 Task: Look for space in Uherský Brod, Czech Republic from 3rd August, 2023 to 17th August, 2023 for 3 adults, 1 child in price range Rs.3000 to Rs.15000. Place can be entire place with 3 bedrooms having 4 beds and 2 bathrooms. Property type can be house, flat, guest house. Booking option can be shelf check-in. Required host language is English.
Action: Mouse moved to (508, 126)
Screenshot: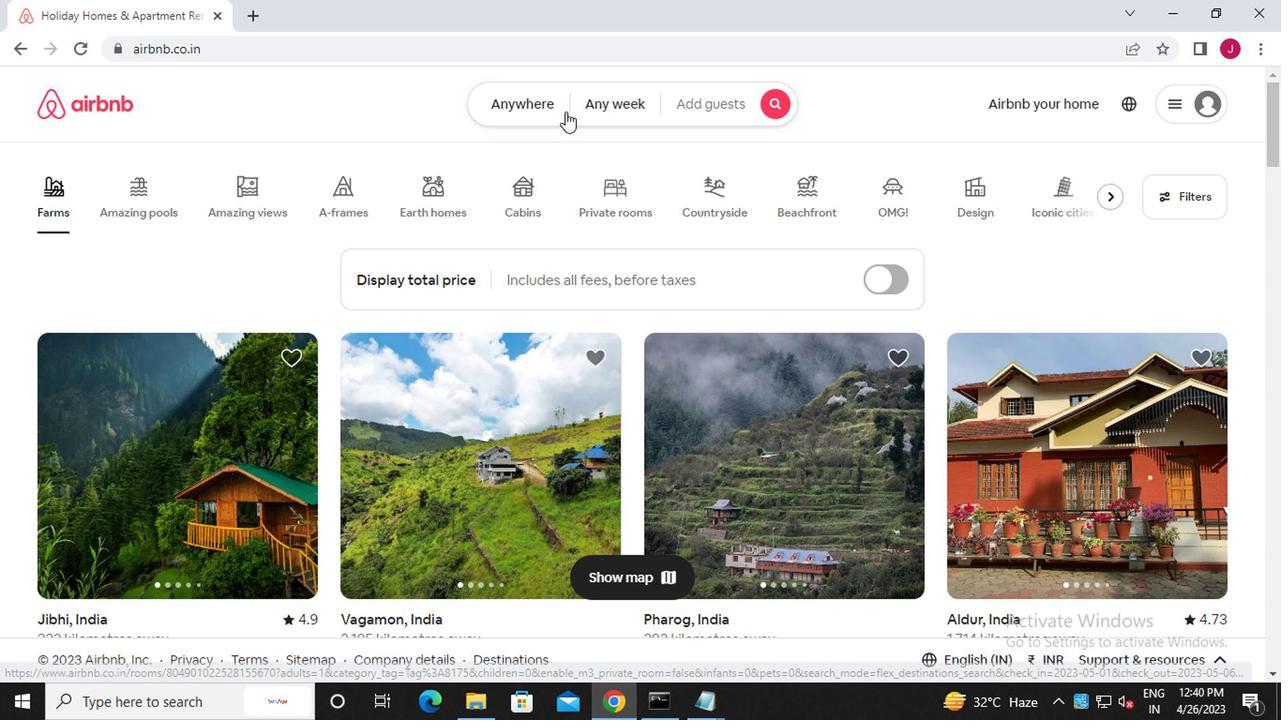 
Action: Mouse pressed left at (508, 126)
Screenshot: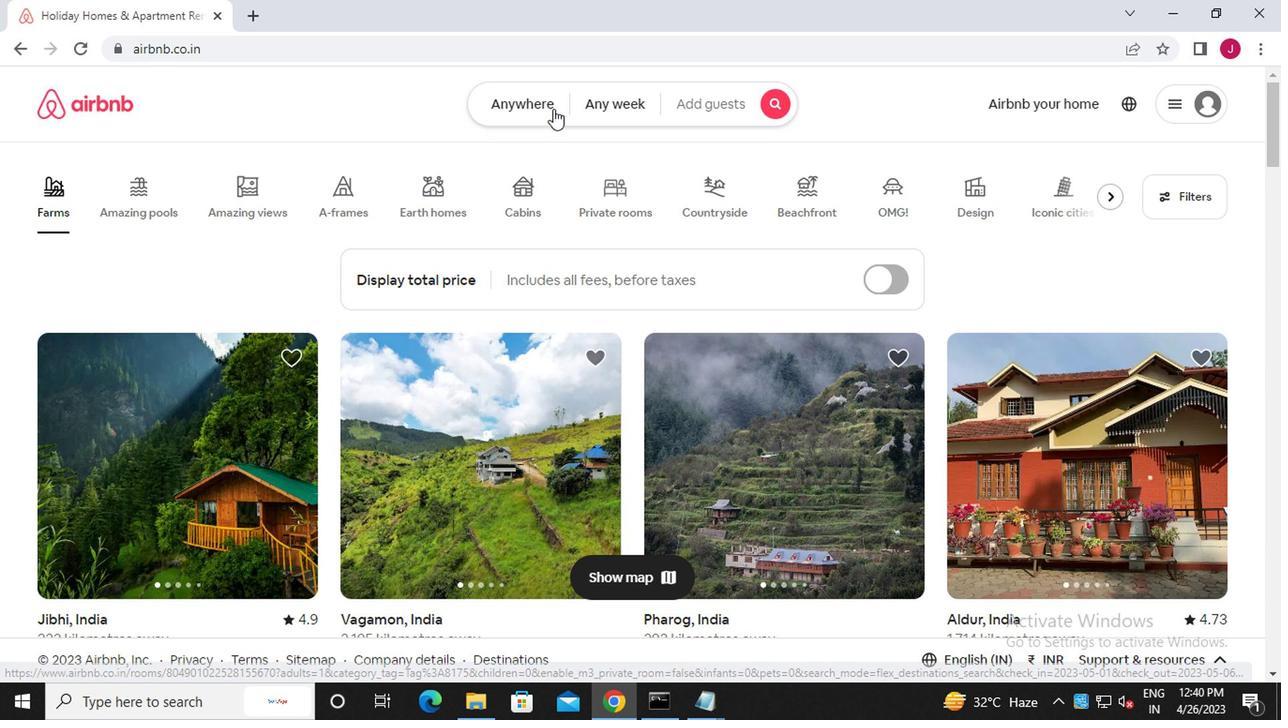 
Action: Mouse moved to (355, 198)
Screenshot: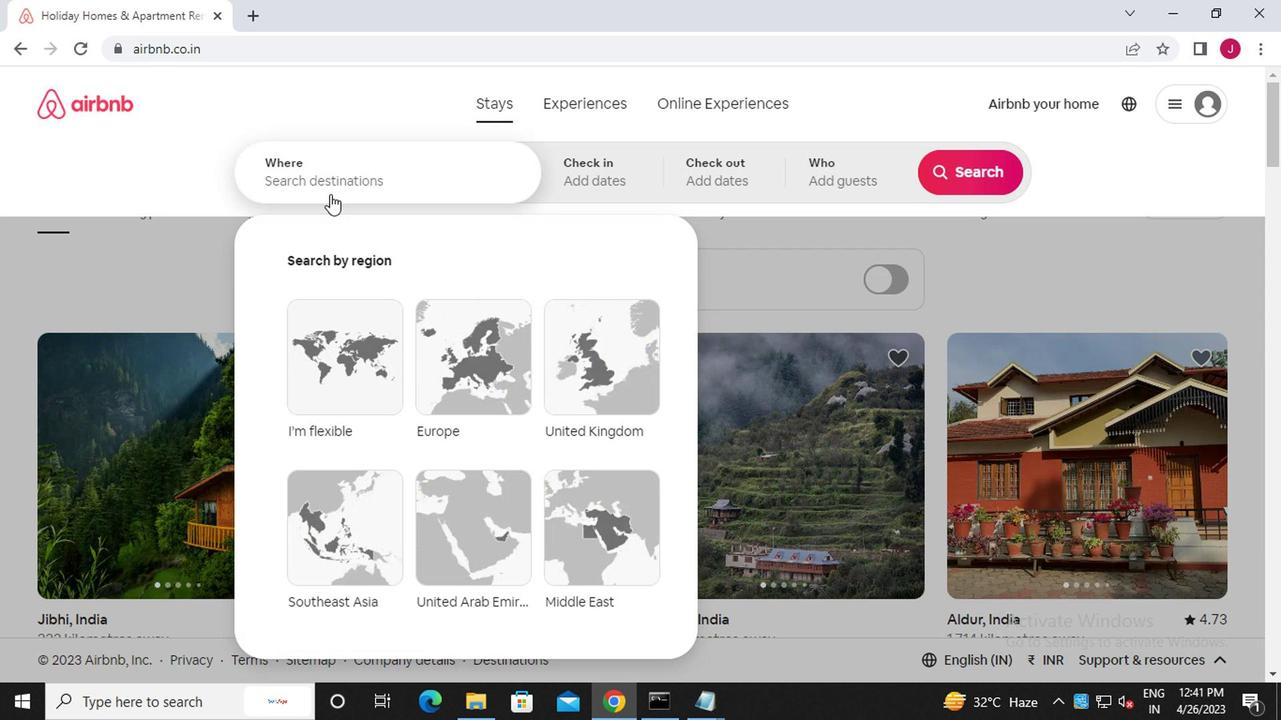 
Action: Mouse pressed left at (355, 198)
Screenshot: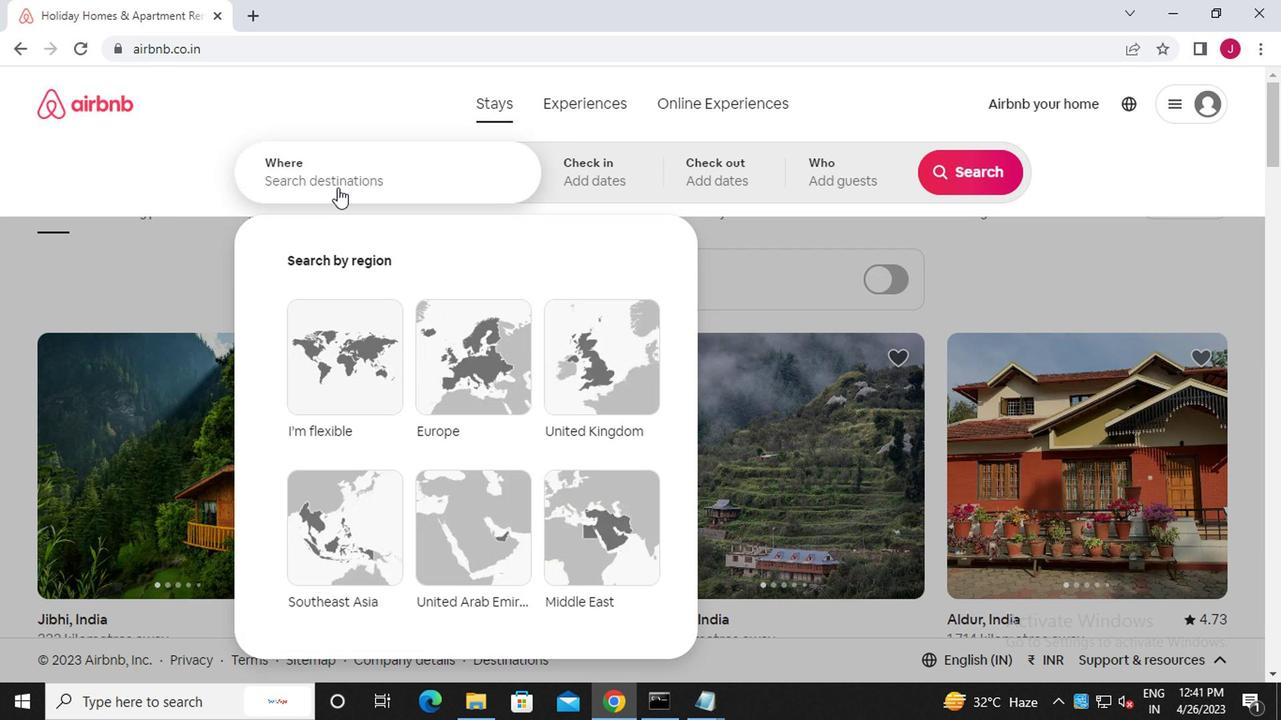 
Action: Key pressed u<Key.caps_lock>hersky<Key.space><Key.caps_lock>b<Key.caps_lock>rod,<Key.caps_lock>c<Key.caps_lock>zech<Key.space>
Screenshot: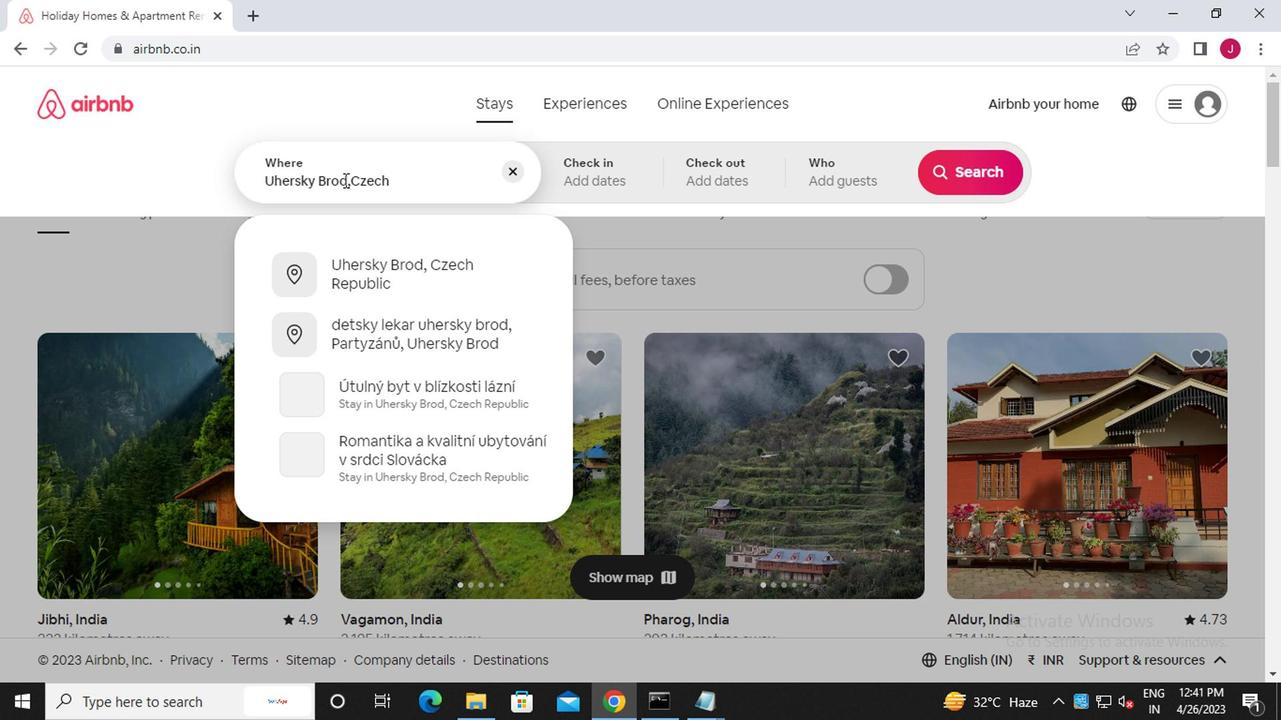 
Action: Mouse moved to (431, 287)
Screenshot: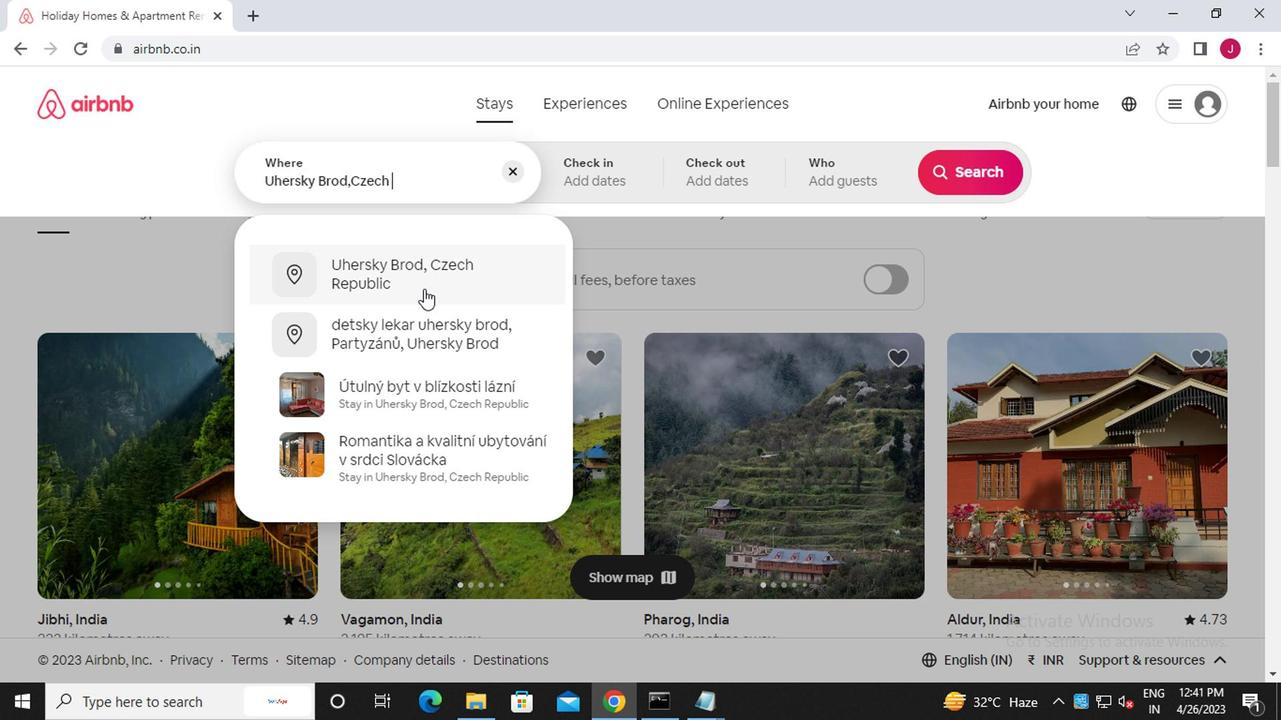 
Action: Mouse pressed left at (431, 287)
Screenshot: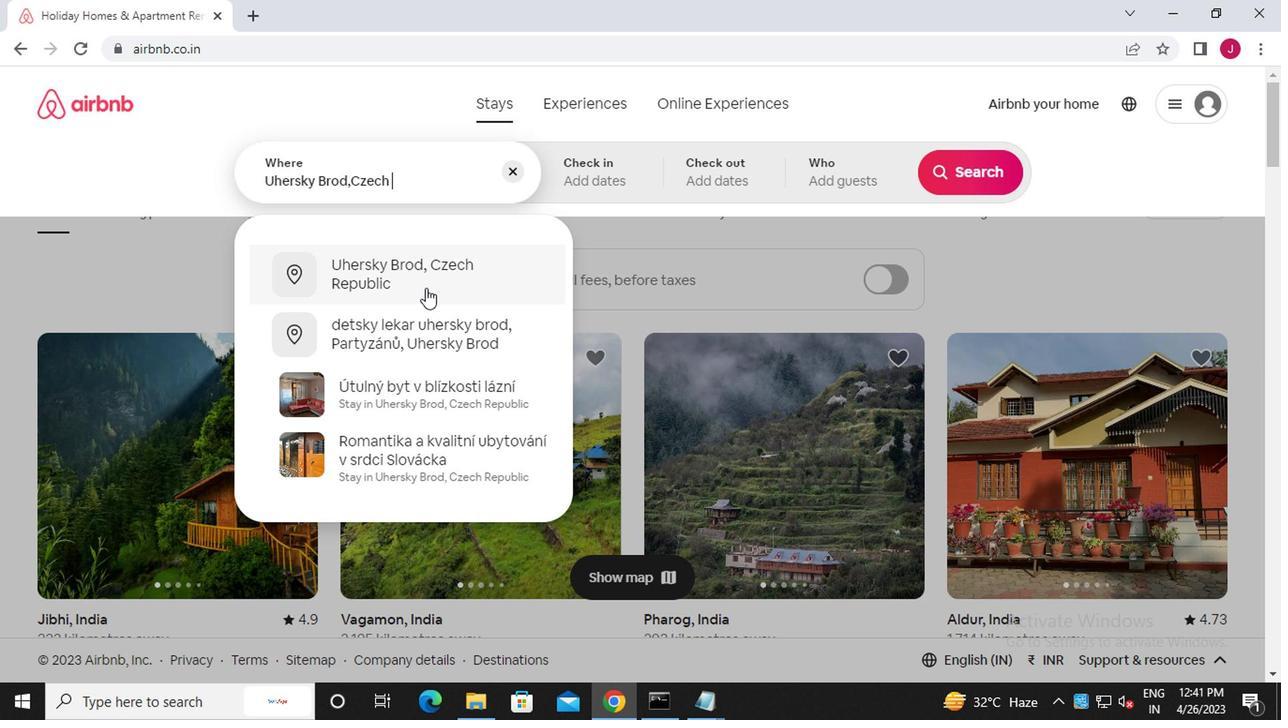 
Action: Mouse moved to (922, 327)
Screenshot: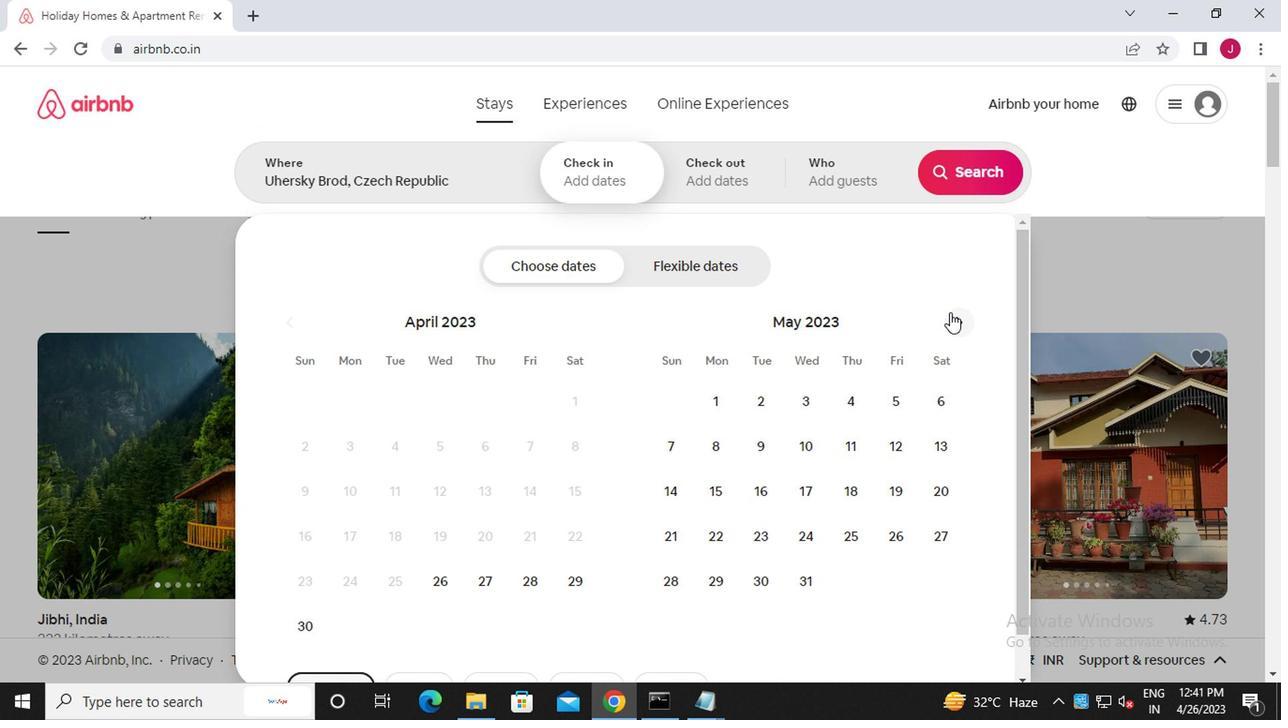 
Action: Mouse pressed left at (922, 327)
Screenshot: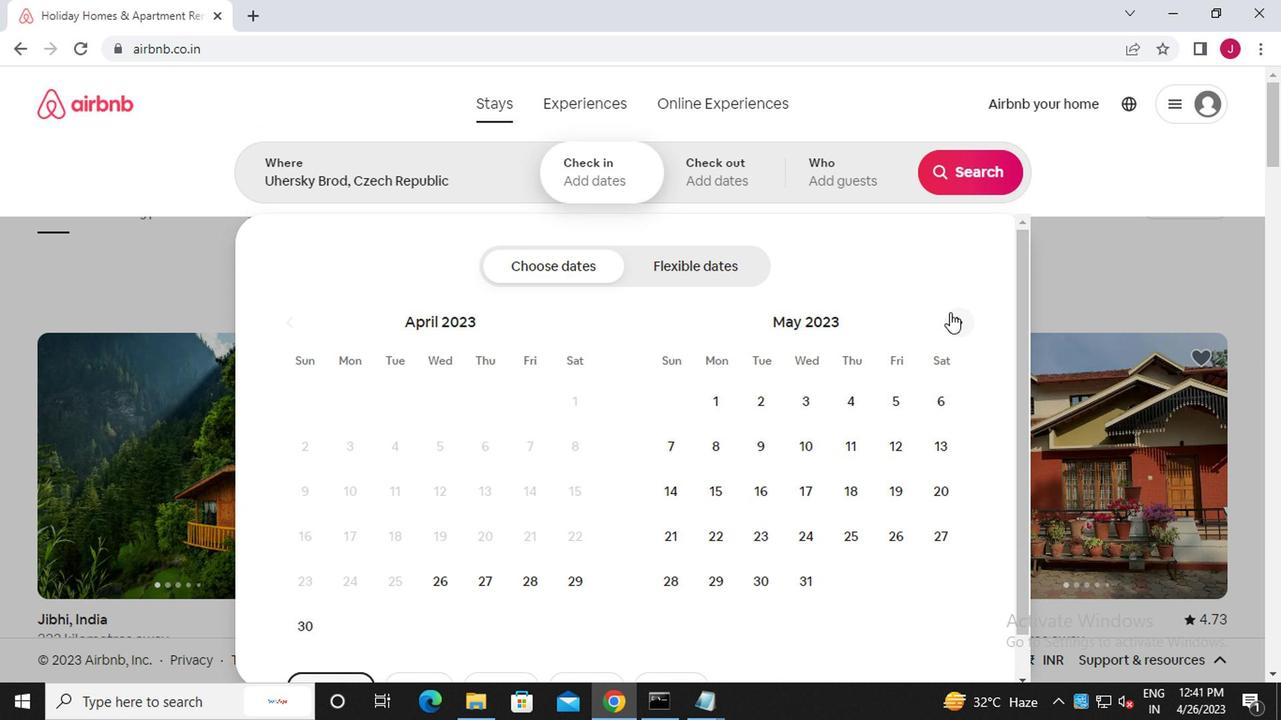 
Action: Mouse moved to (922, 327)
Screenshot: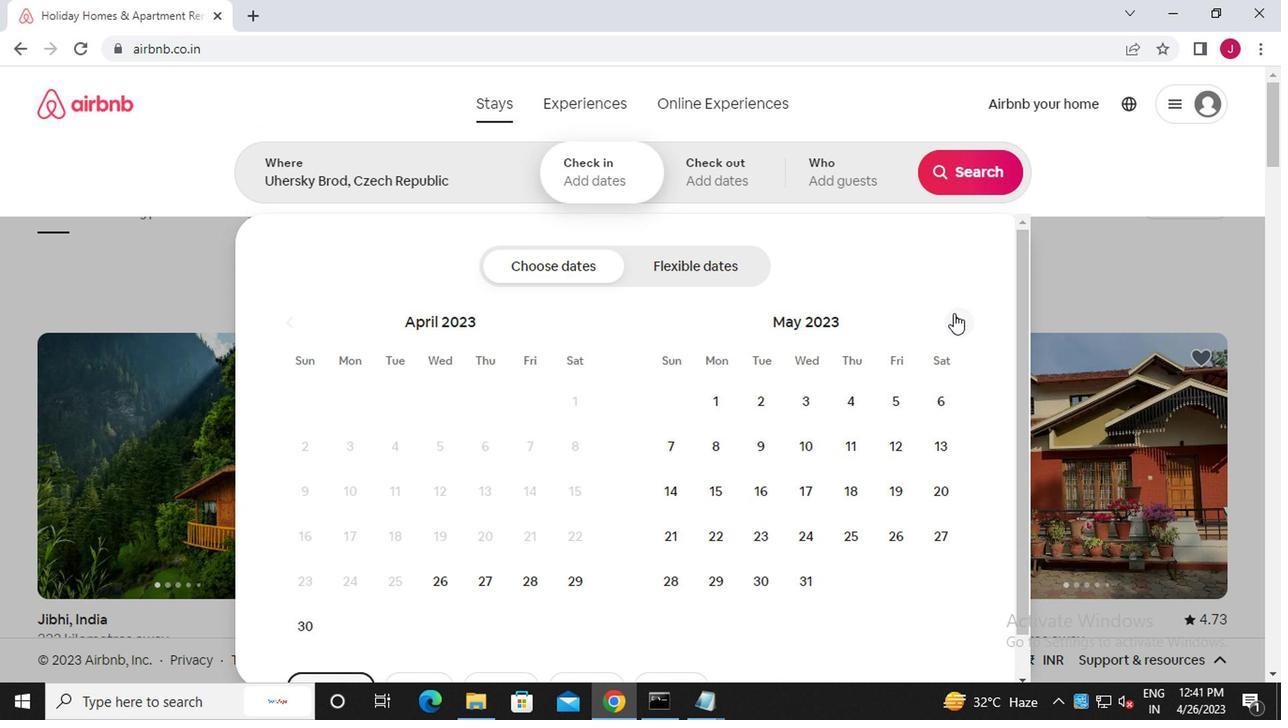
Action: Mouse pressed left at (922, 327)
Screenshot: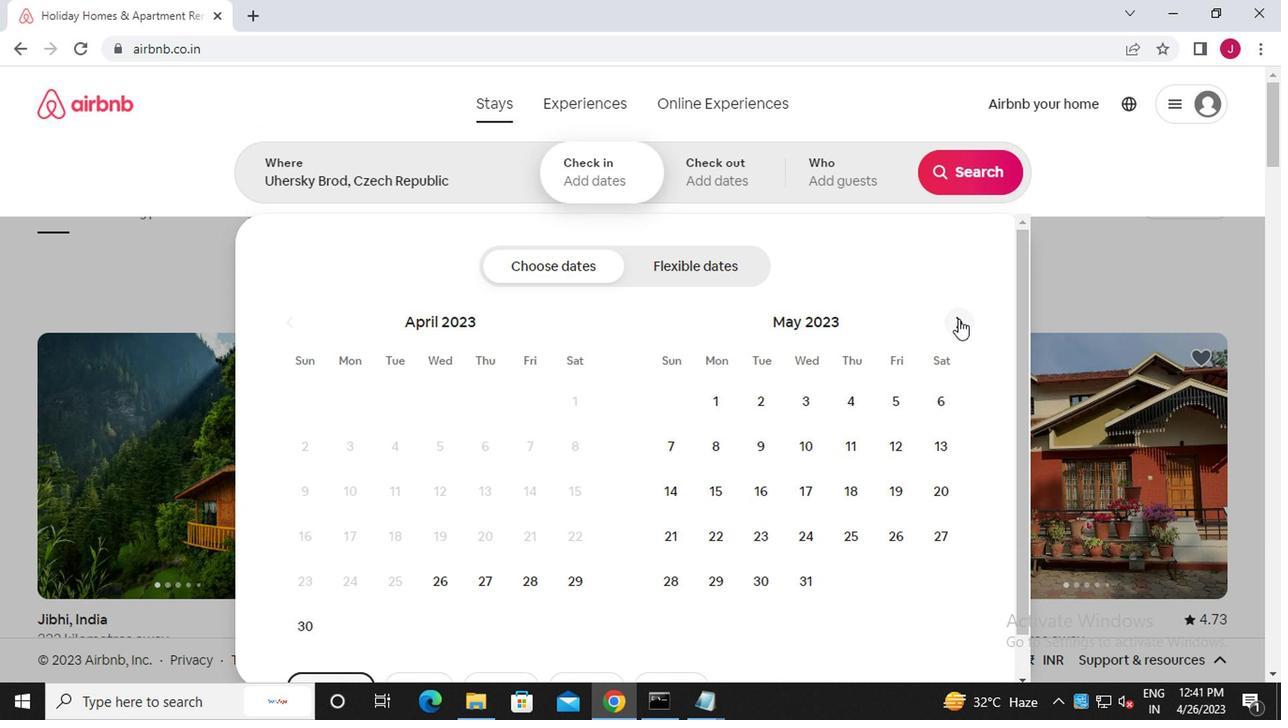 
Action: Mouse moved to (923, 327)
Screenshot: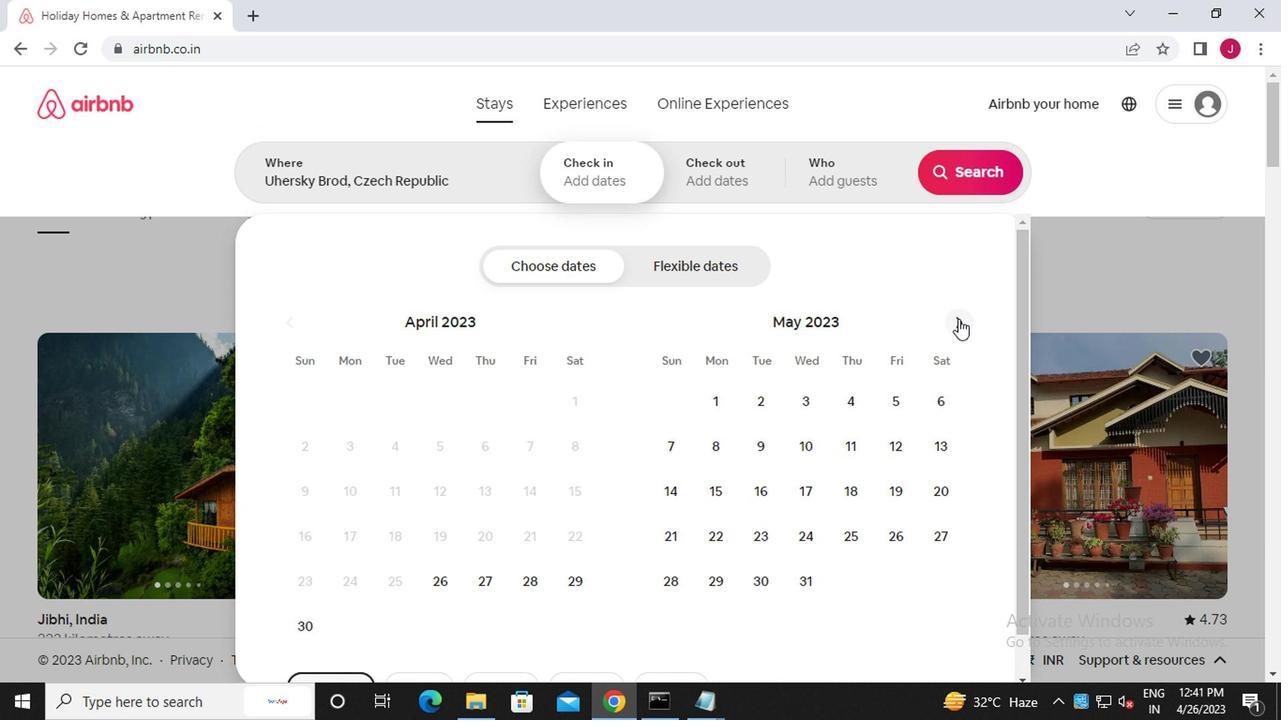 
Action: Mouse pressed left at (923, 327)
Screenshot: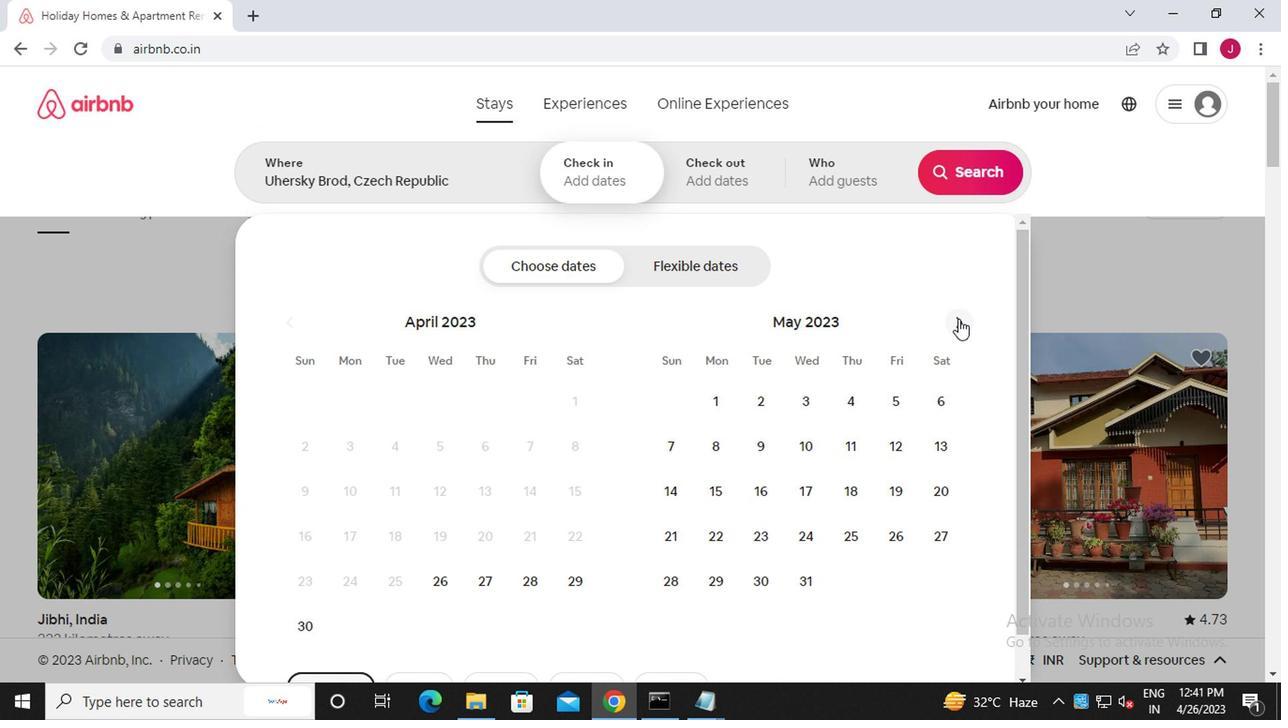 
Action: Mouse pressed left at (923, 327)
Screenshot: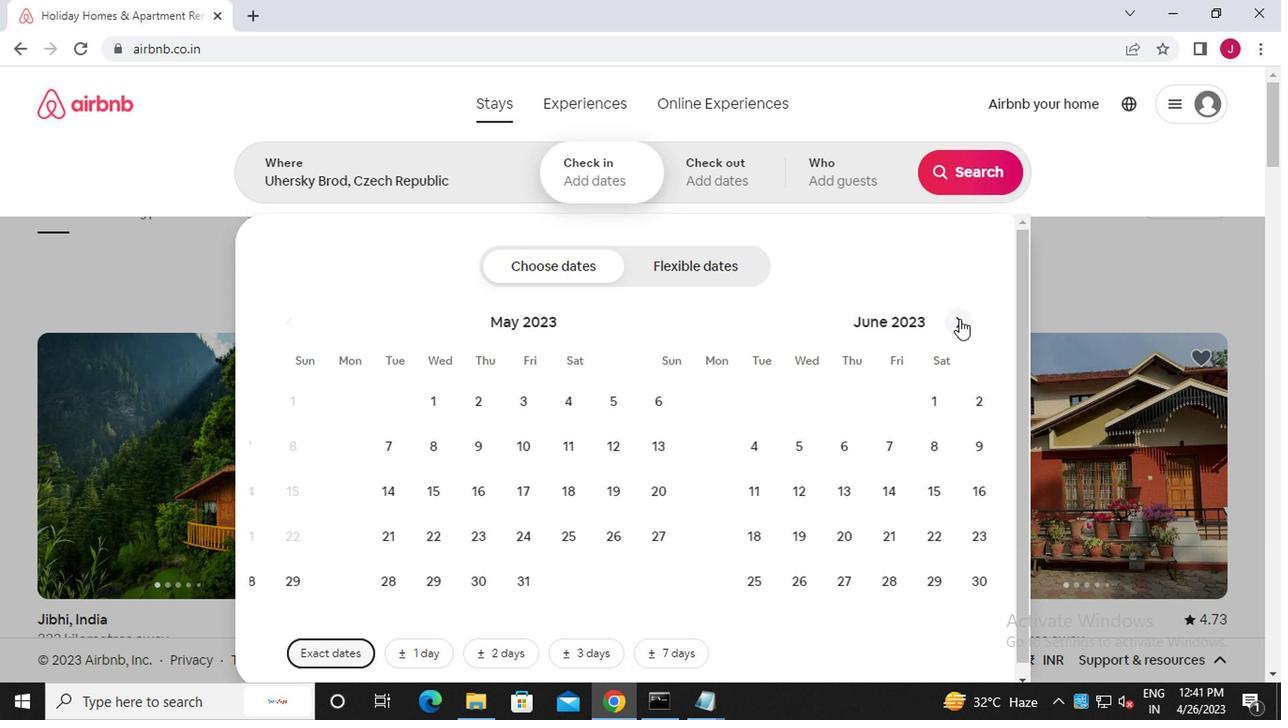 
Action: Mouse pressed left at (923, 327)
Screenshot: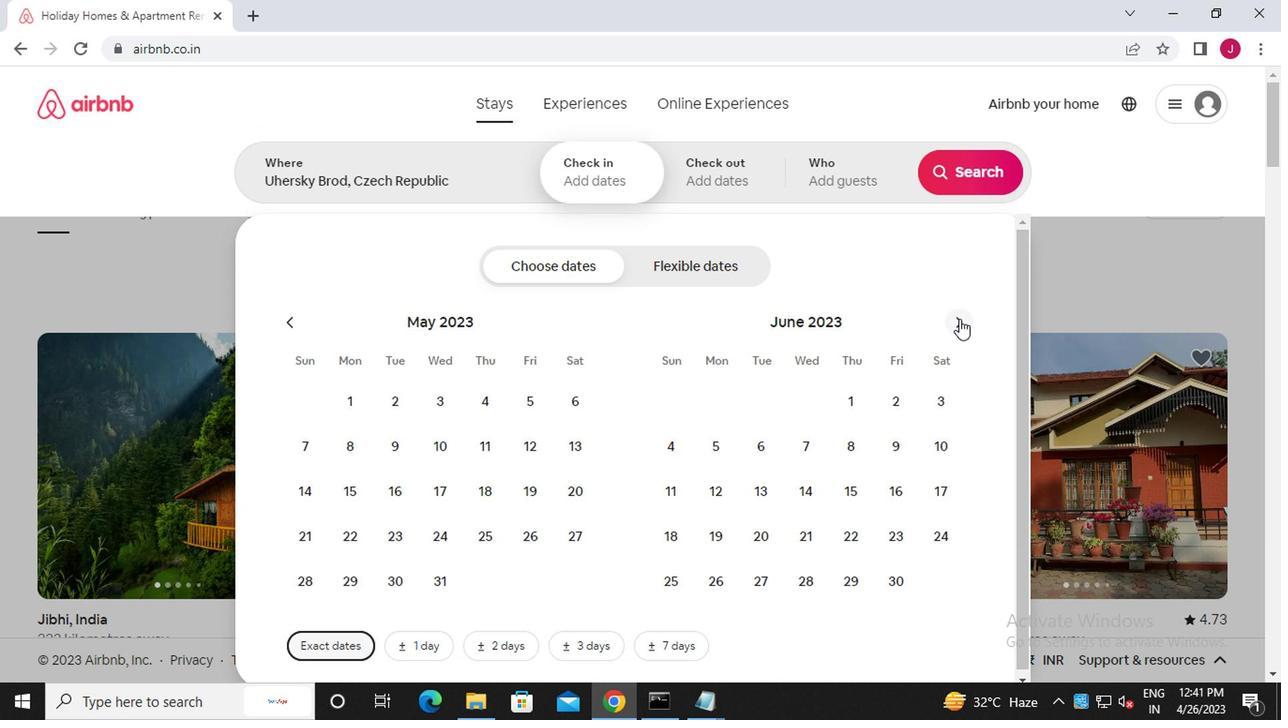 
Action: Mouse pressed left at (923, 327)
Screenshot: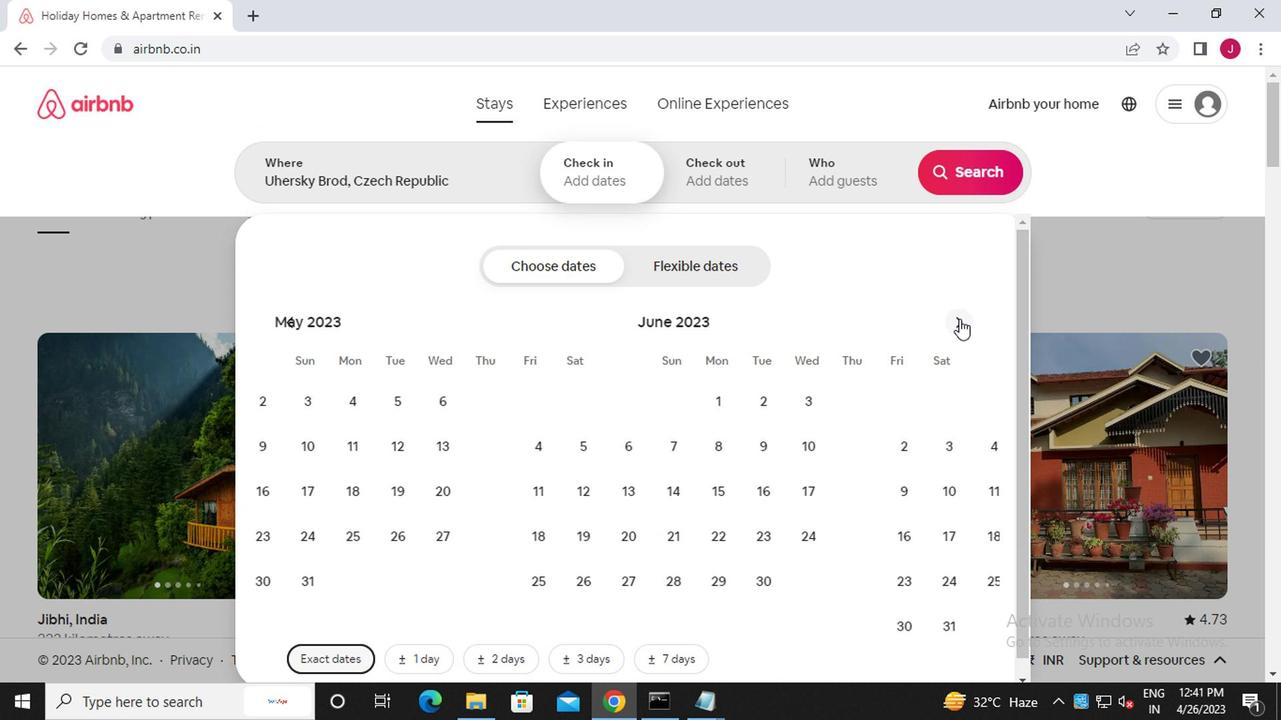 
Action: Mouse pressed left at (923, 327)
Screenshot: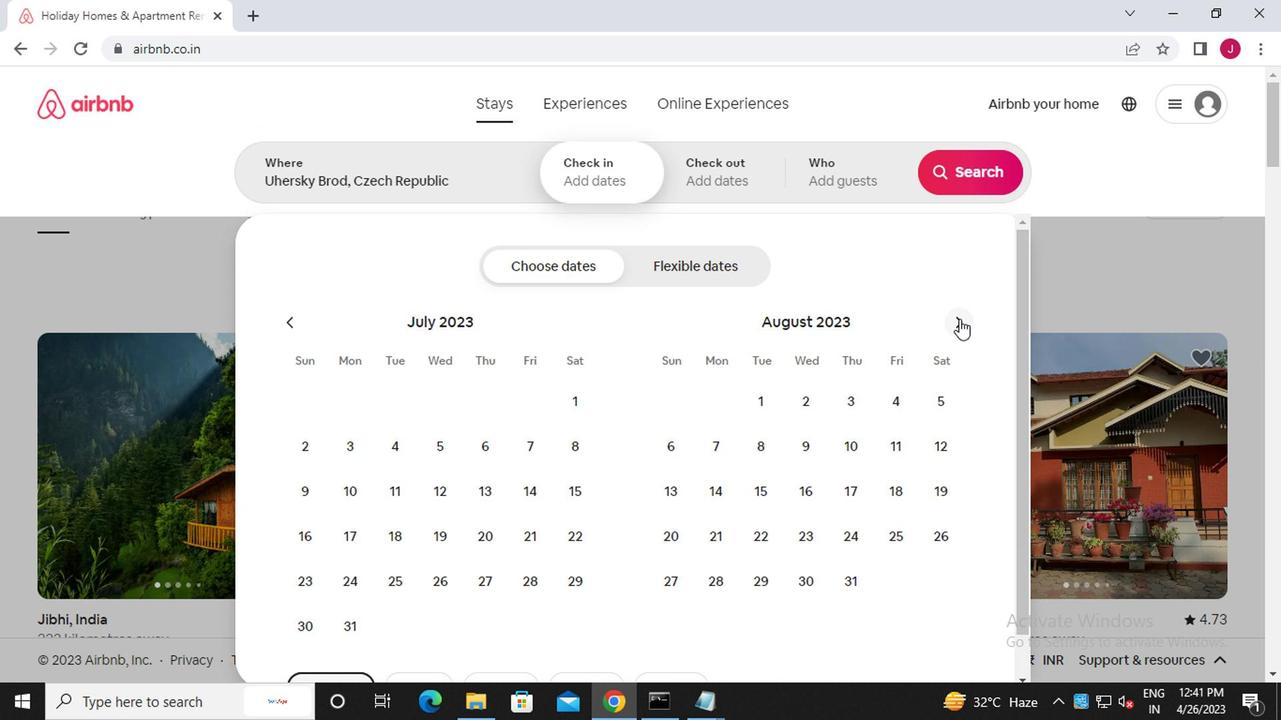 
Action: Mouse moved to (488, 409)
Screenshot: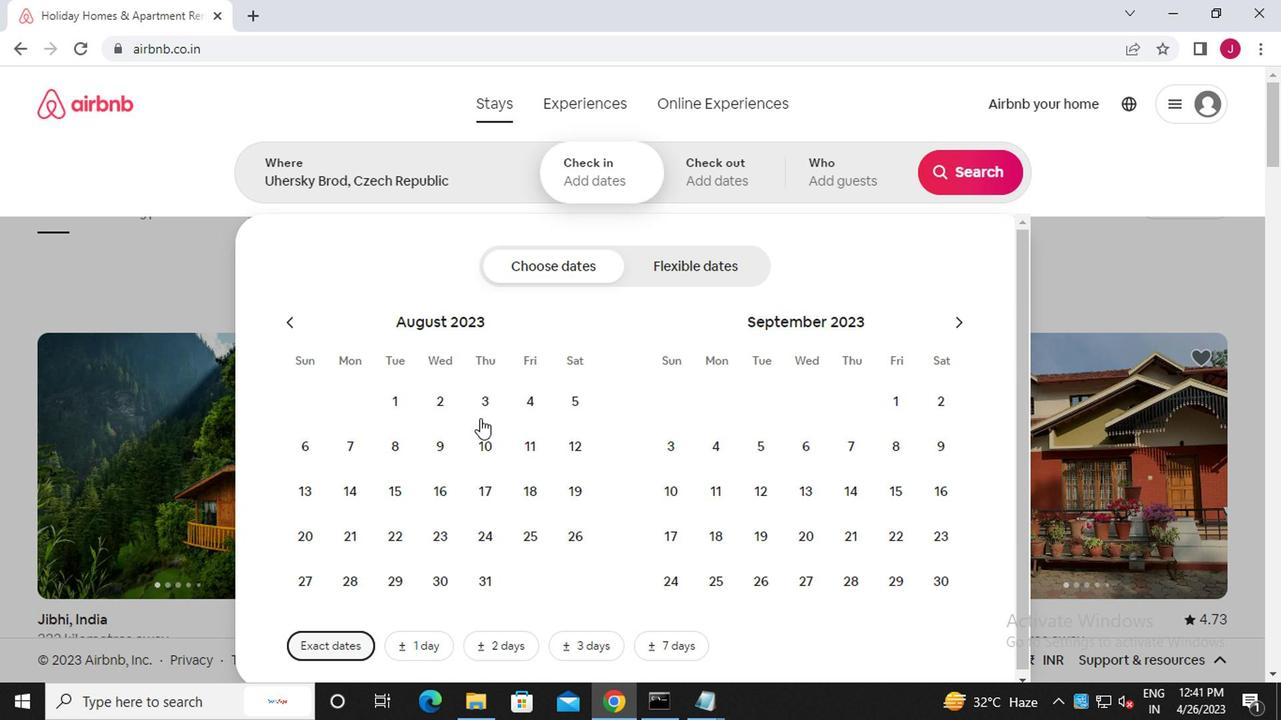 
Action: Mouse pressed left at (488, 409)
Screenshot: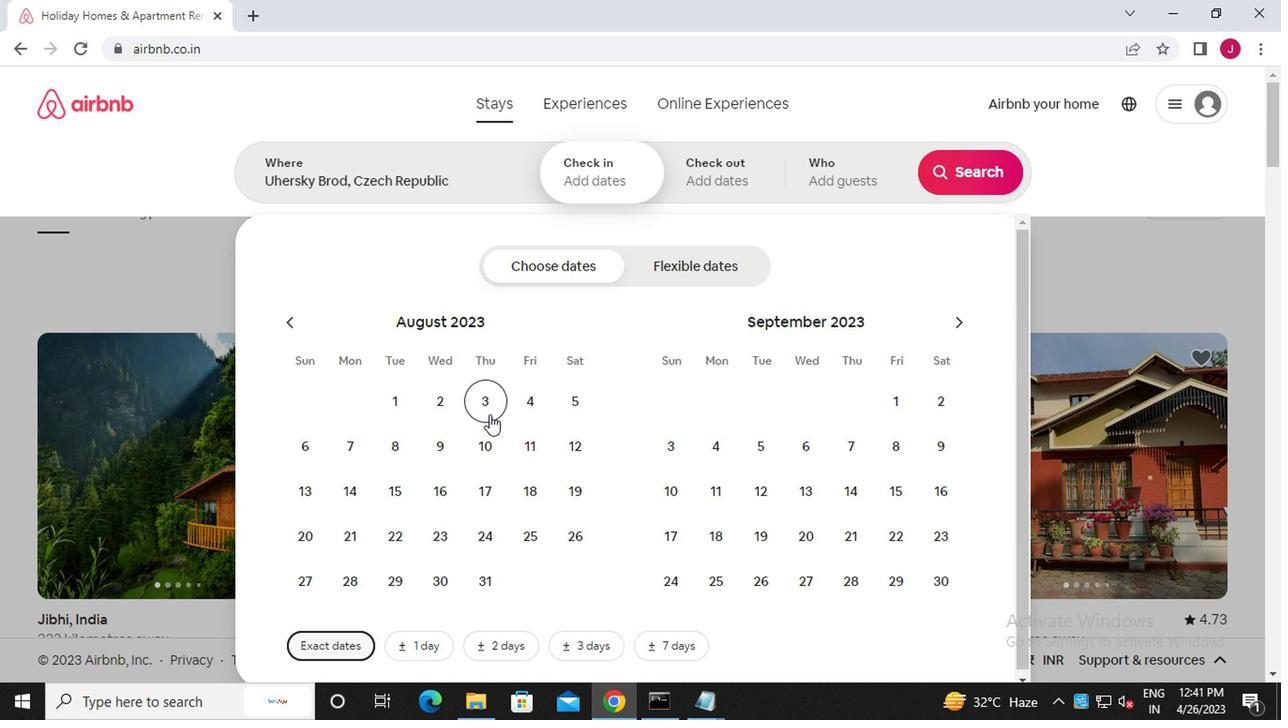 
Action: Mouse moved to (487, 489)
Screenshot: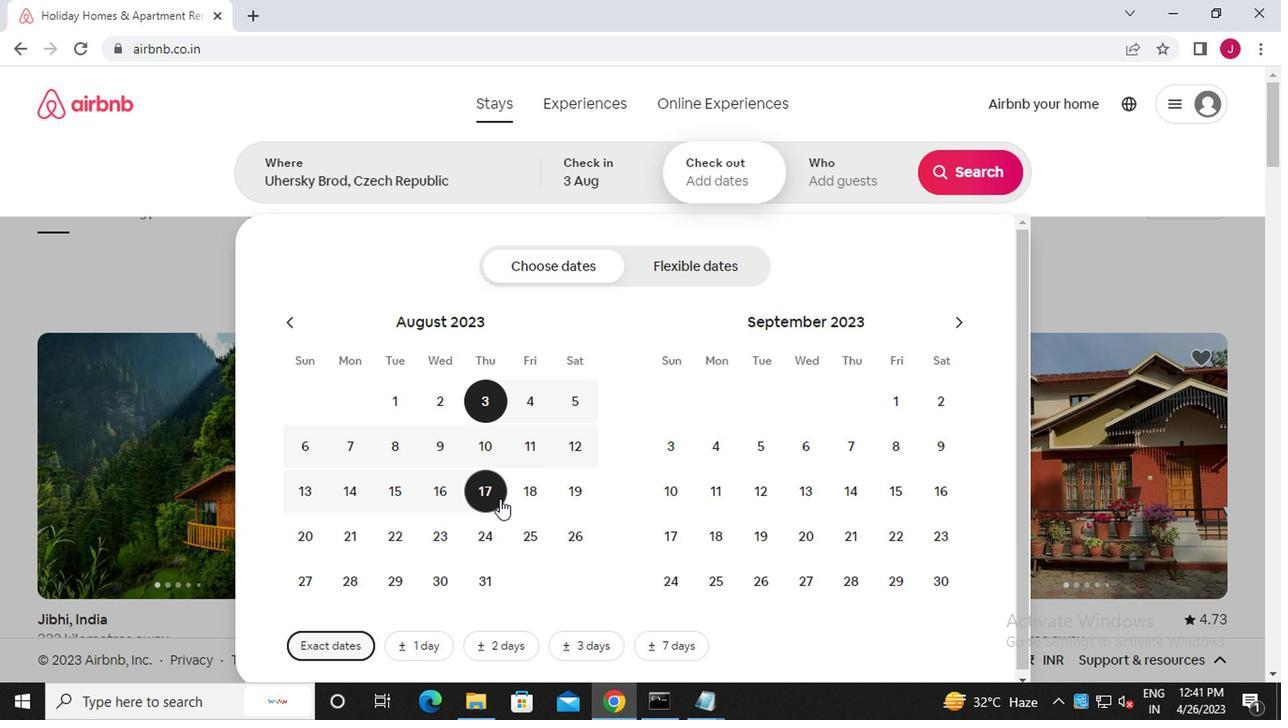 
Action: Mouse pressed left at (487, 489)
Screenshot: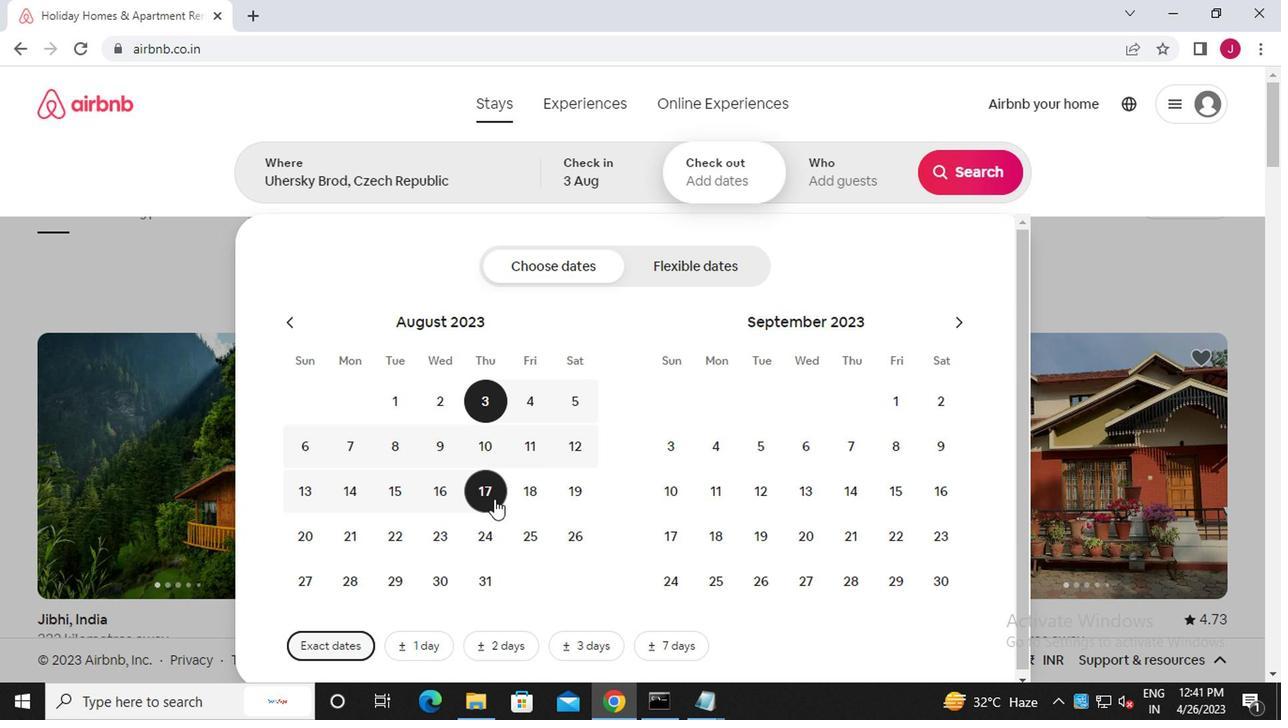
Action: Mouse moved to (830, 196)
Screenshot: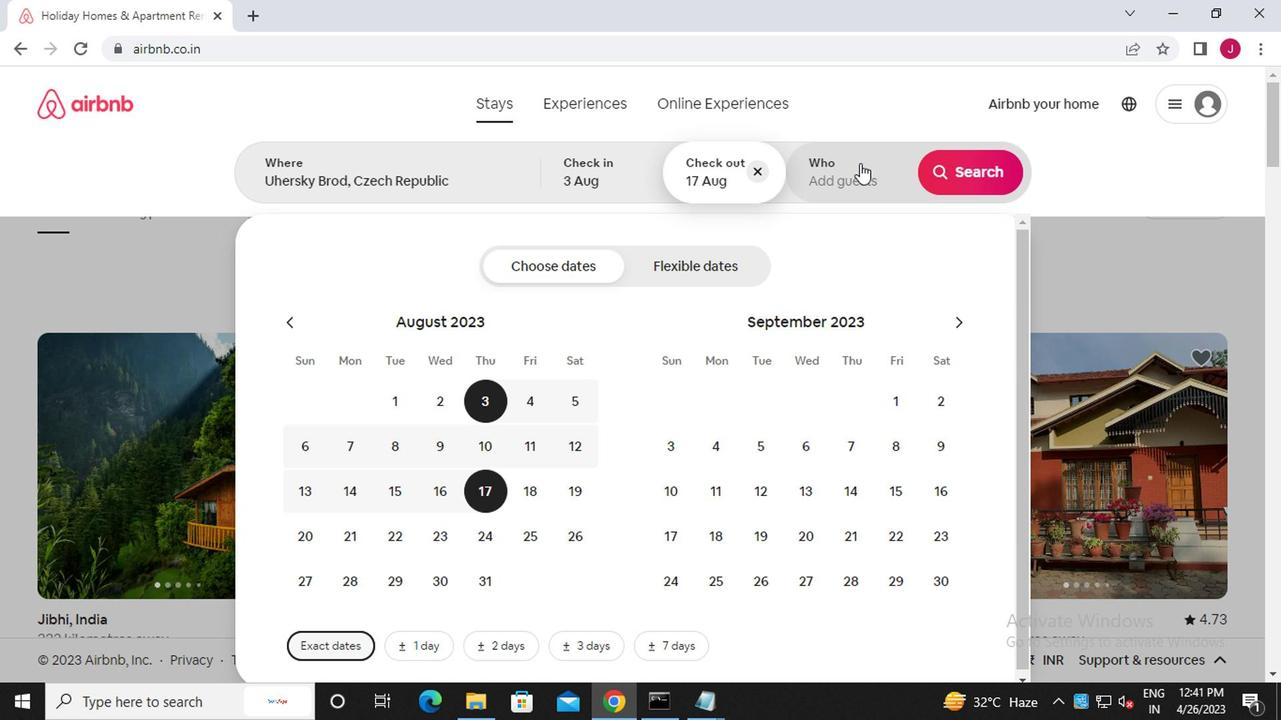 
Action: Mouse pressed left at (830, 196)
Screenshot: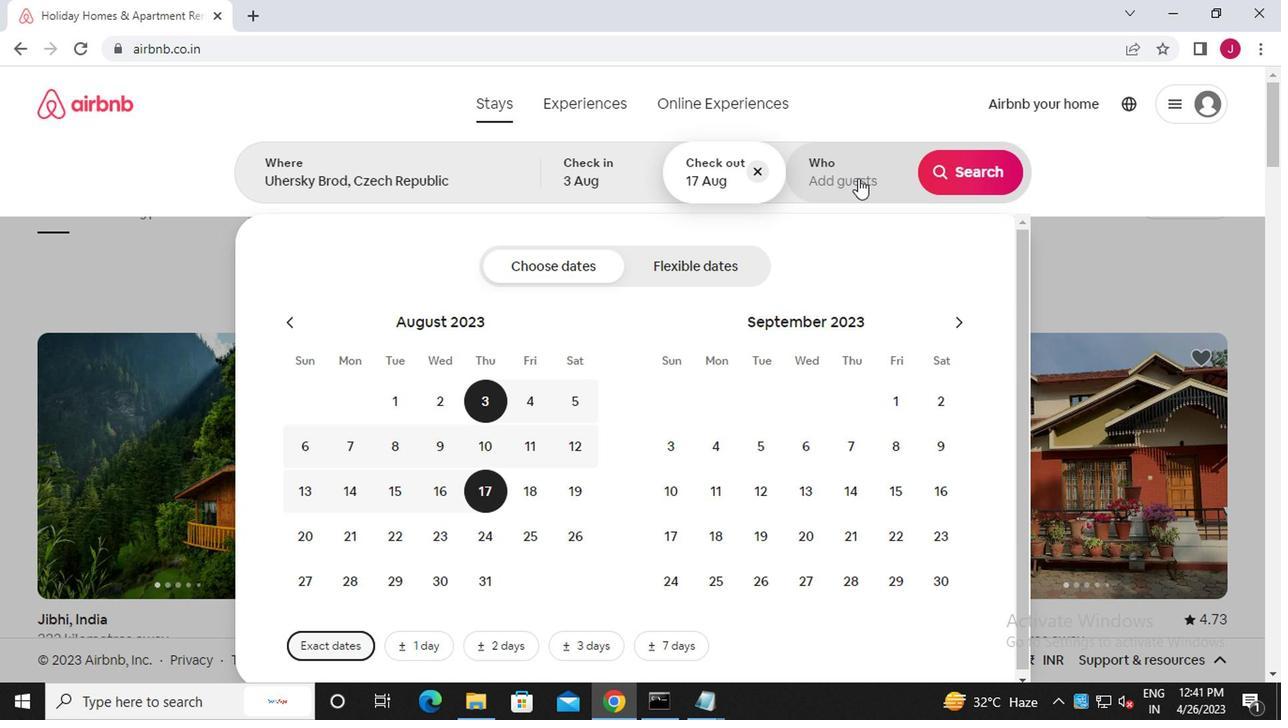 
Action: Mouse moved to (948, 281)
Screenshot: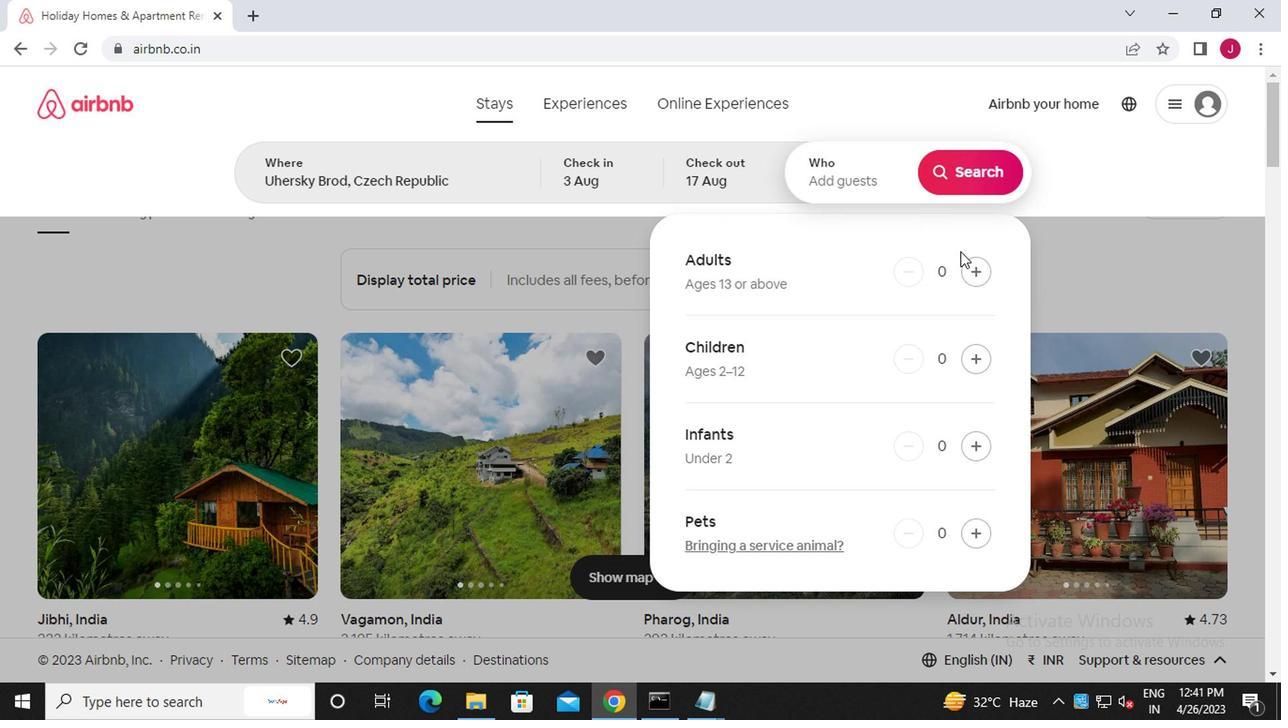 
Action: Mouse pressed left at (948, 281)
Screenshot: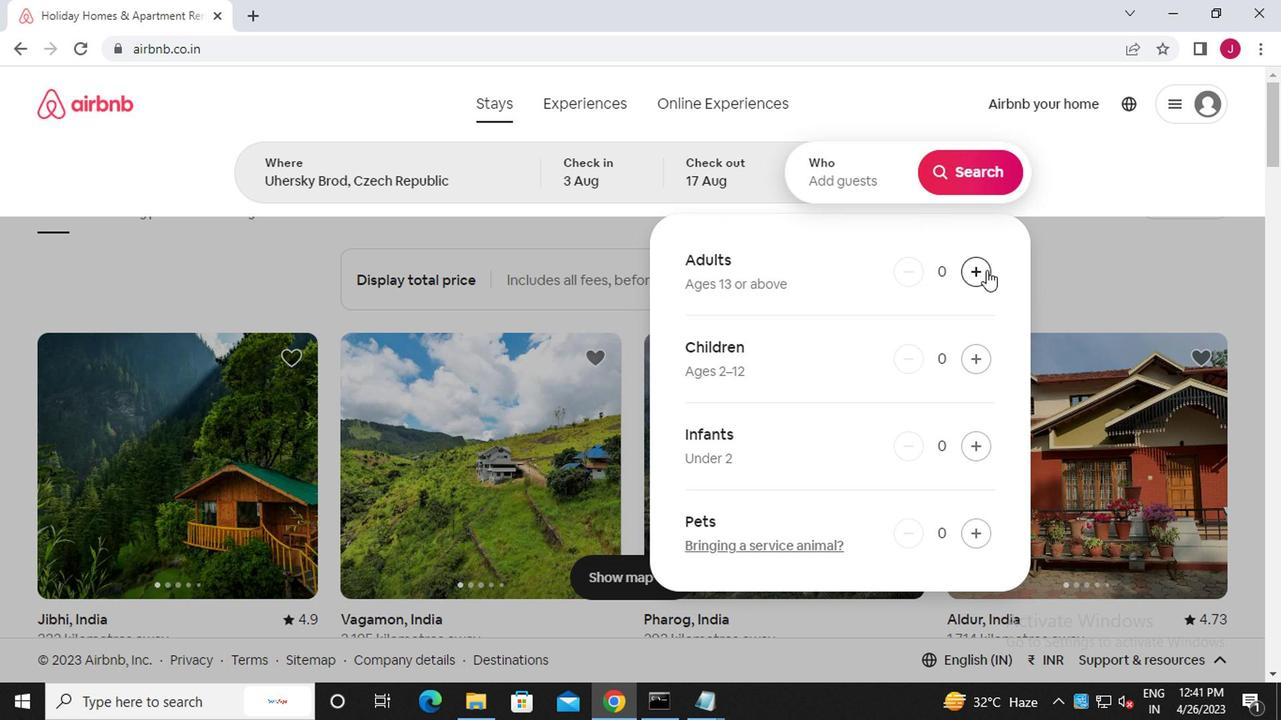 
Action: Mouse pressed left at (948, 281)
Screenshot: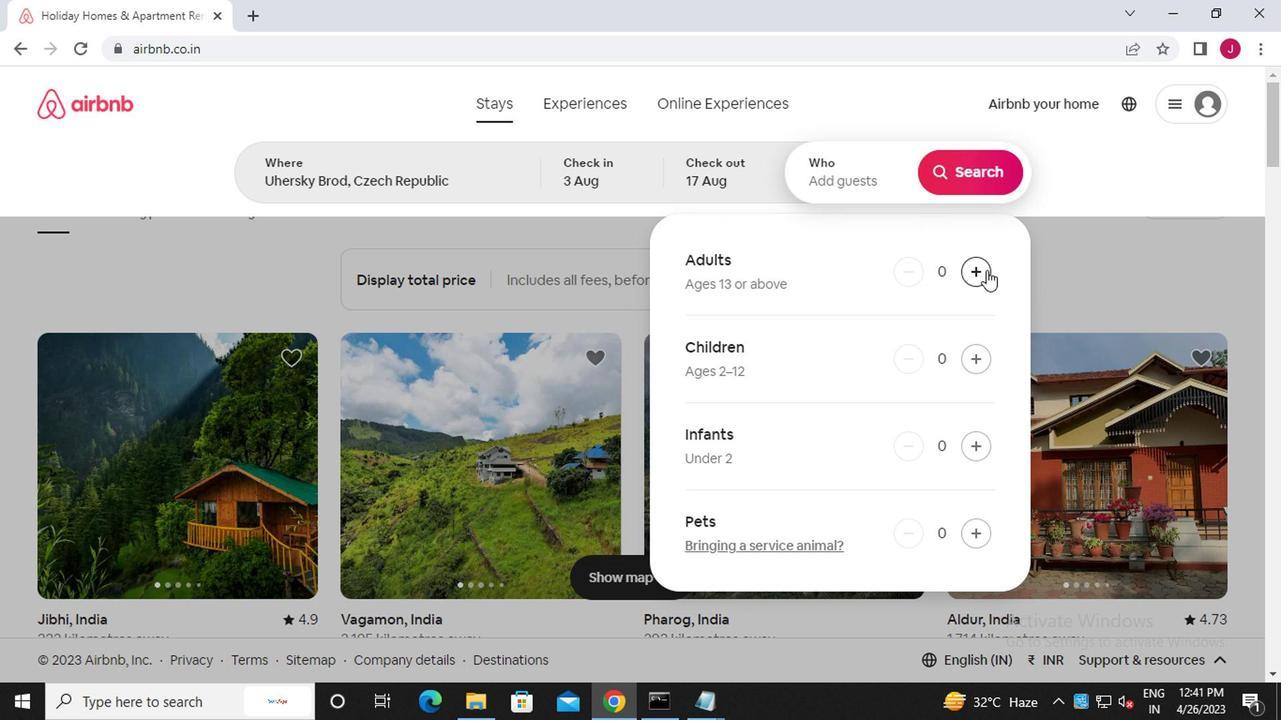 
Action: Mouse moved to (949, 284)
Screenshot: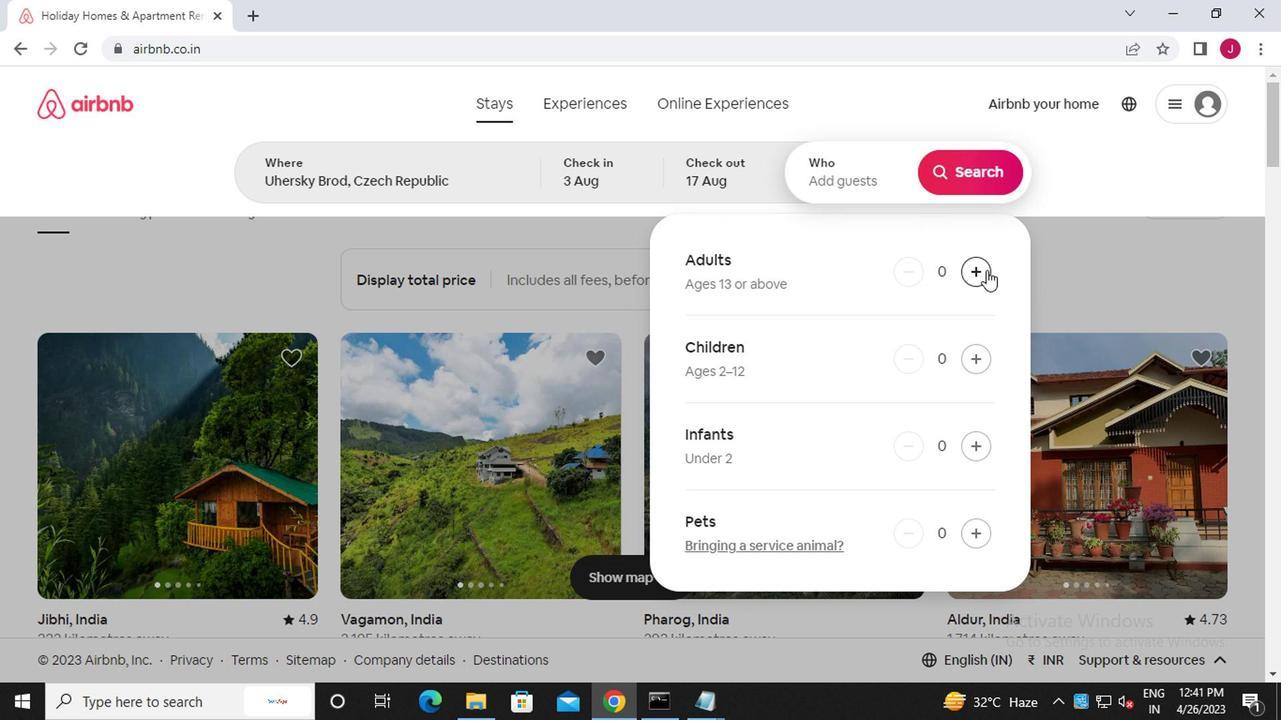 
Action: Mouse pressed left at (949, 284)
Screenshot: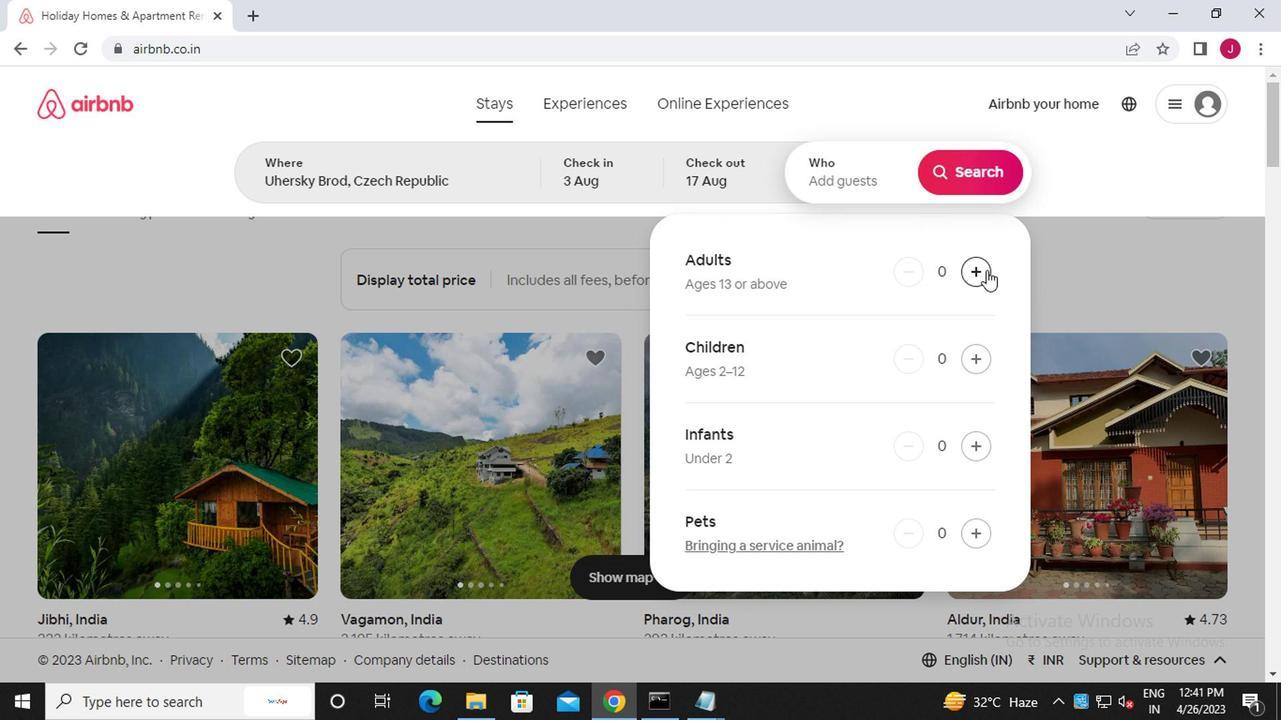 
Action: Mouse moved to (934, 369)
Screenshot: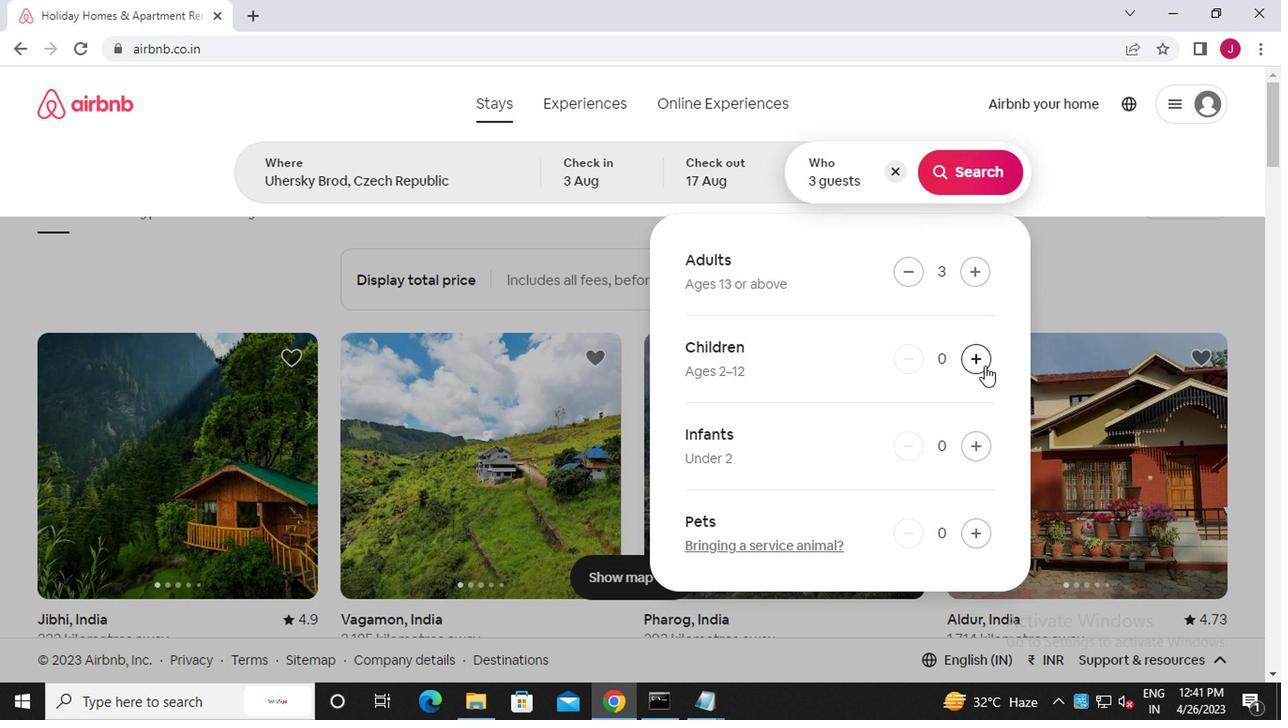 
Action: Mouse pressed left at (934, 369)
Screenshot: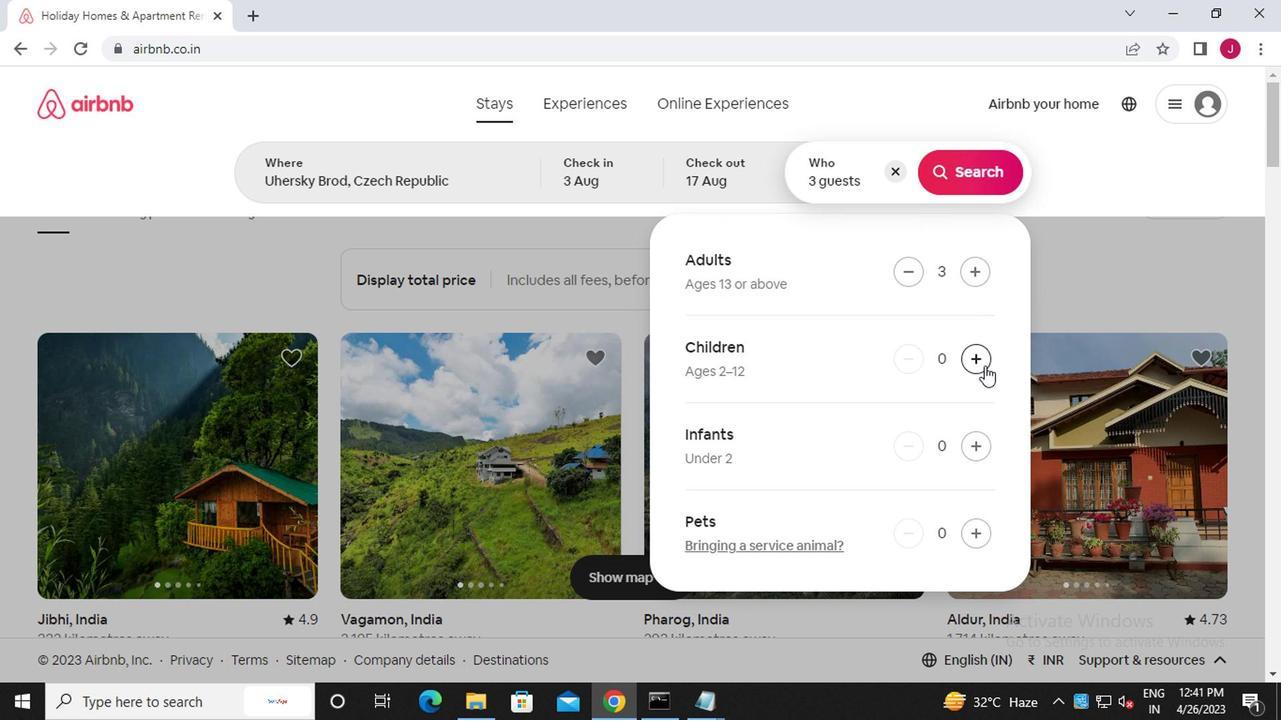 
Action: Mouse moved to (936, 193)
Screenshot: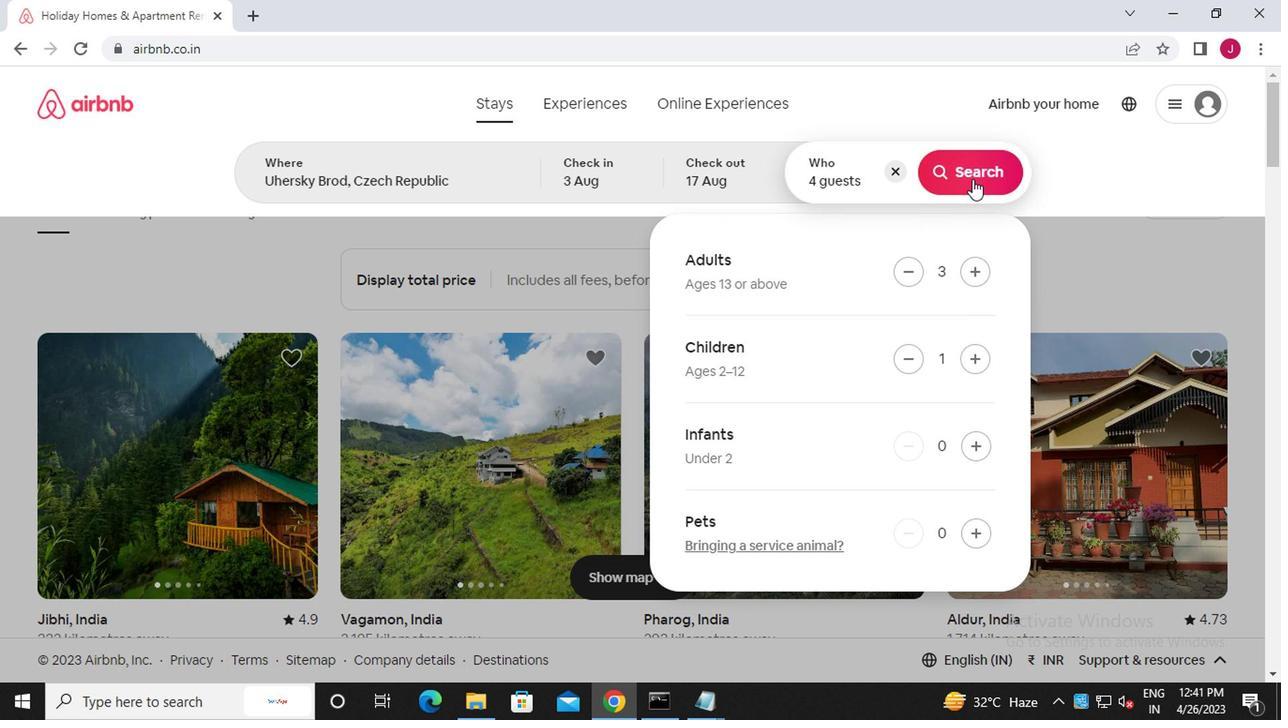
Action: Mouse pressed left at (936, 193)
Screenshot: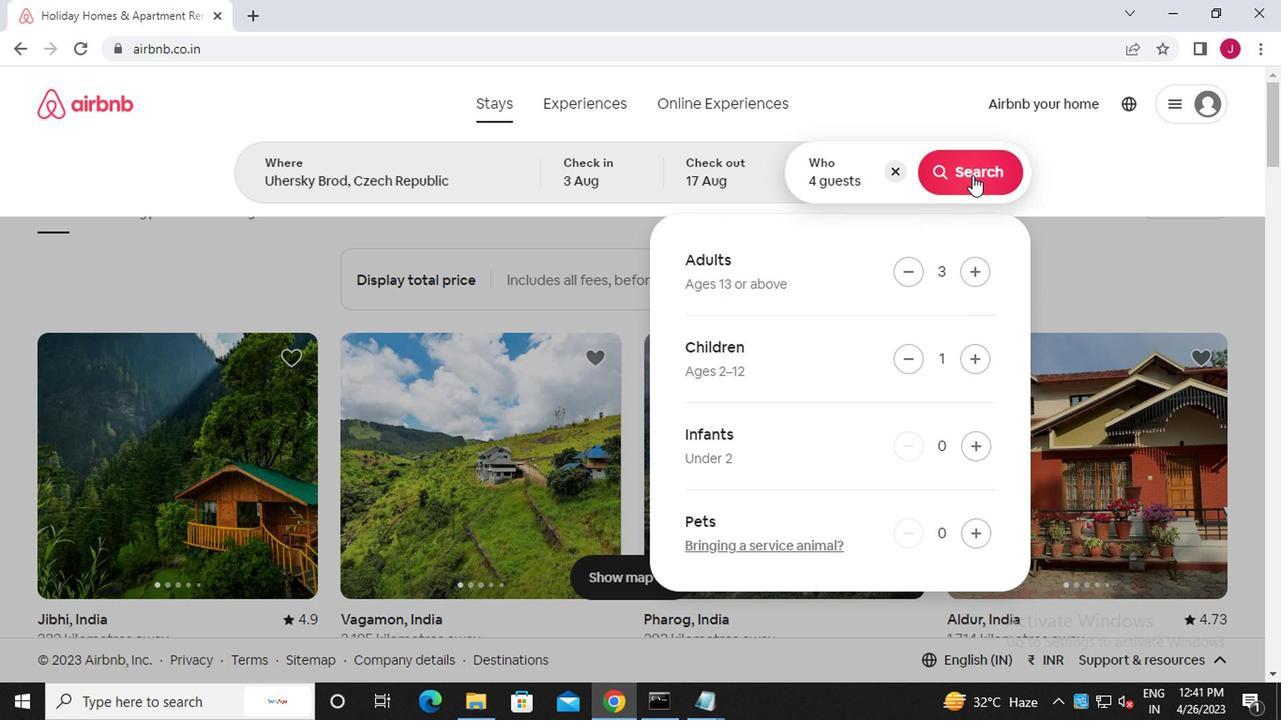 
Action: Mouse moved to (1157, 195)
Screenshot: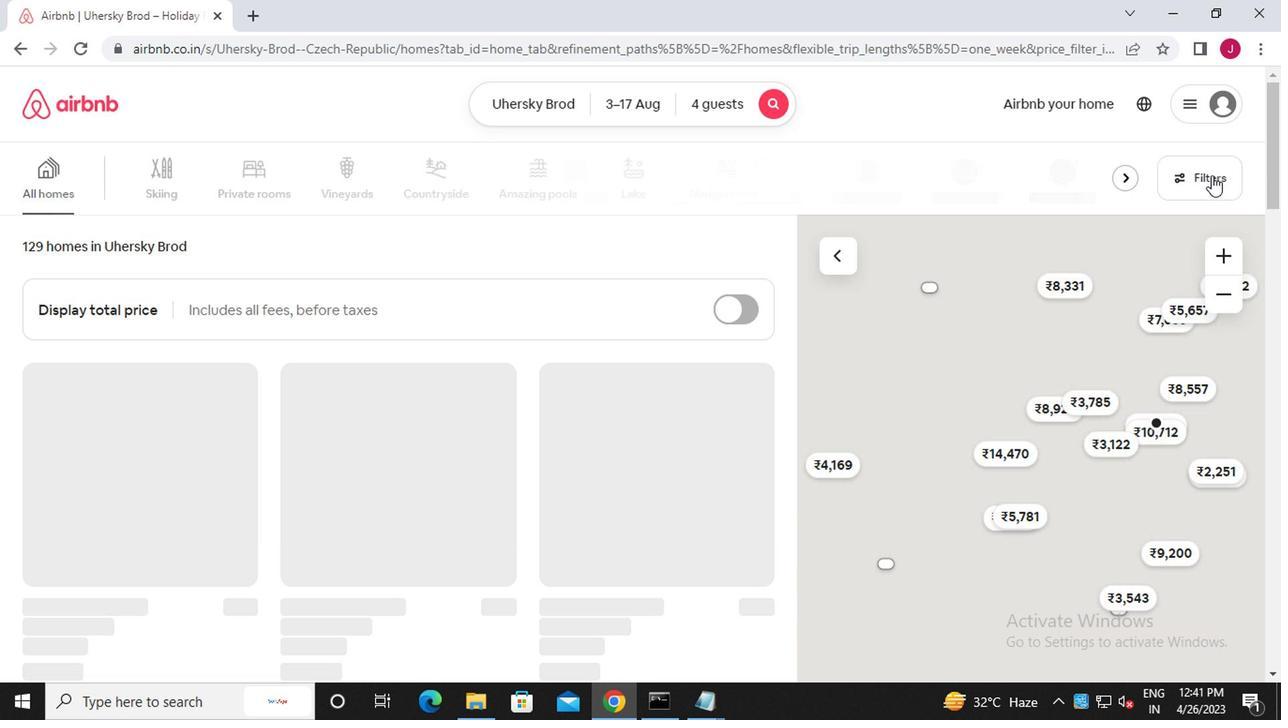 
Action: Mouse pressed left at (1157, 195)
Screenshot: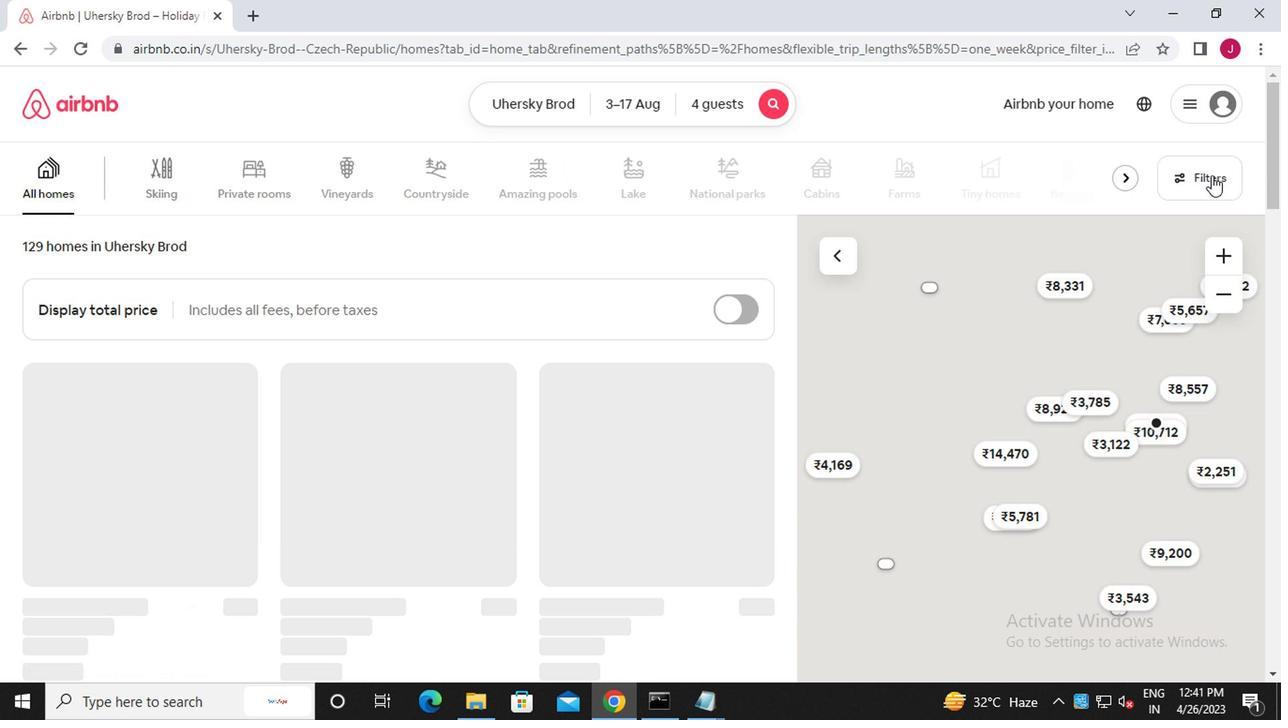 
Action: Mouse moved to (444, 415)
Screenshot: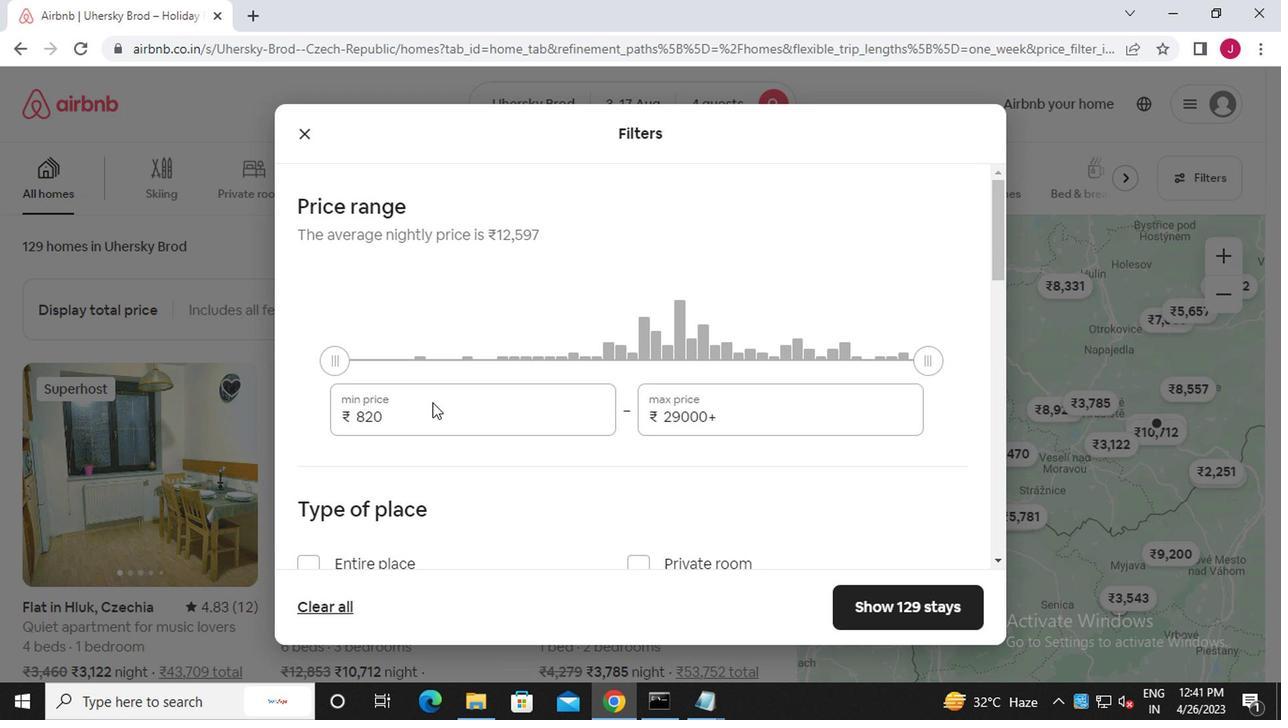 
Action: Mouse pressed left at (444, 415)
Screenshot: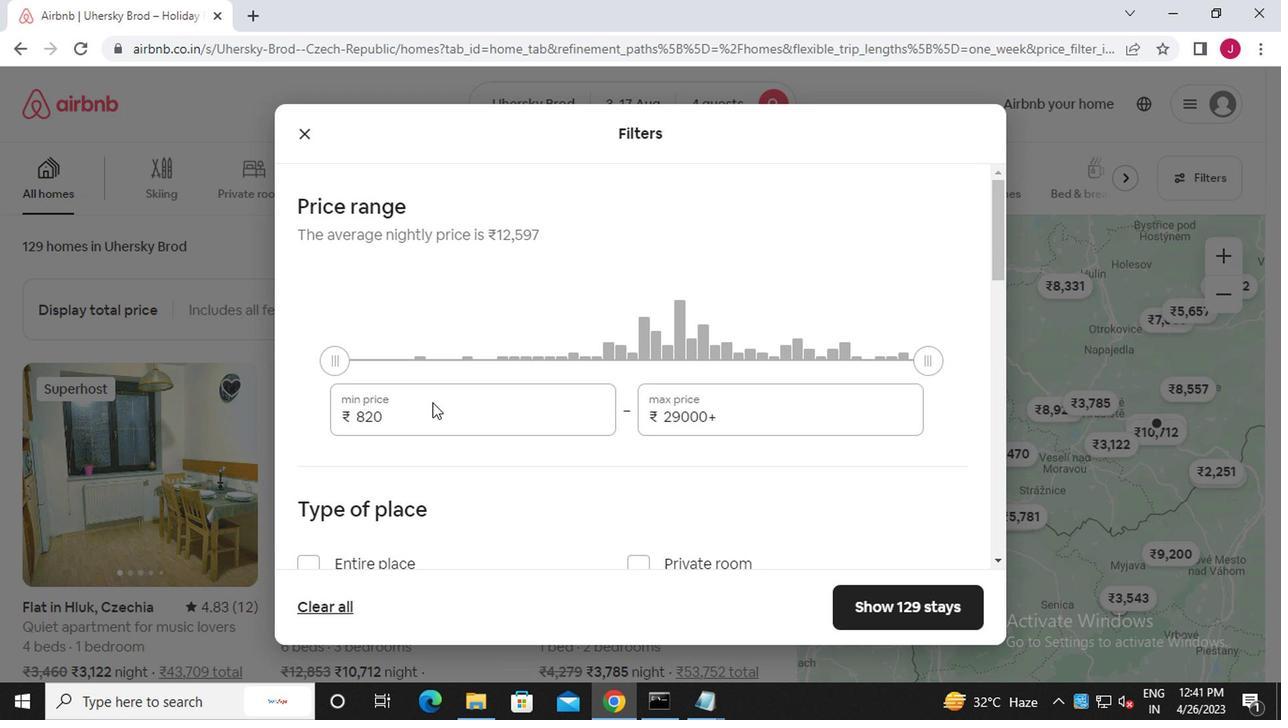 
Action: Mouse moved to (447, 411)
Screenshot: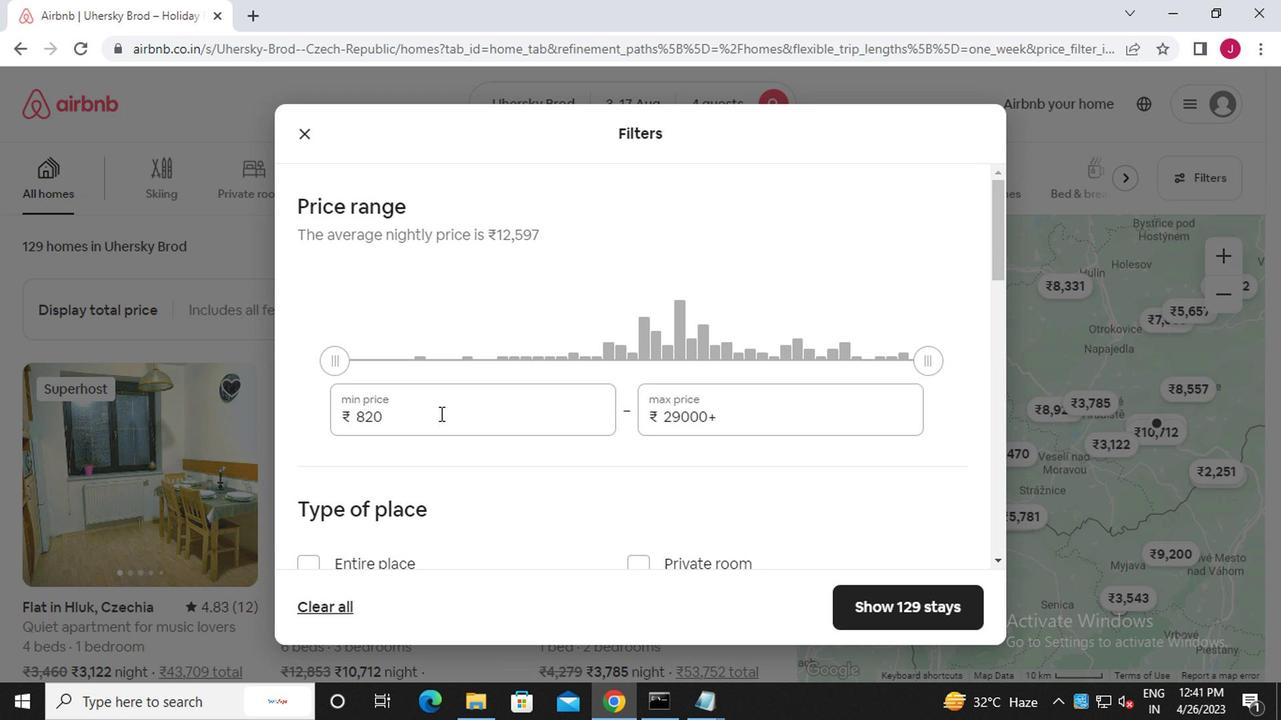 
Action: Key pressed <Key.backspace><Key.backspace><Key.backspace><<99>><<96>><<96>><<96>>
Screenshot: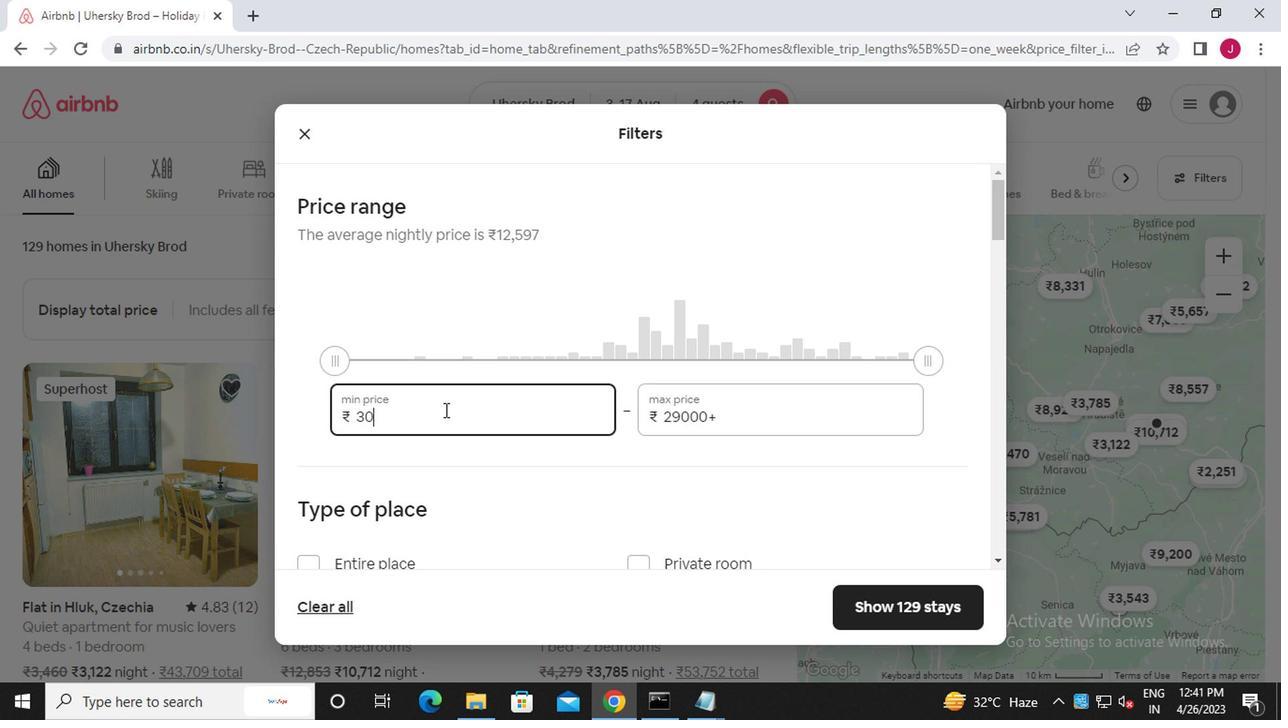 
Action: Mouse moved to (749, 384)
Screenshot: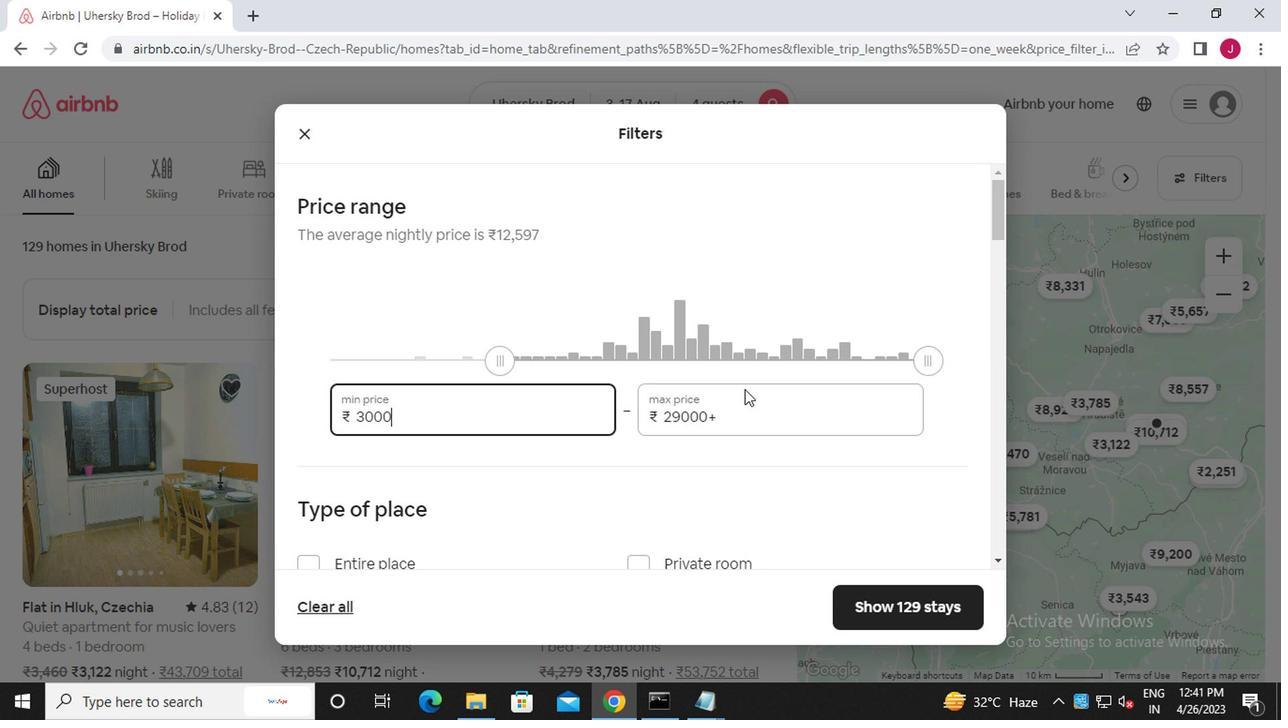 
Action: Mouse pressed left at (749, 384)
Screenshot: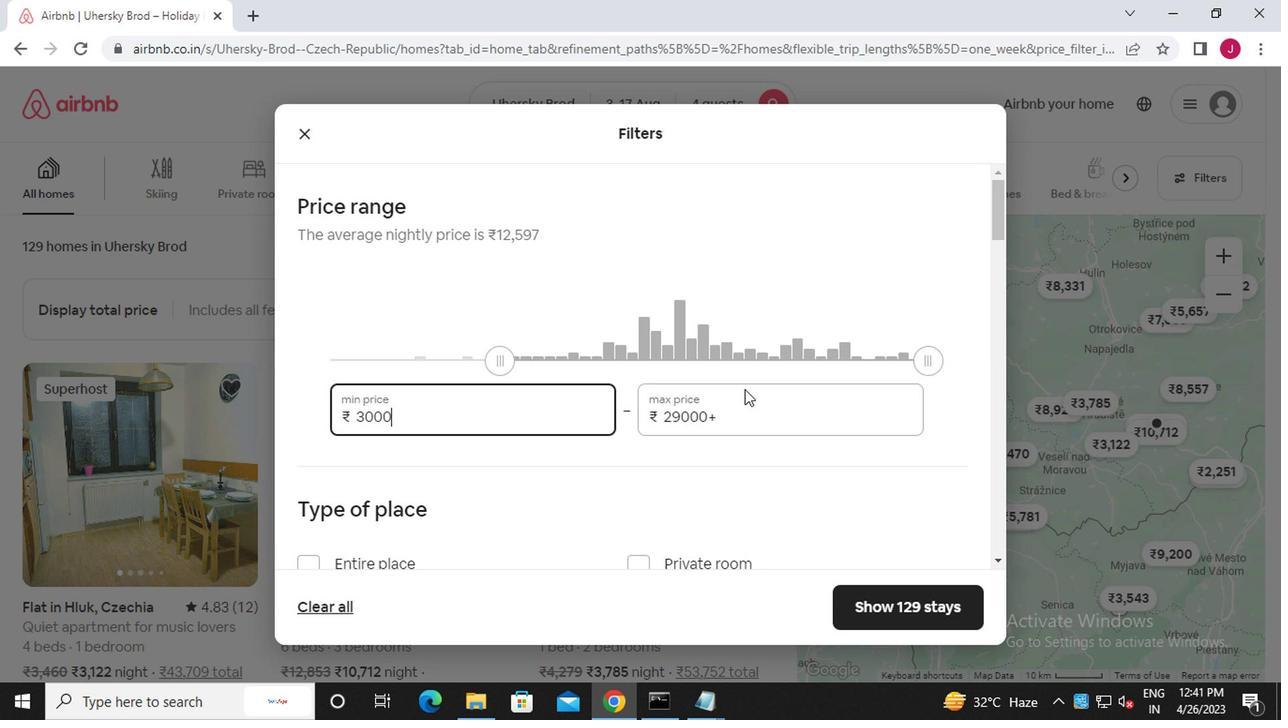 
Action: Mouse moved to (751, 415)
Screenshot: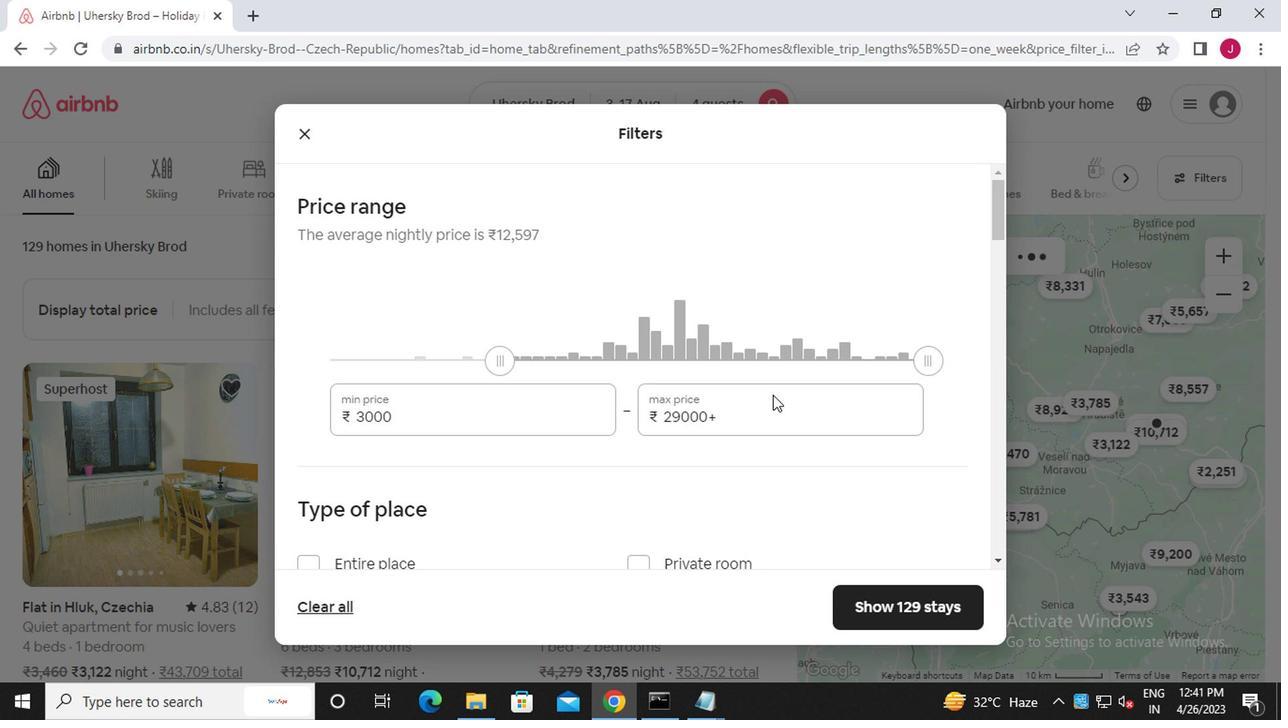 
Action: Mouse pressed left at (751, 415)
Screenshot: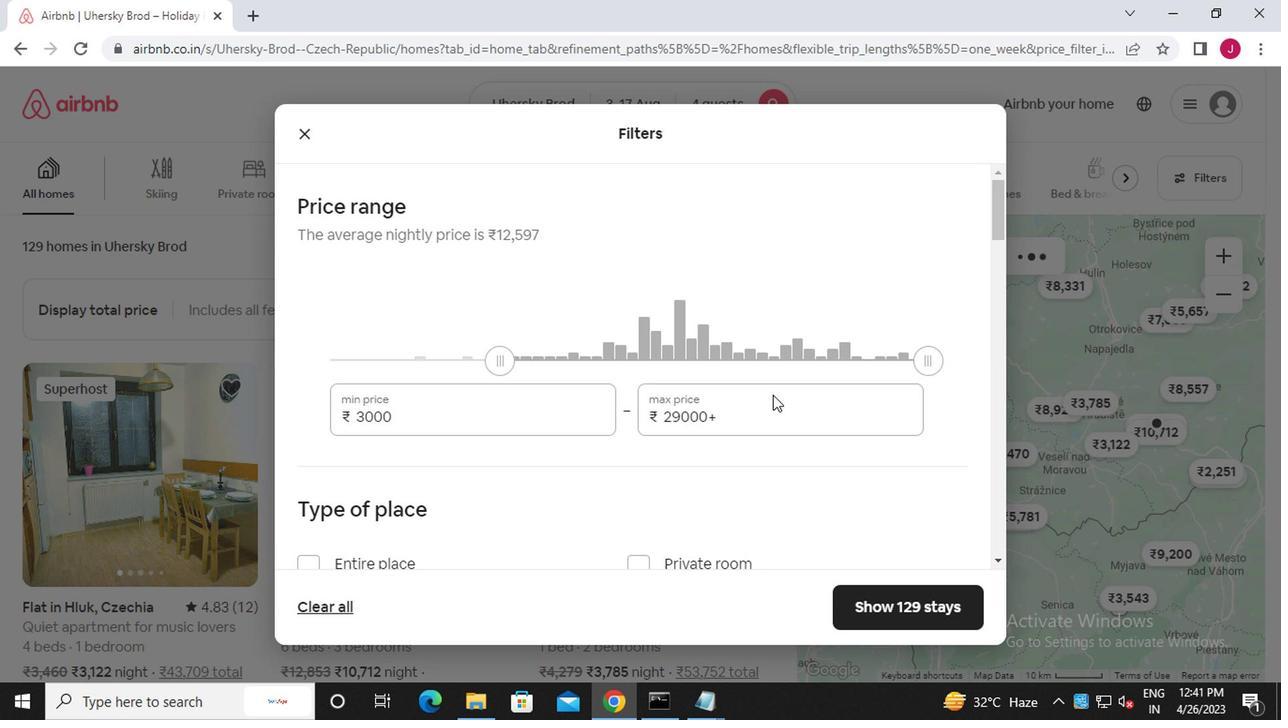 
Action: Mouse moved to (743, 417)
Screenshot: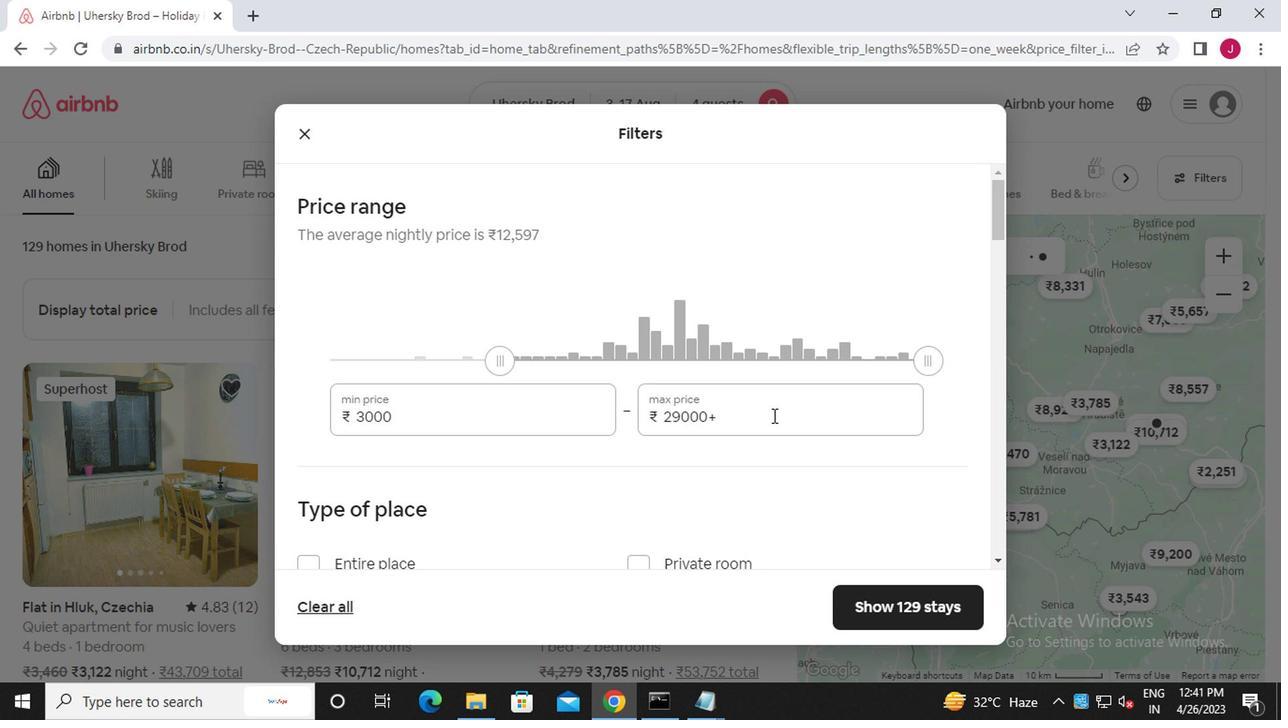 
Action: Key pressed <Key.backspace><Key.backspace><Key.backspace><Key.backspace><Key.backspace><Key.backspace><Key.backspace><Key.backspace><Key.backspace><Key.backspace><Key.backspace><Key.backspace><<97>><<101>><<96>><<96>><<96>>
Screenshot: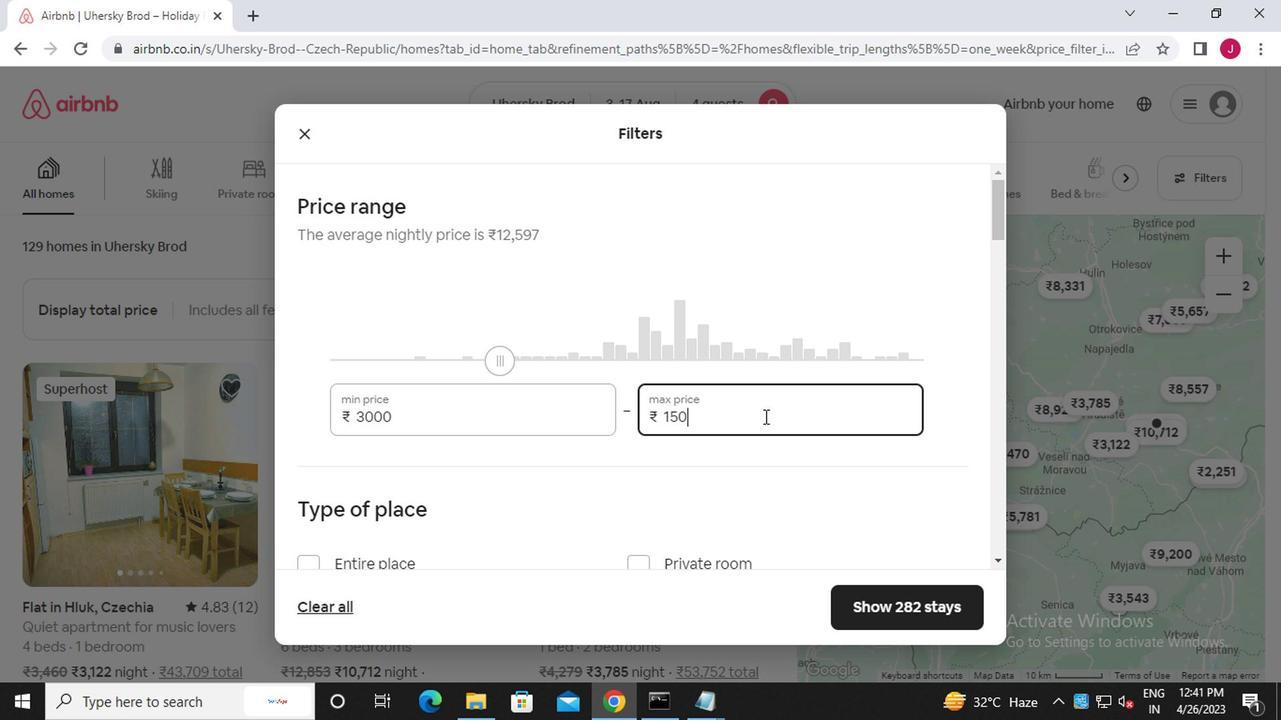 
Action: Mouse moved to (733, 421)
Screenshot: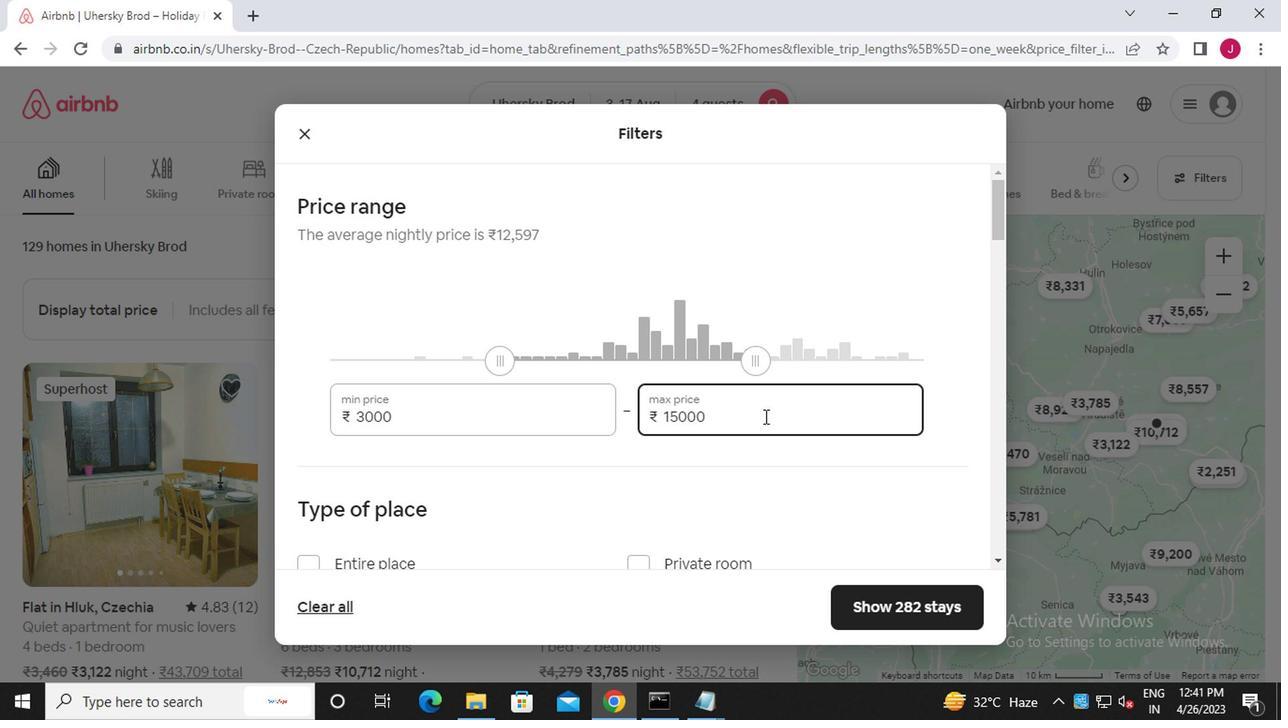 
Action: Mouse scrolled (733, 420) with delta (0, 0)
Screenshot: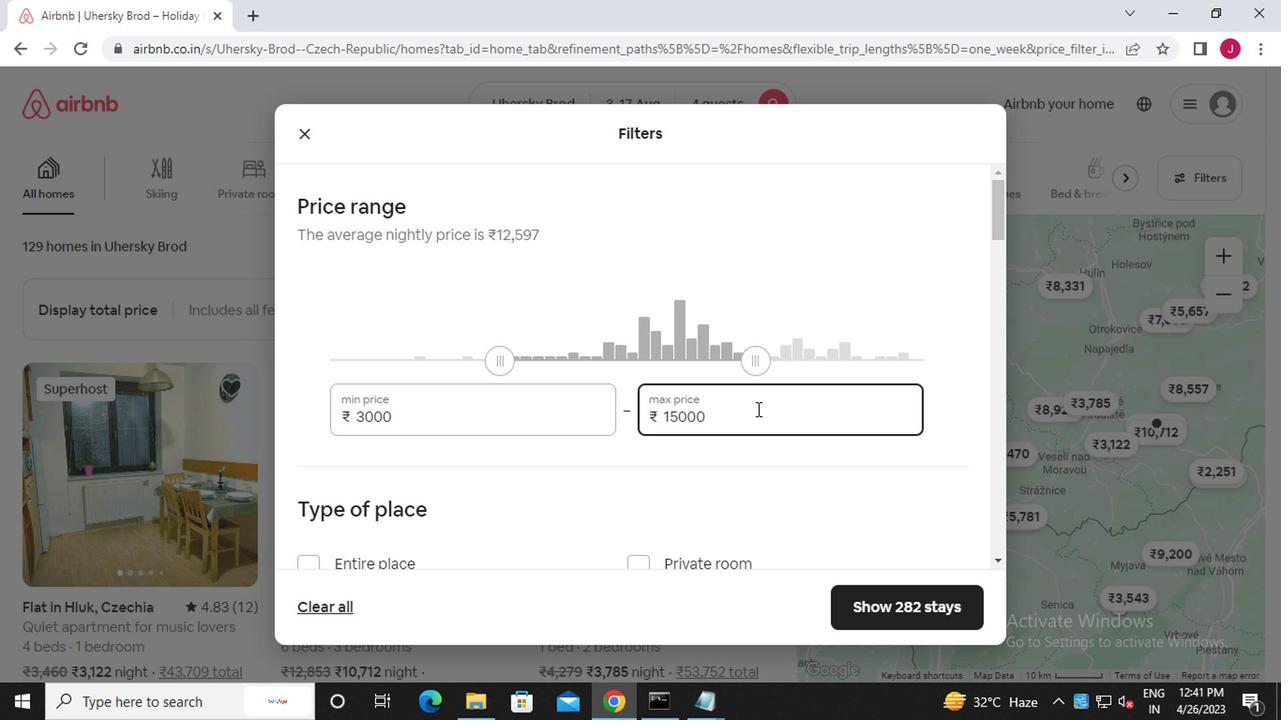 
Action: Mouse scrolled (733, 420) with delta (0, 0)
Screenshot: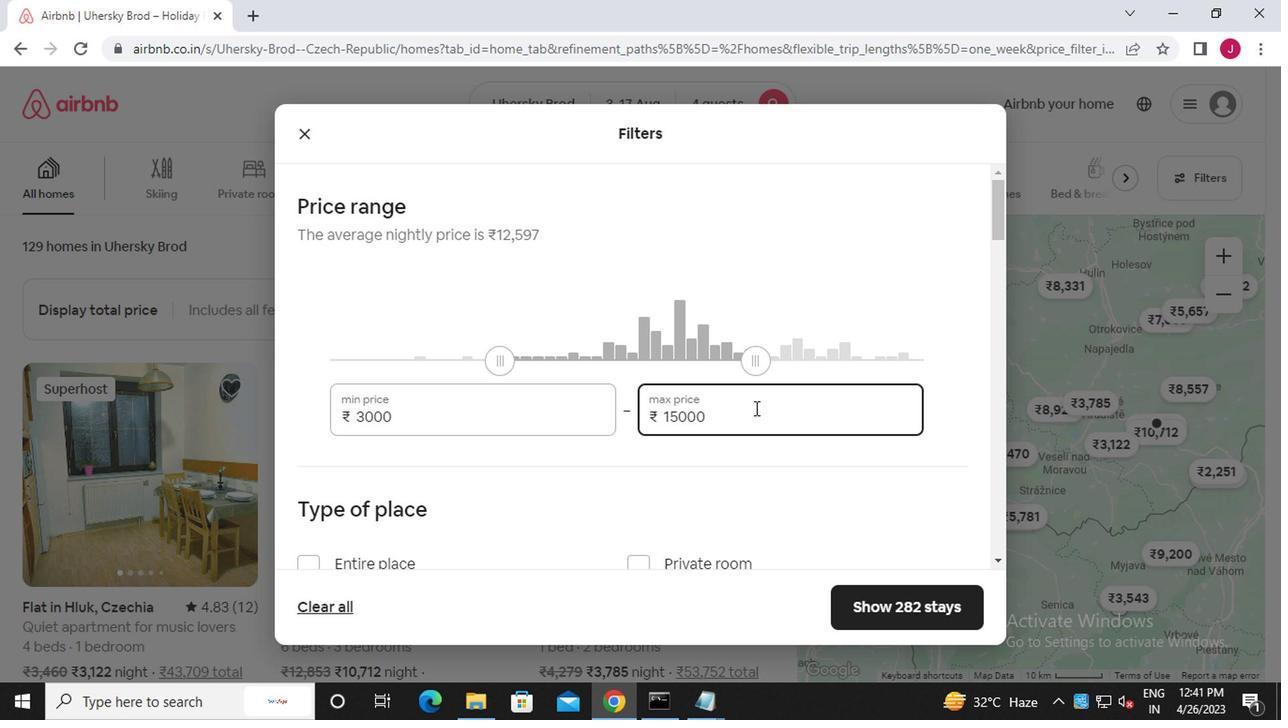 
Action: Mouse moved to (720, 423)
Screenshot: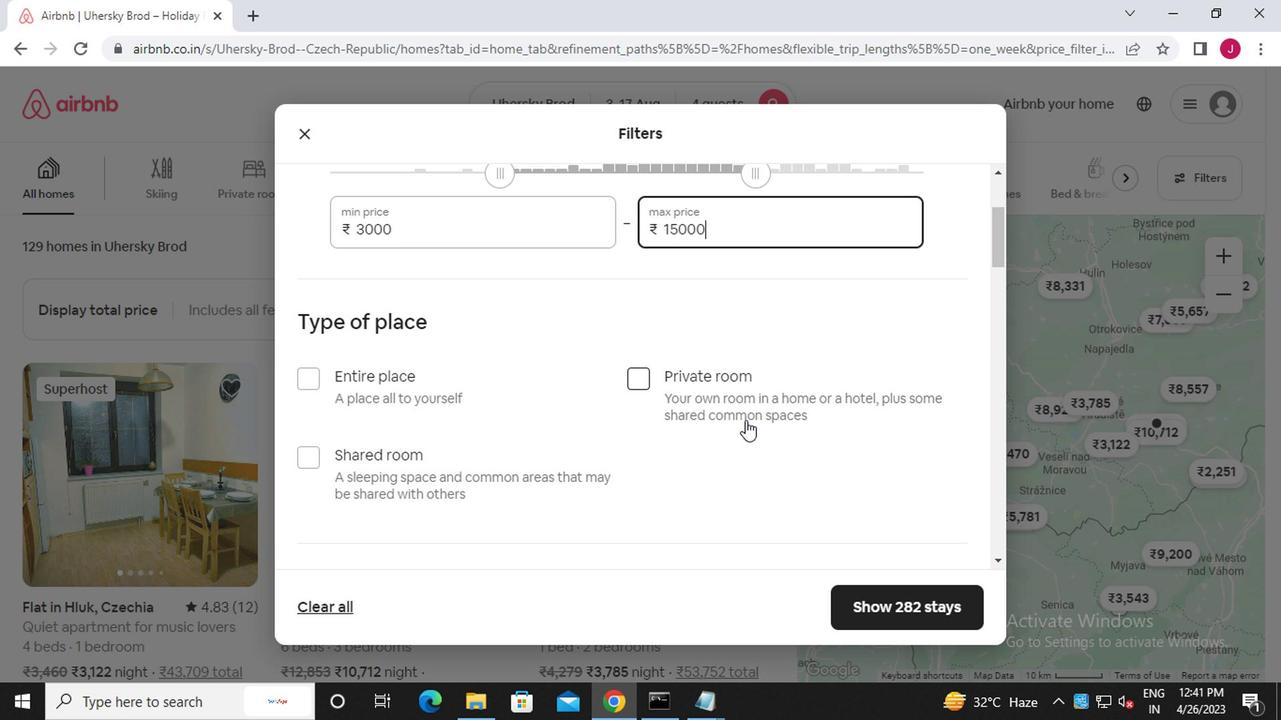 
Action: Mouse scrolled (720, 422) with delta (0, -1)
Screenshot: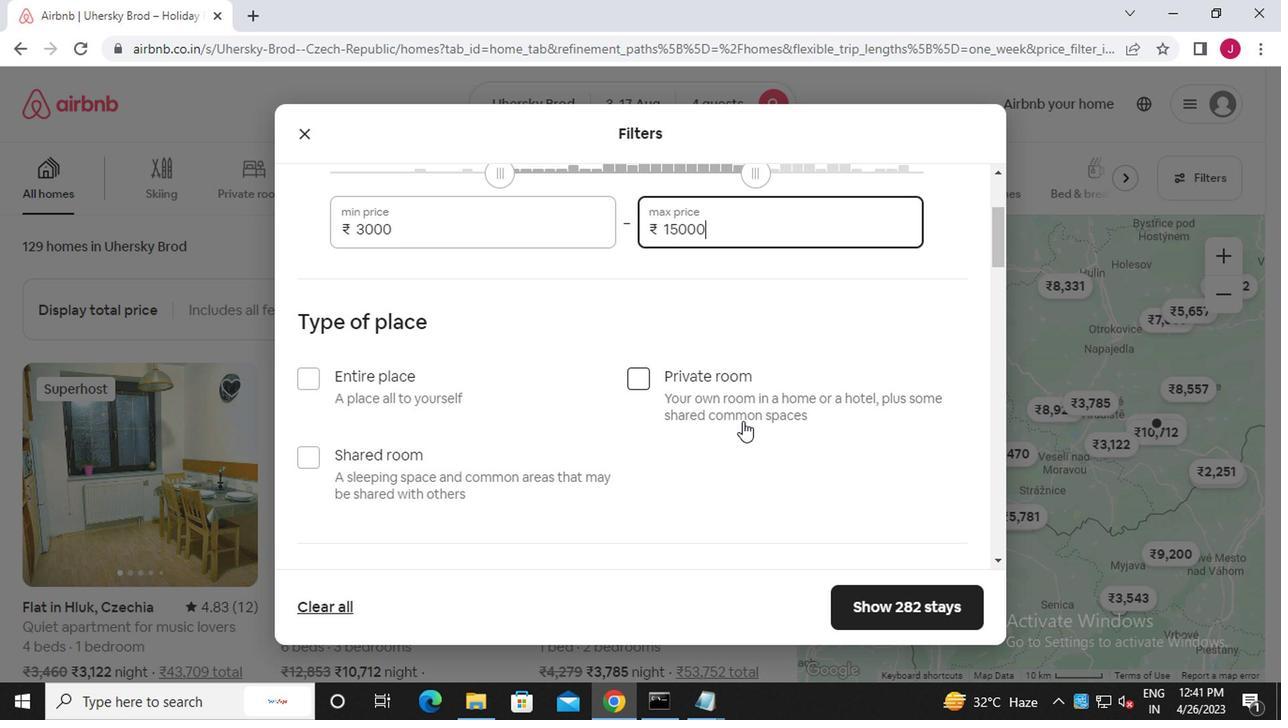 
Action: Mouse scrolled (720, 422) with delta (0, -1)
Screenshot: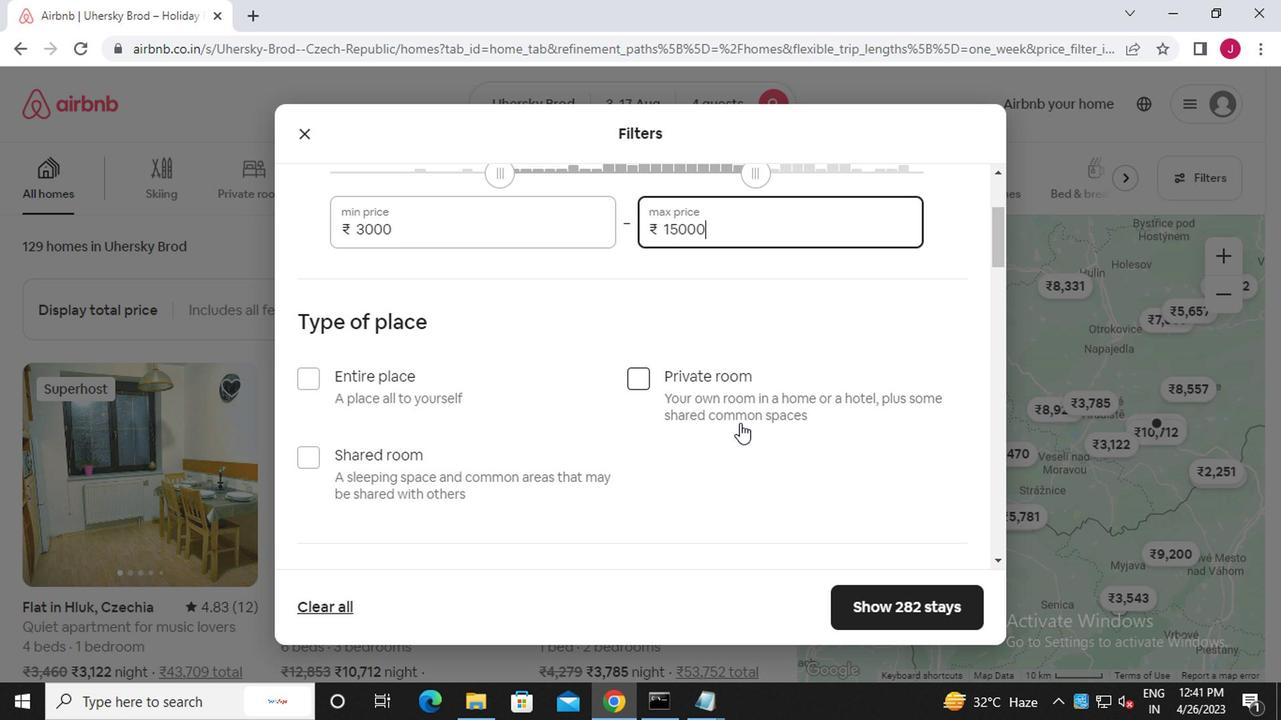 
Action: Mouse moved to (321, 202)
Screenshot: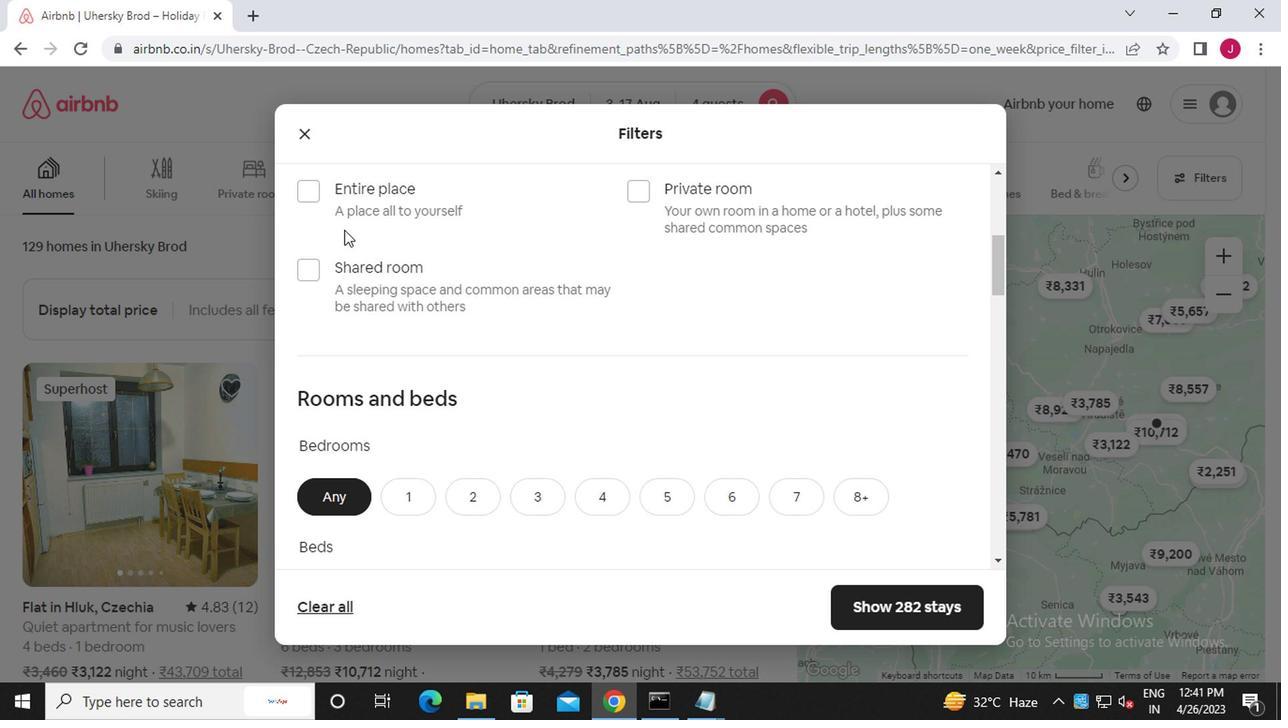 
Action: Mouse pressed left at (321, 202)
Screenshot: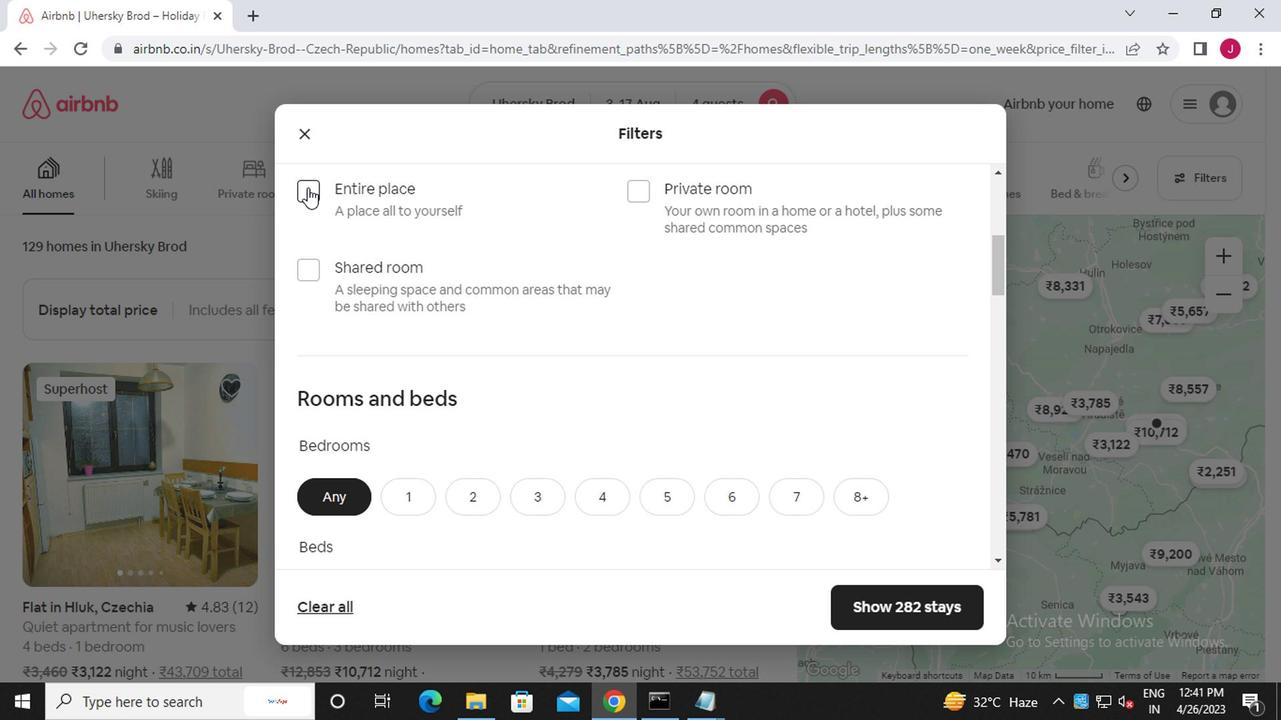 
Action: Mouse moved to (505, 436)
Screenshot: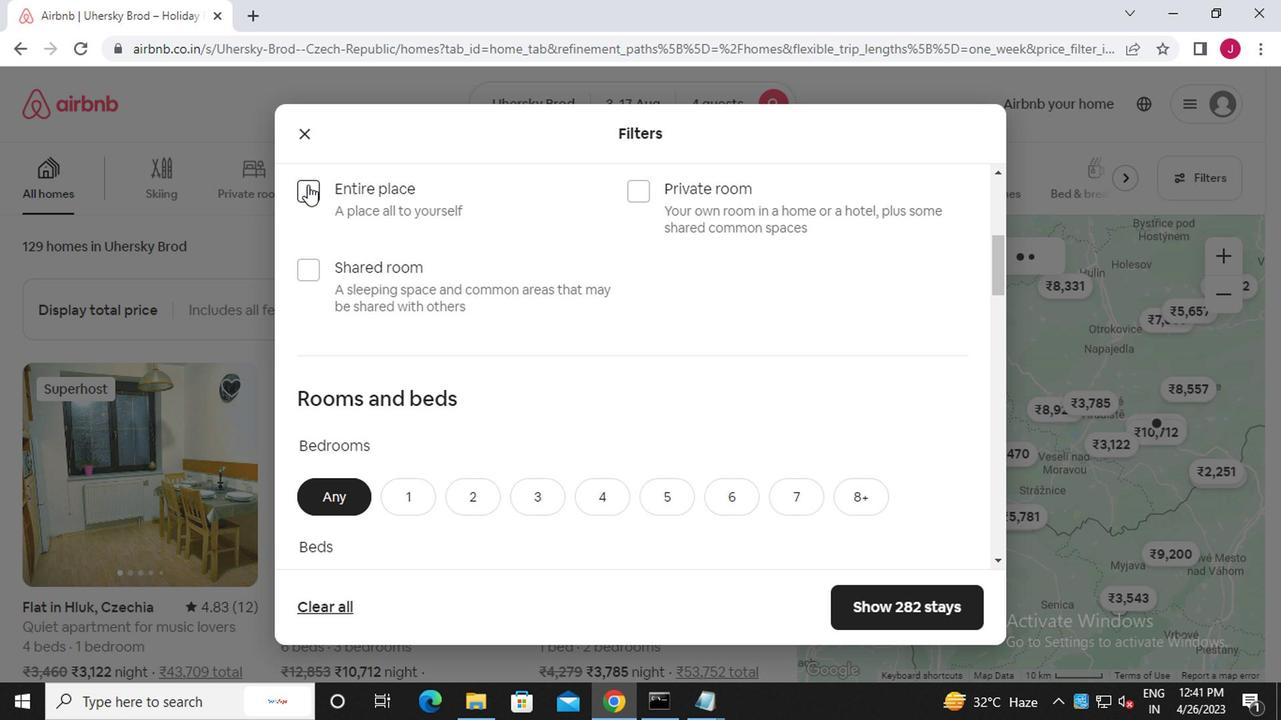 
Action: Mouse scrolled (505, 435) with delta (0, 0)
Screenshot: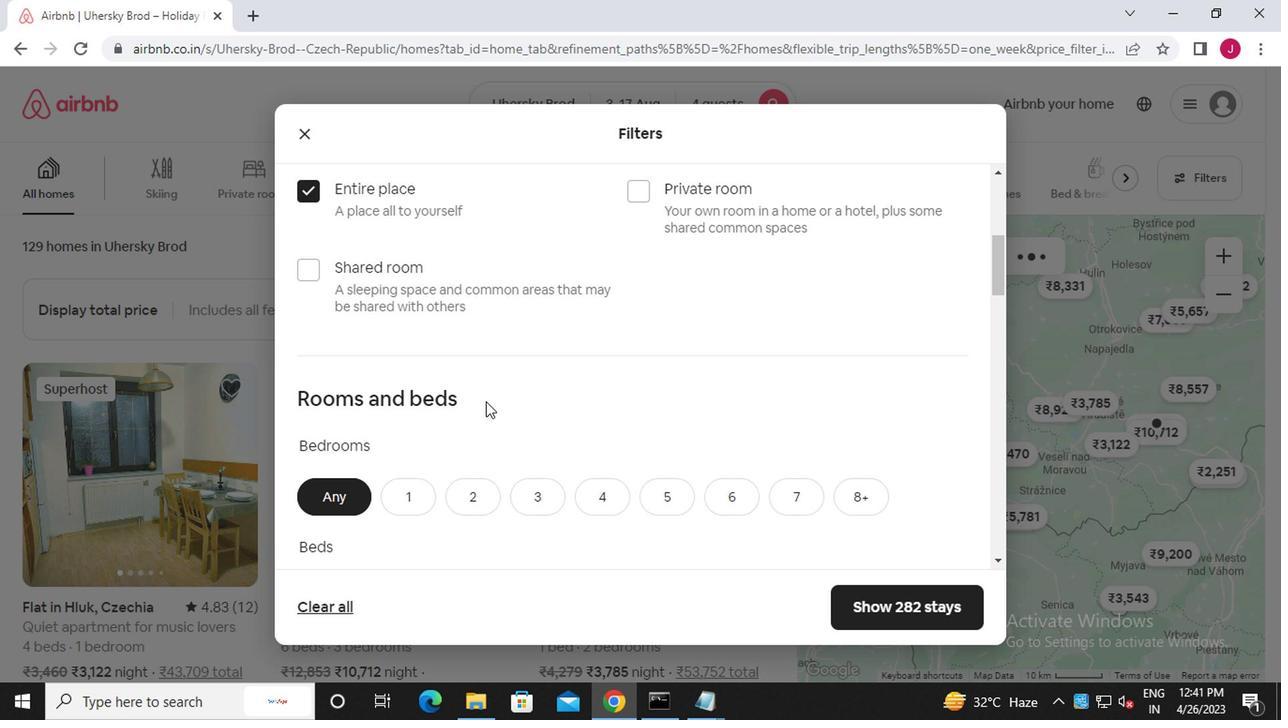 
Action: Mouse scrolled (505, 435) with delta (0, 0)
Screenshot: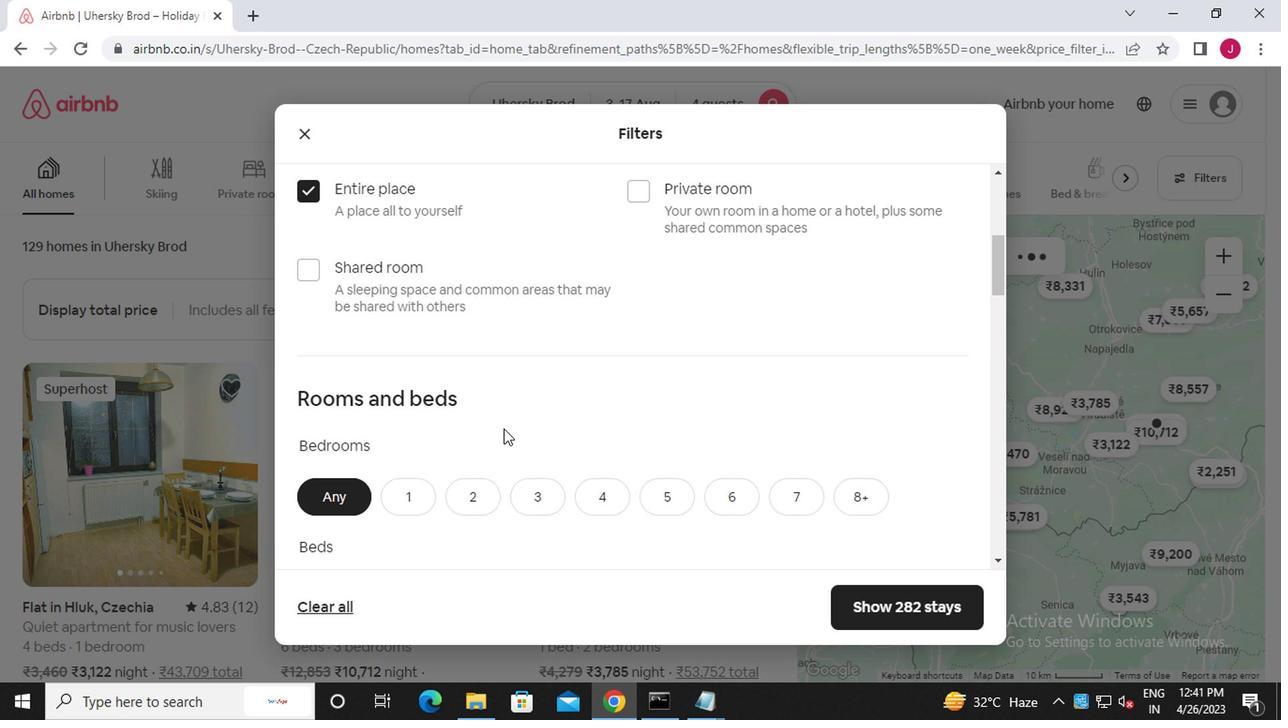 
Action: Mouse moved to (540, 321)
Screenshot: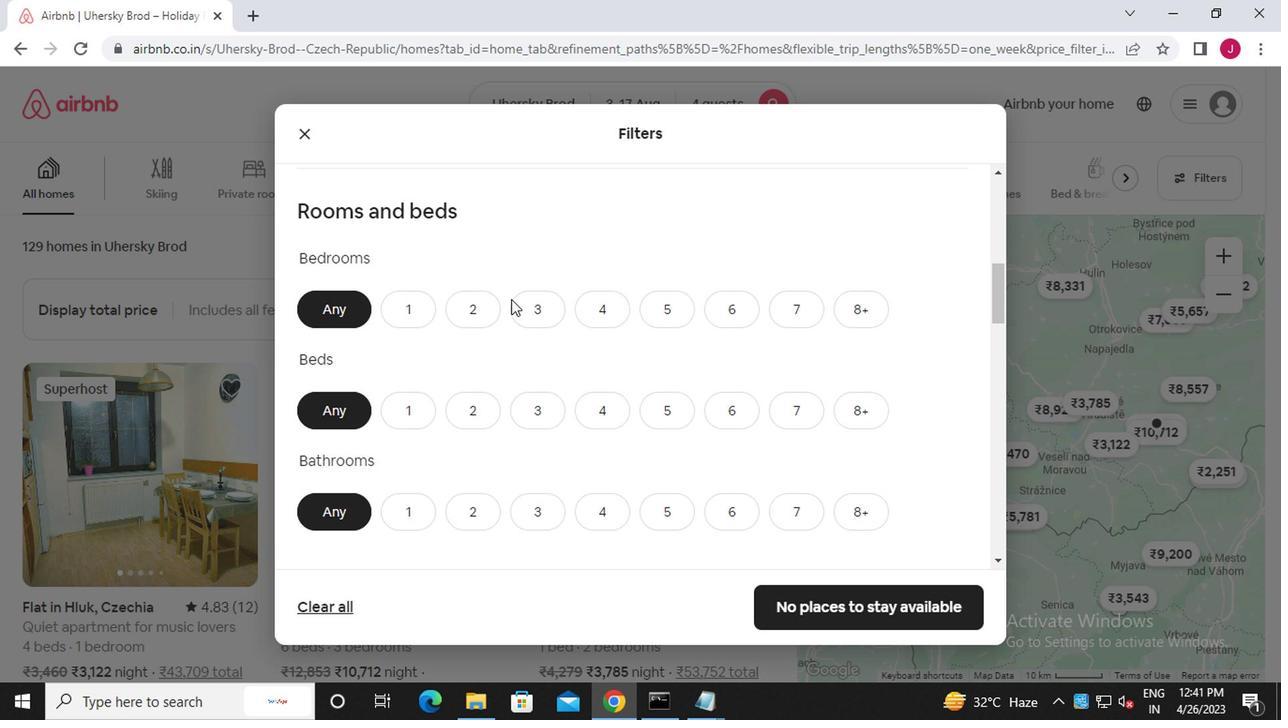 
Action: Mouse pressed left at (540, 321)
Screenshot: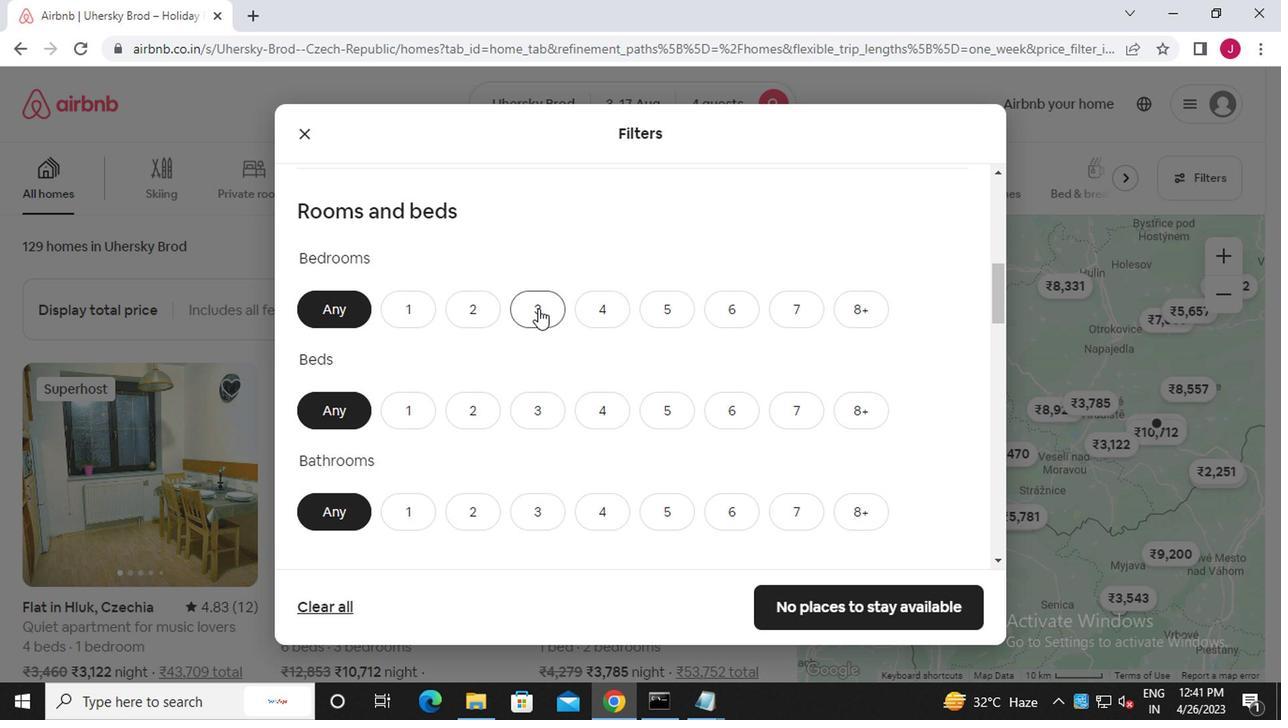 
Action: Mouse moved to (583, 415)
Screenshot: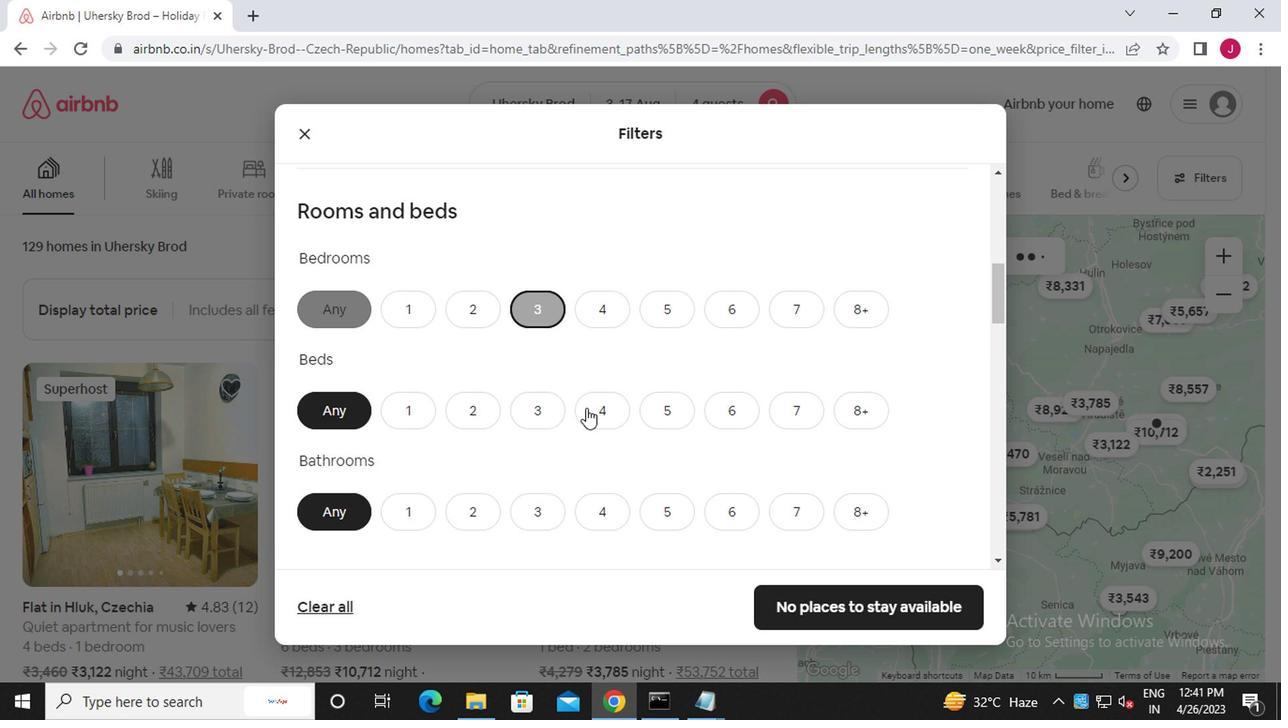 
Action: Mouse pressed left at (583, 415)
Screenshot: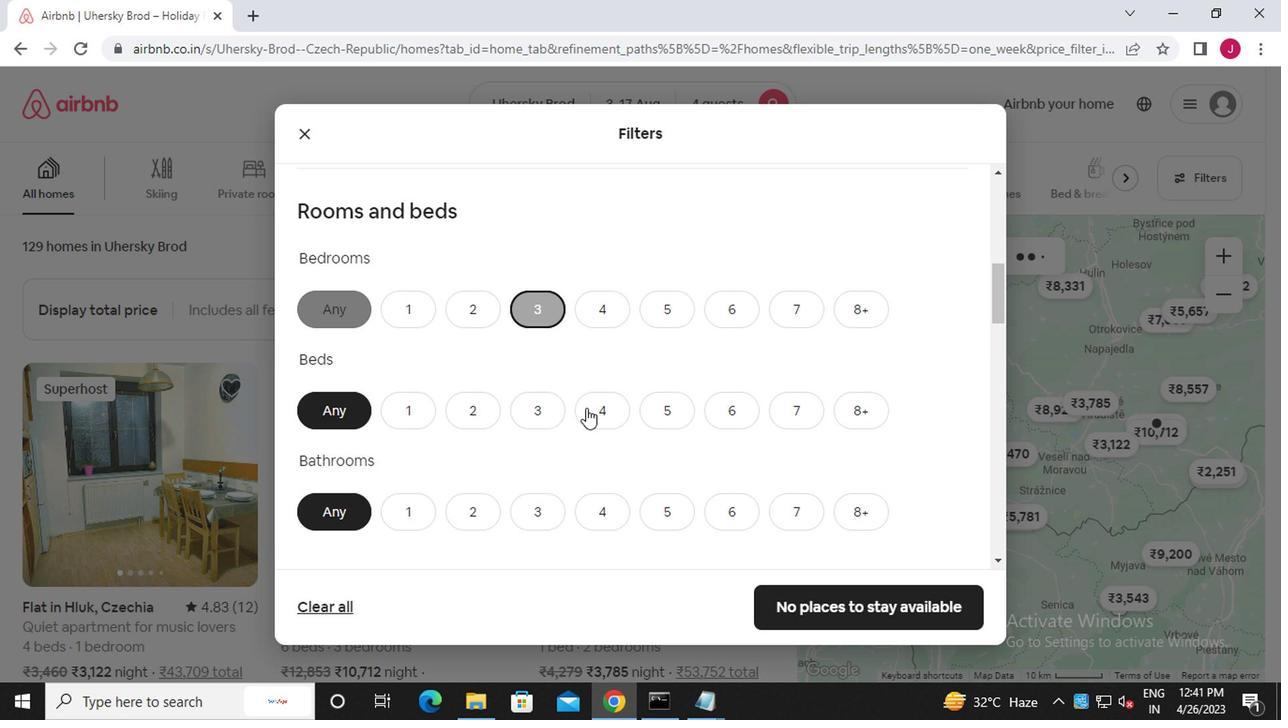 
Action: Mouse moved to (474, 502)
Screenshot: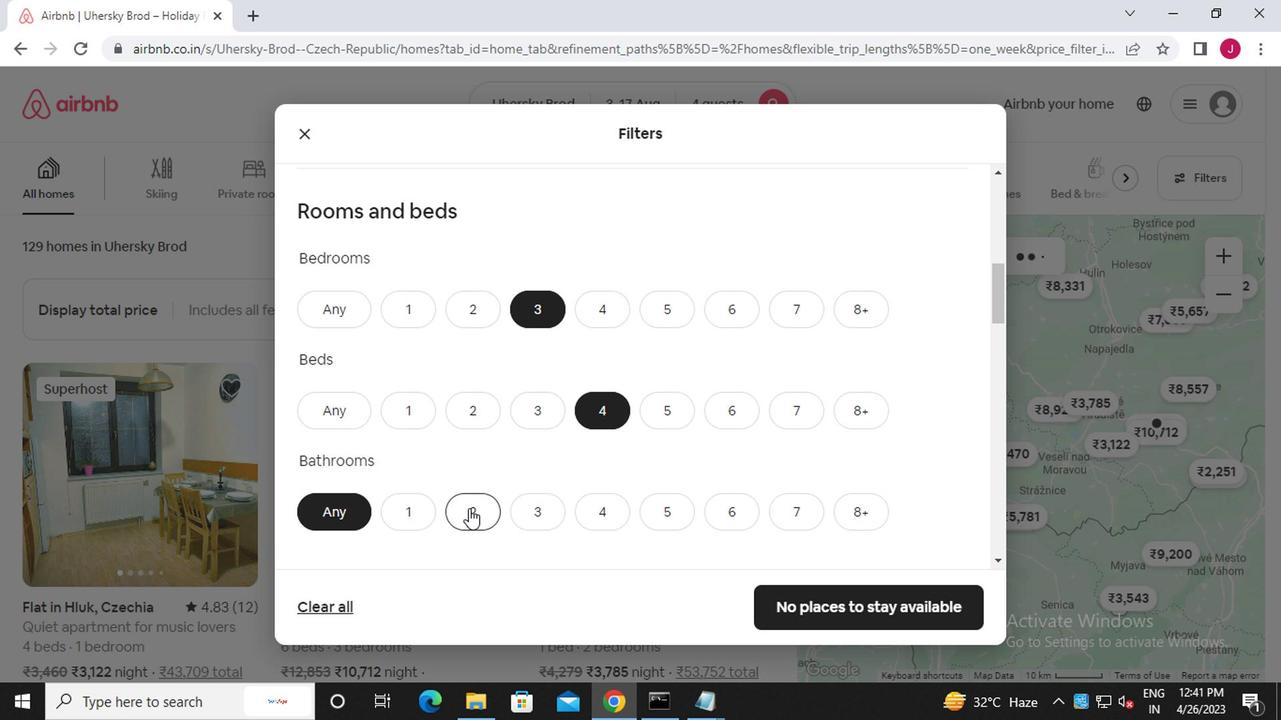 
Action: Mouse pressed left at (474, 502)
Screenshot: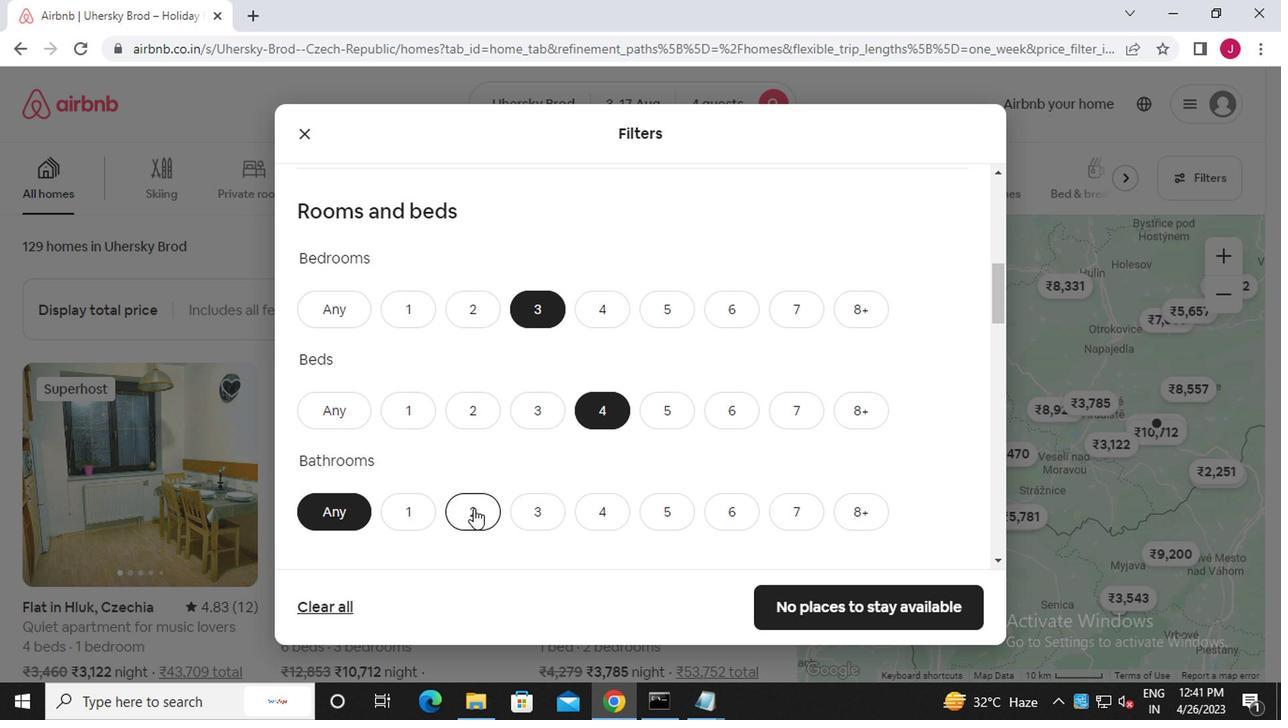 
Action: Mouse moved to (474, 502)
Screenshot: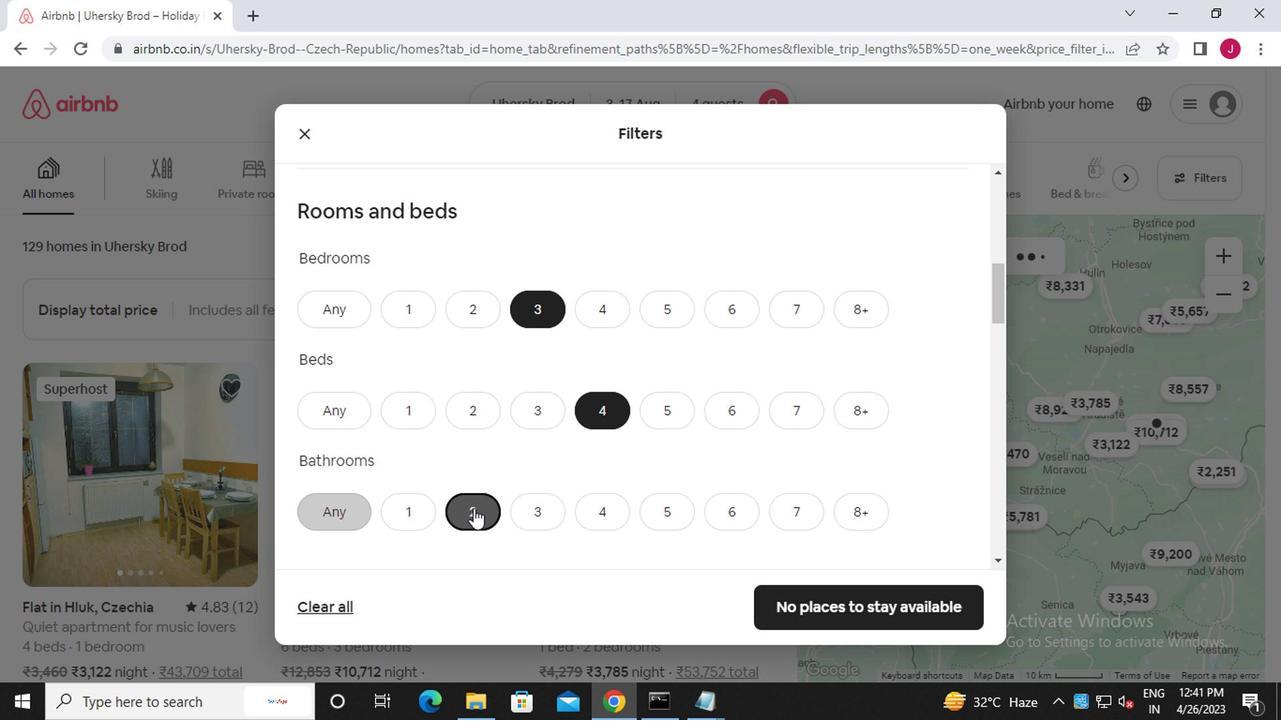 
Action: Mouse scrolled (474, 501) with delta (0, 0)
Screenshot: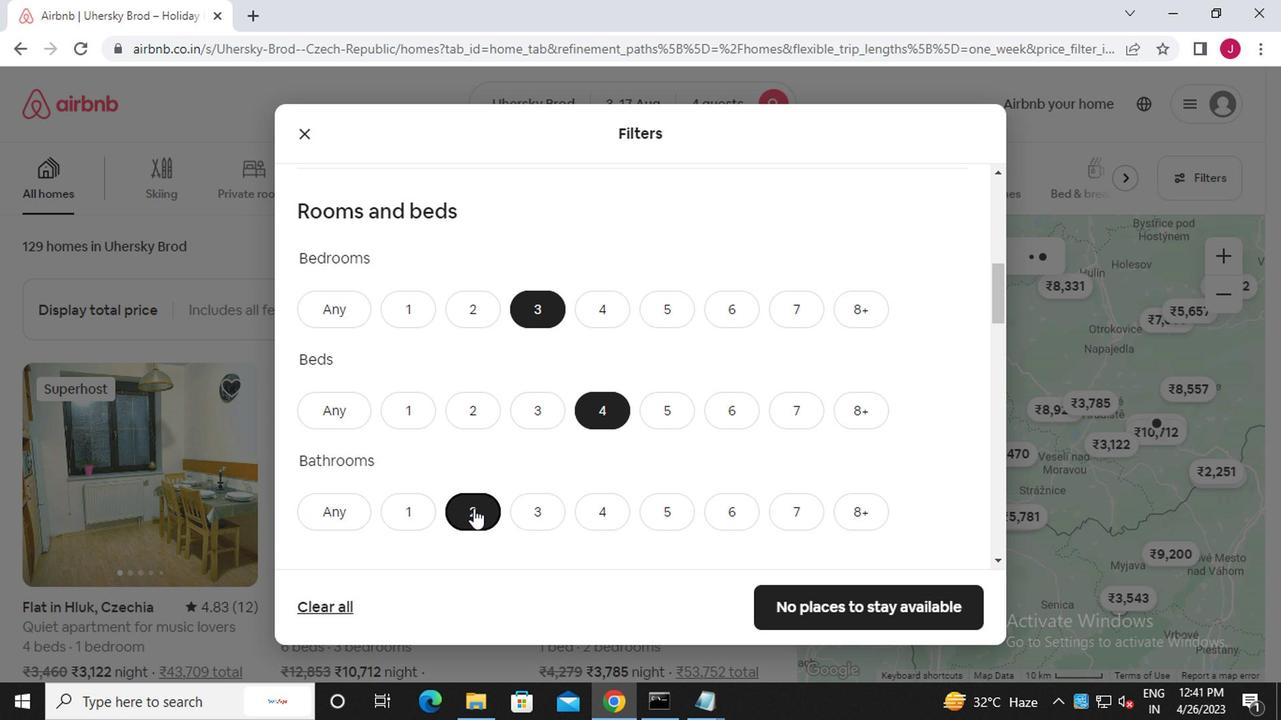 
Action: Mouse scrolled (474, 501) with delta (0, 0)
Screenshot: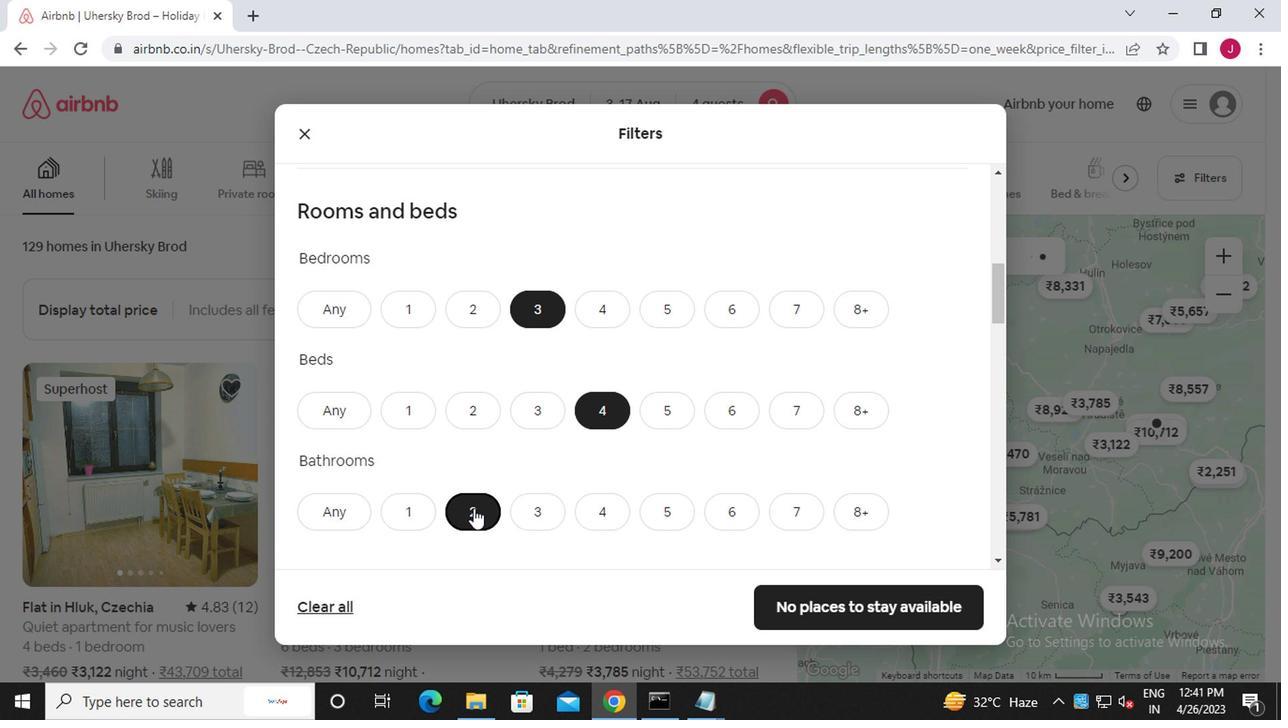 
Action: Mouse scrolled (474, 501) with delta (0, 0)
Screenshot: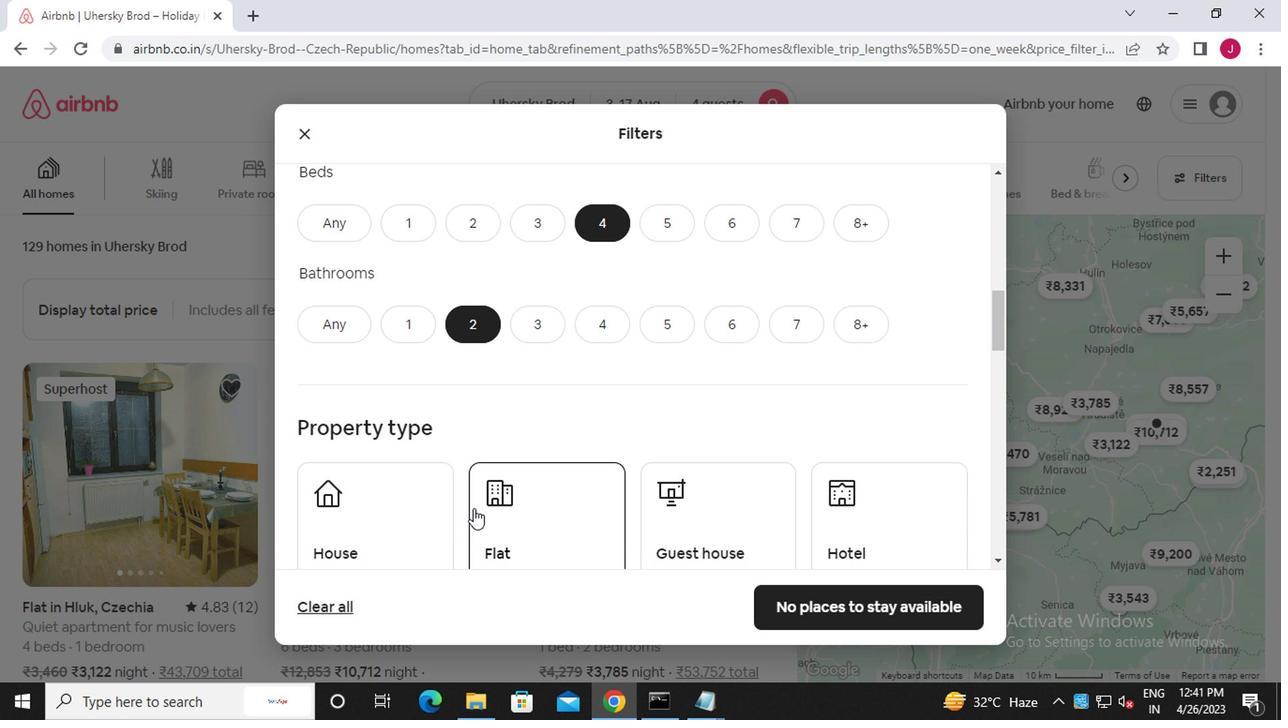 
Action: Mouse moved to (355, 426)
Screenshot: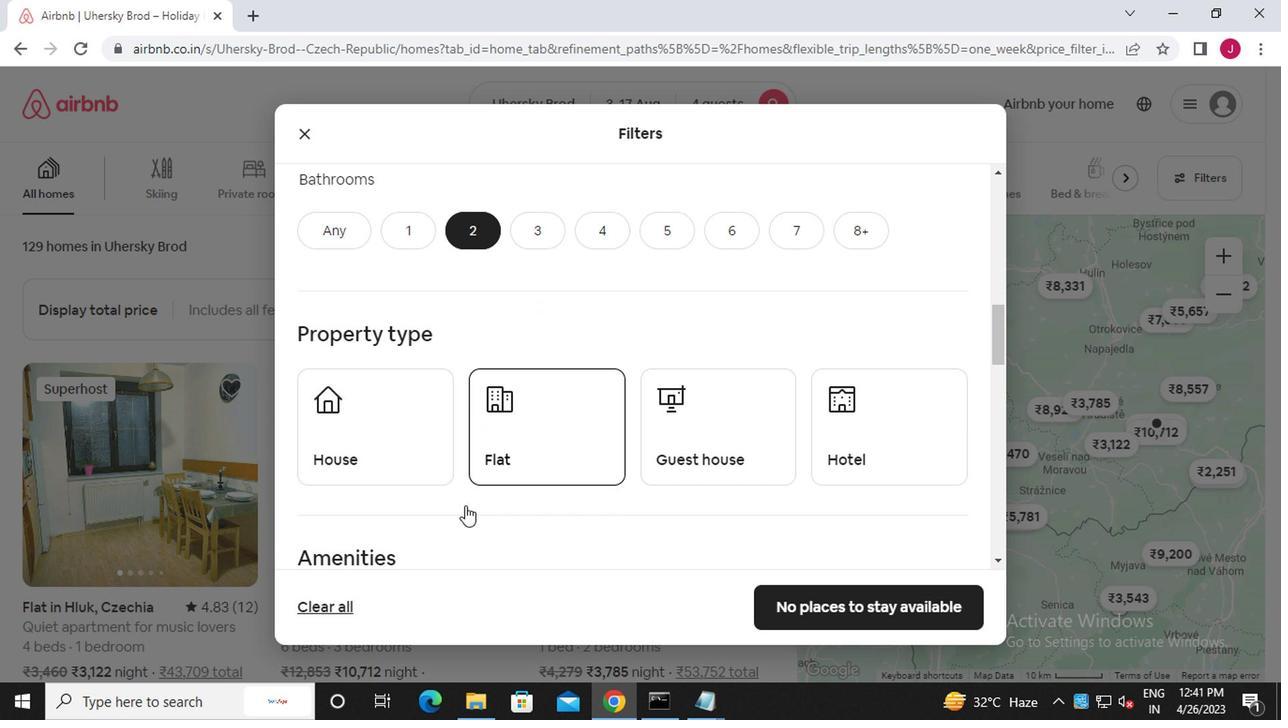 
Action: Mouse pressed left at (355, 426)
Screenshot: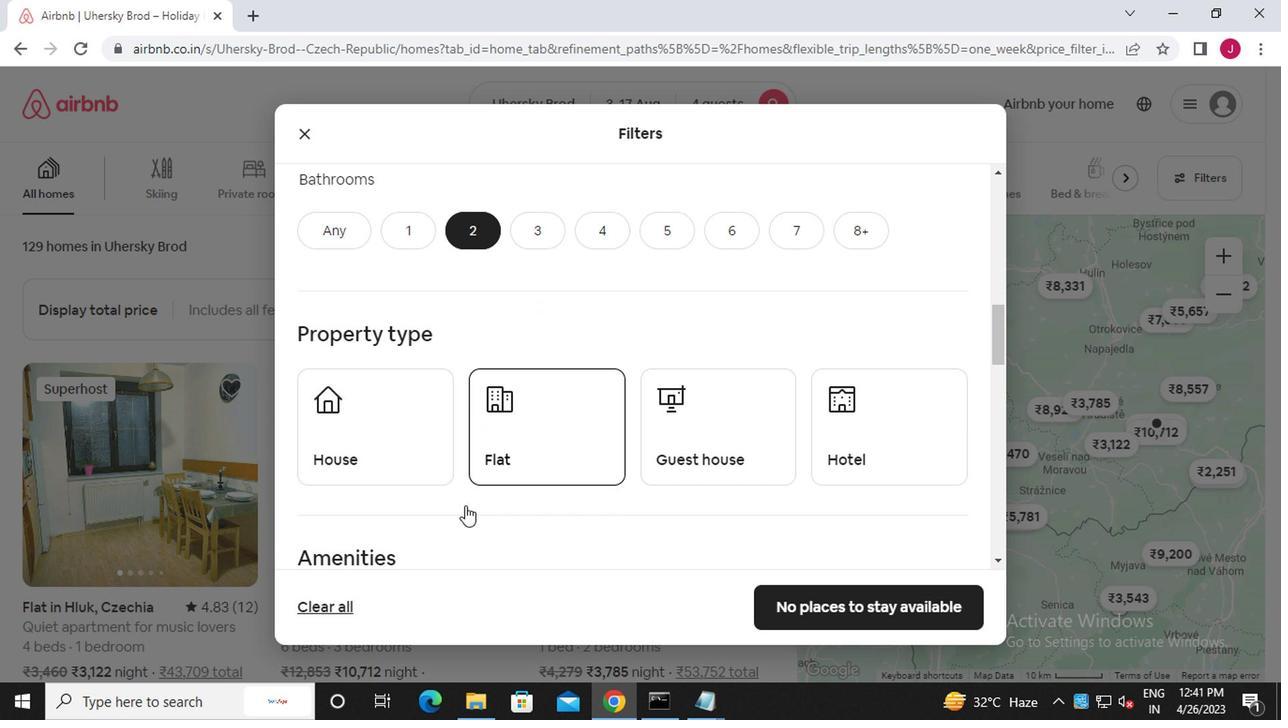 
Action: Mouse moved to (549, 451)
Screenshot: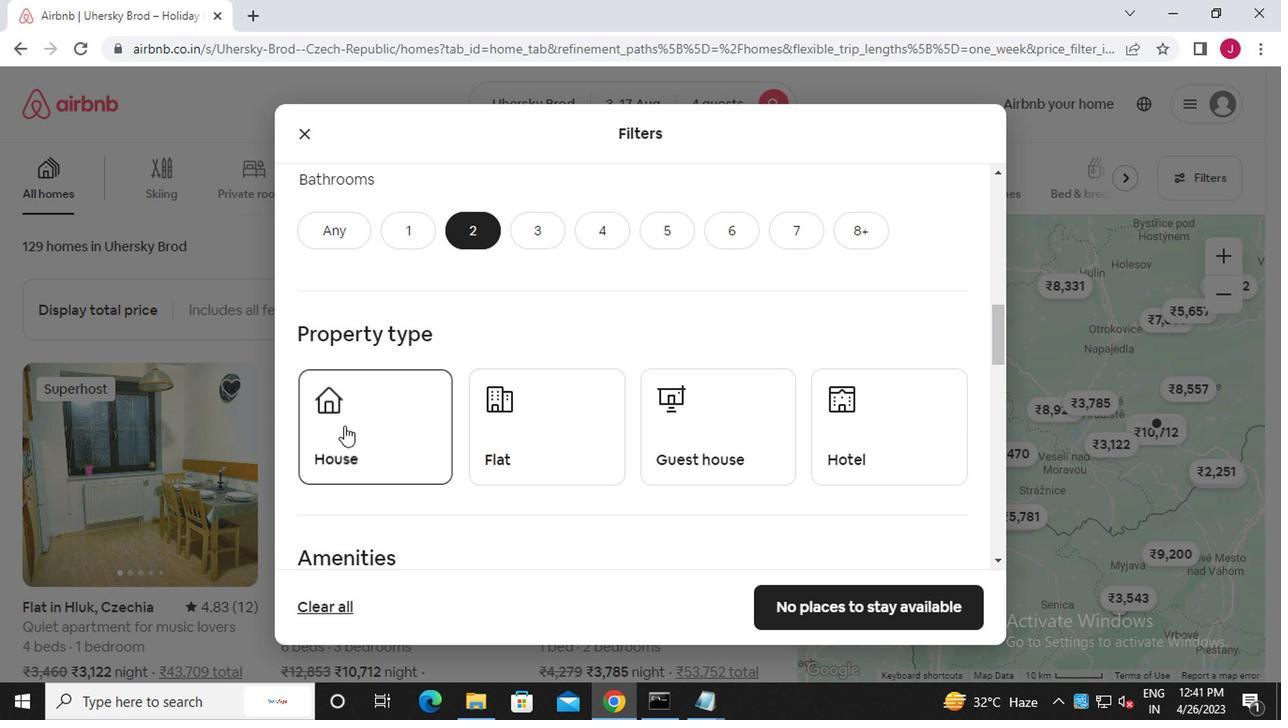 
Action: Mouse pressed left at (549, 451)
Screenshot: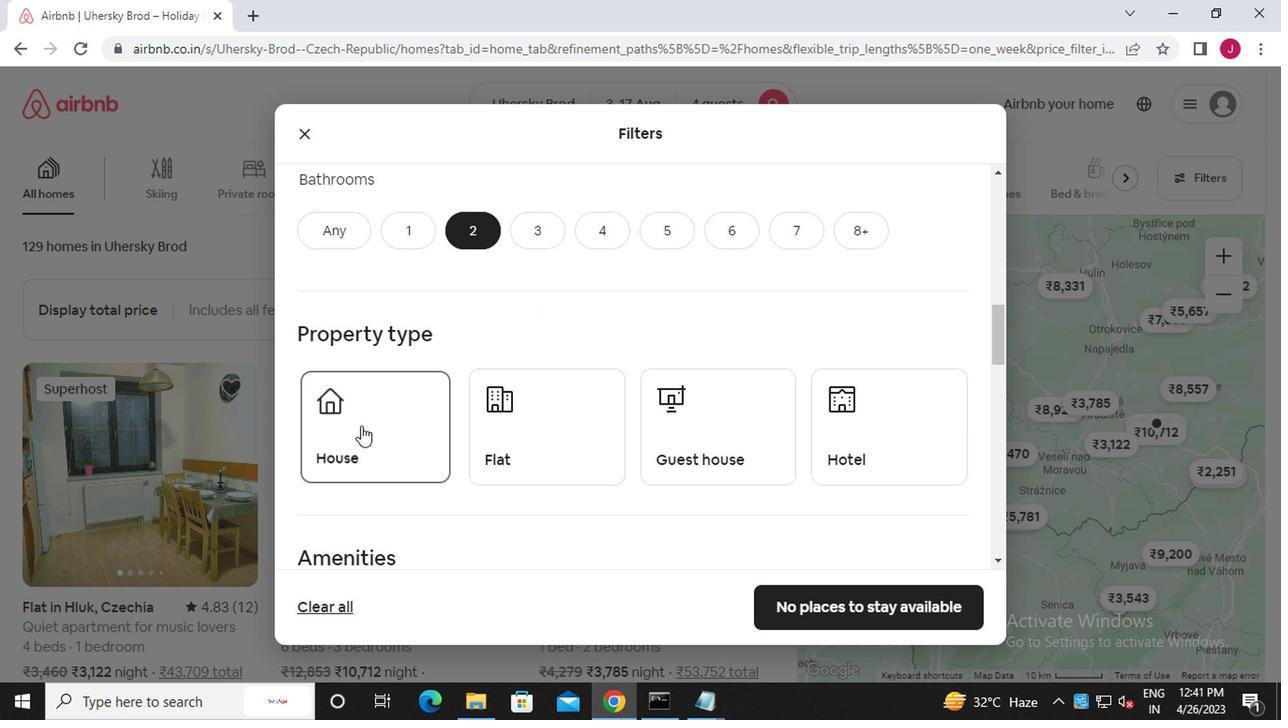 
Action: Mouse moved to (682, 438)
Screenshot: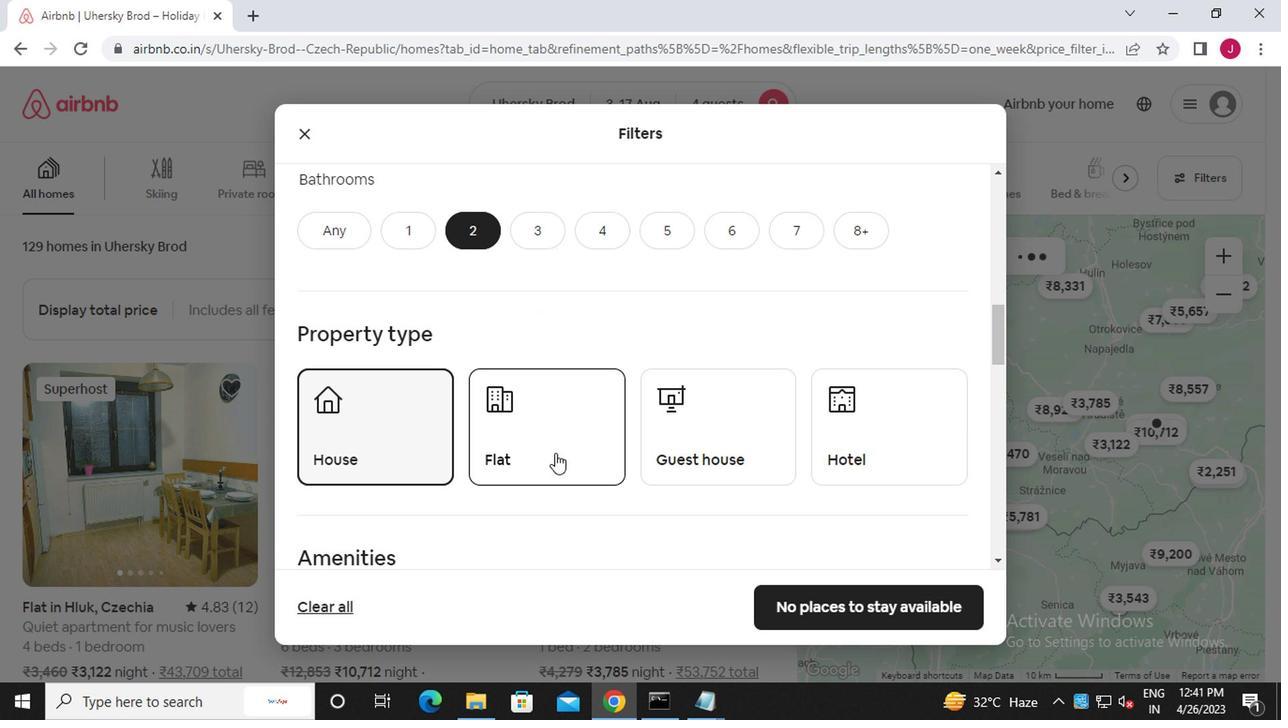 
Action: Mouse pressed left at (682, 438)
Screenshot: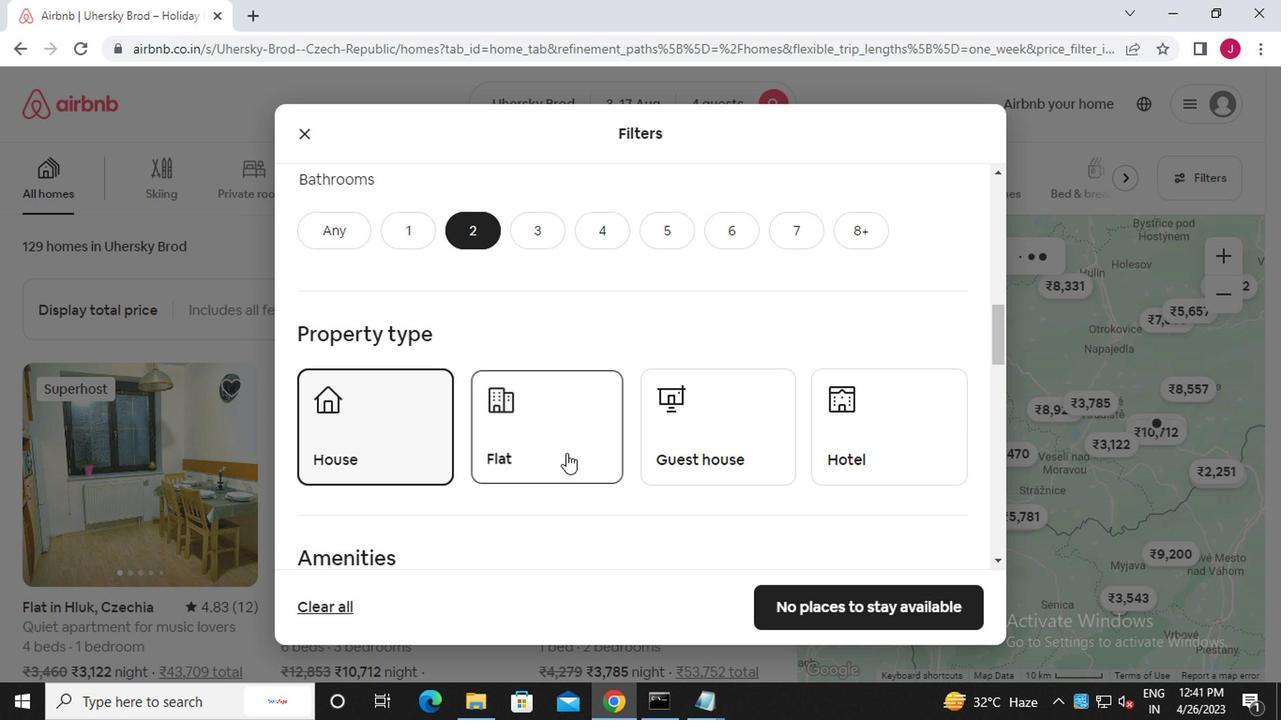 
Action: Mouse moved to (700, 438)
Screenshot: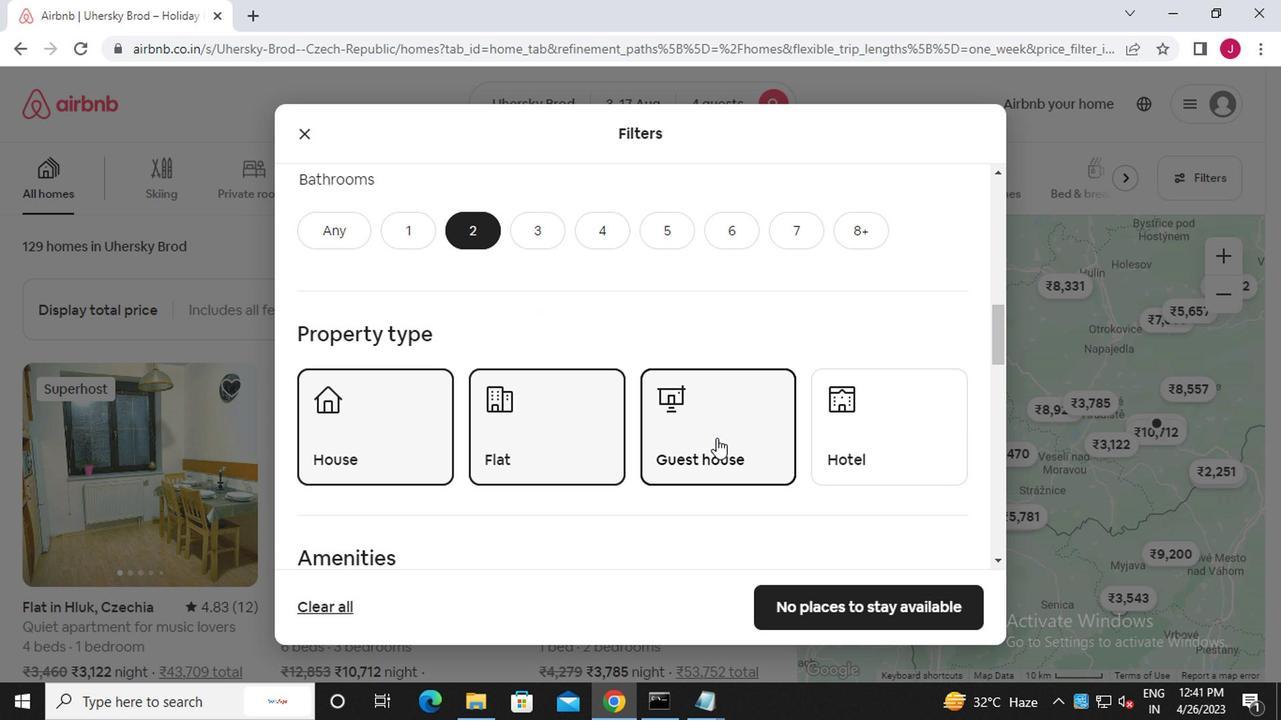 
Action: Mouse scrolled (700, 437) with delta (0, 0)
Screenshot: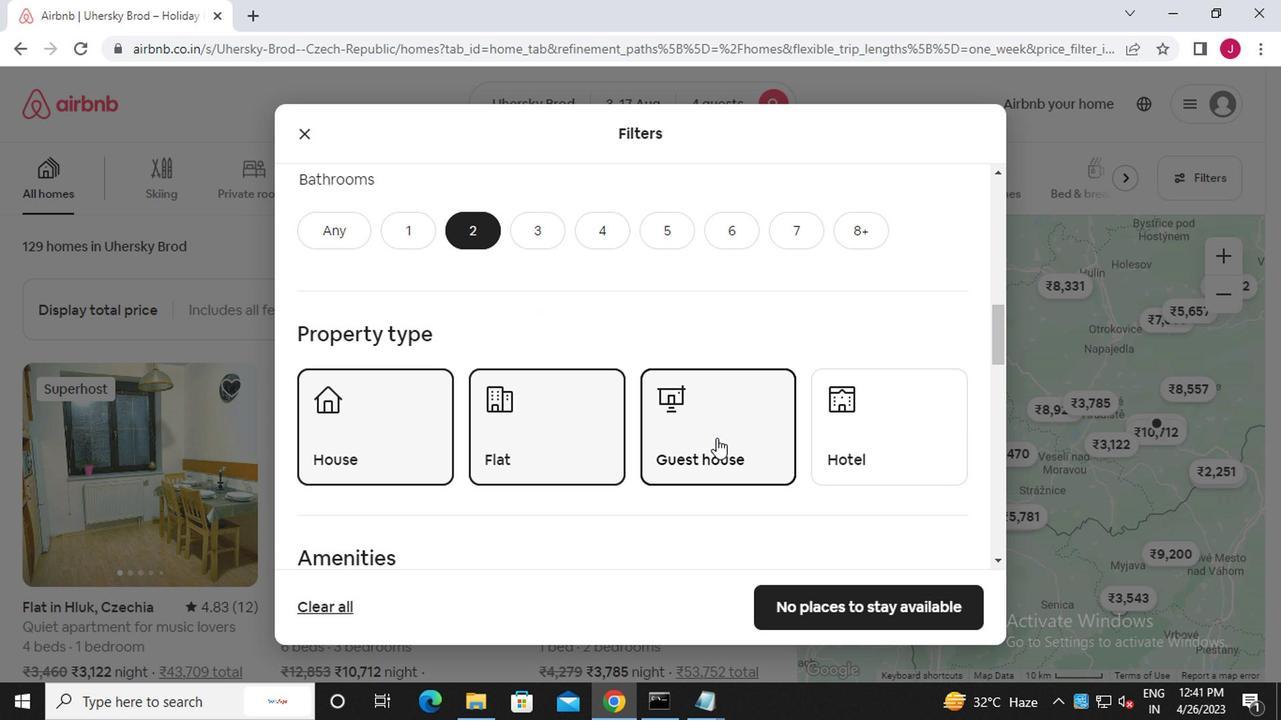 
Action: Mouse moved to (702, 440)
Screenshot: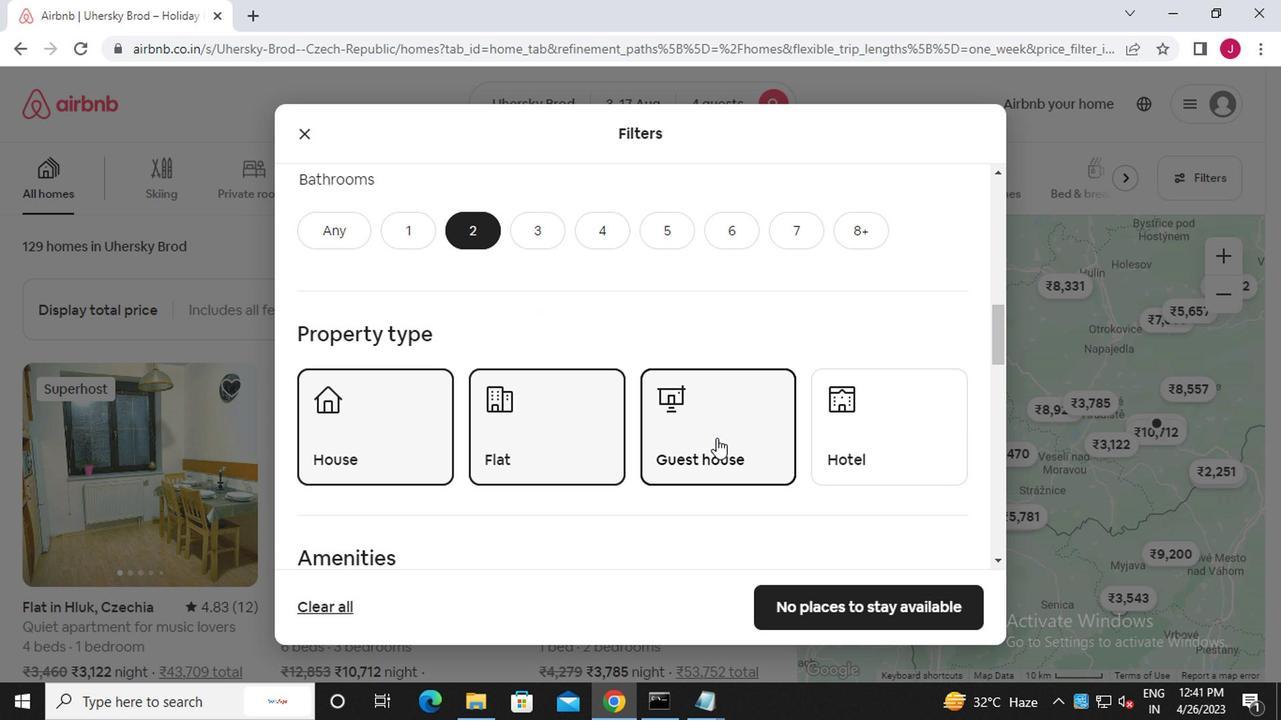 
Action: Mouse scrolled (702, 439) with delta (0, -1)
Screenshot: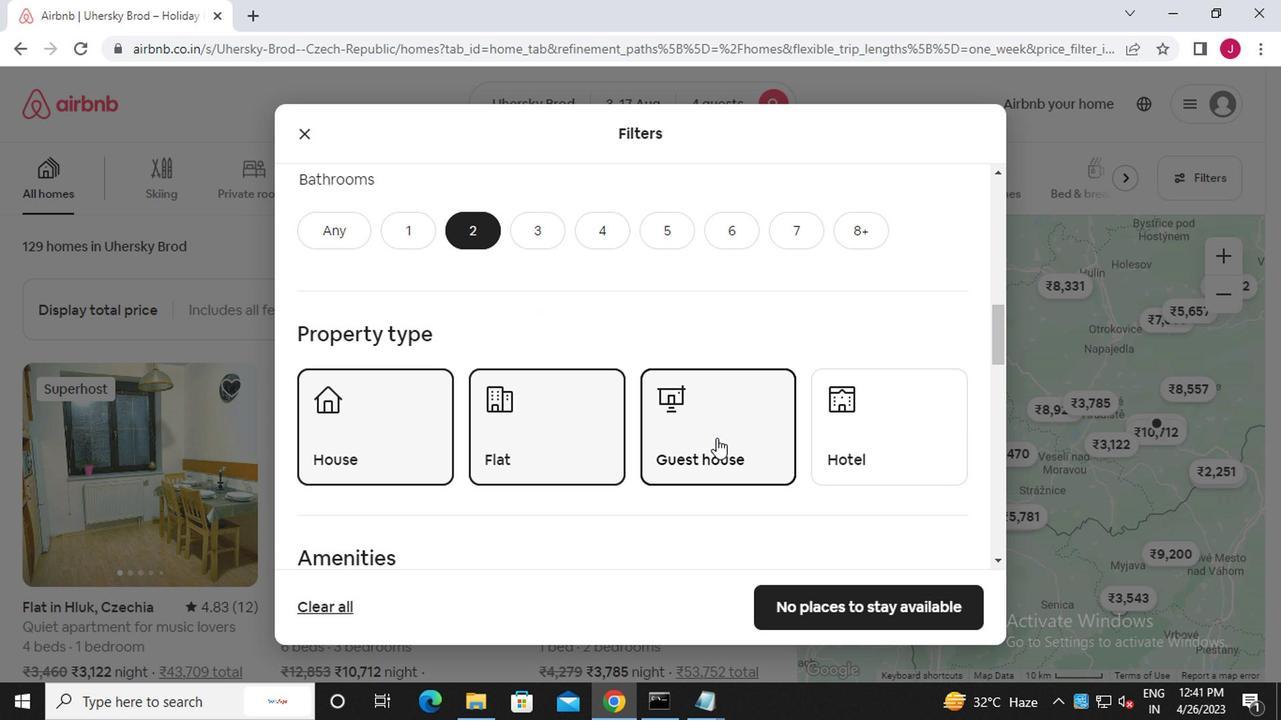 
Action: Mouse scrolled (702, 439) with delta (0, -1)
Screenshot: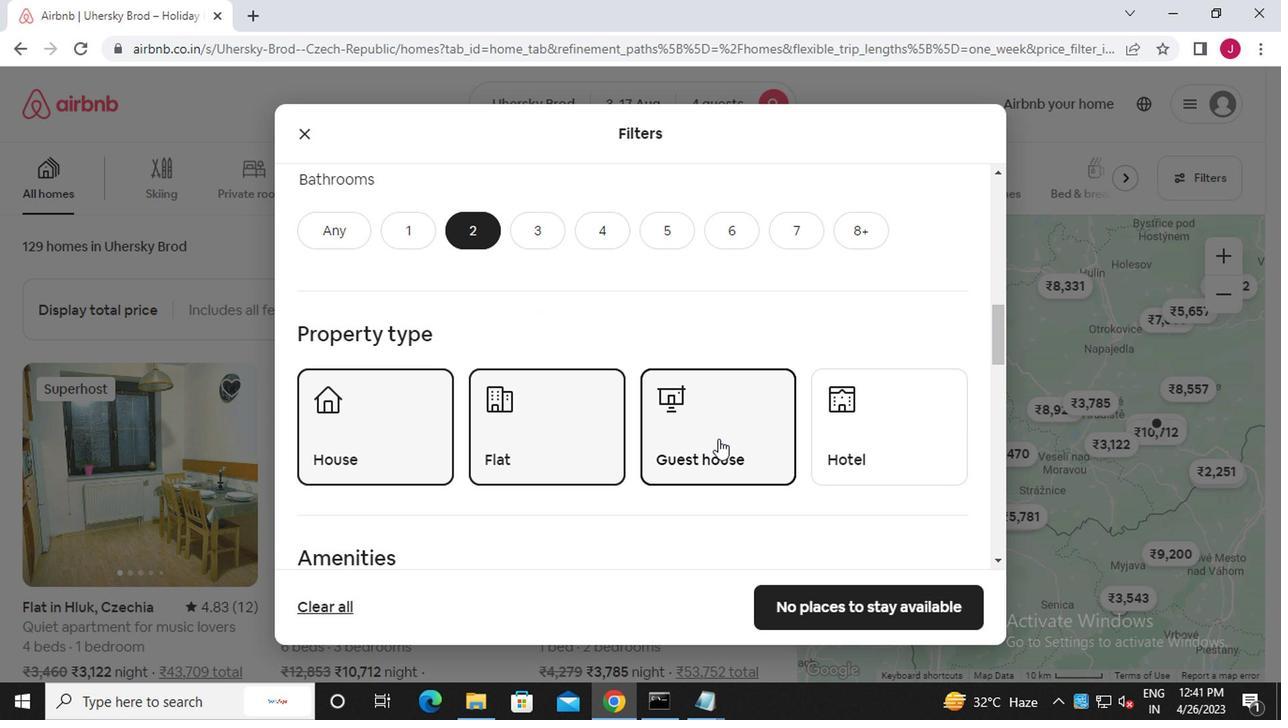 
Action: Mouse scrolled (702, 439) with delta (0, -1)
Screenshot: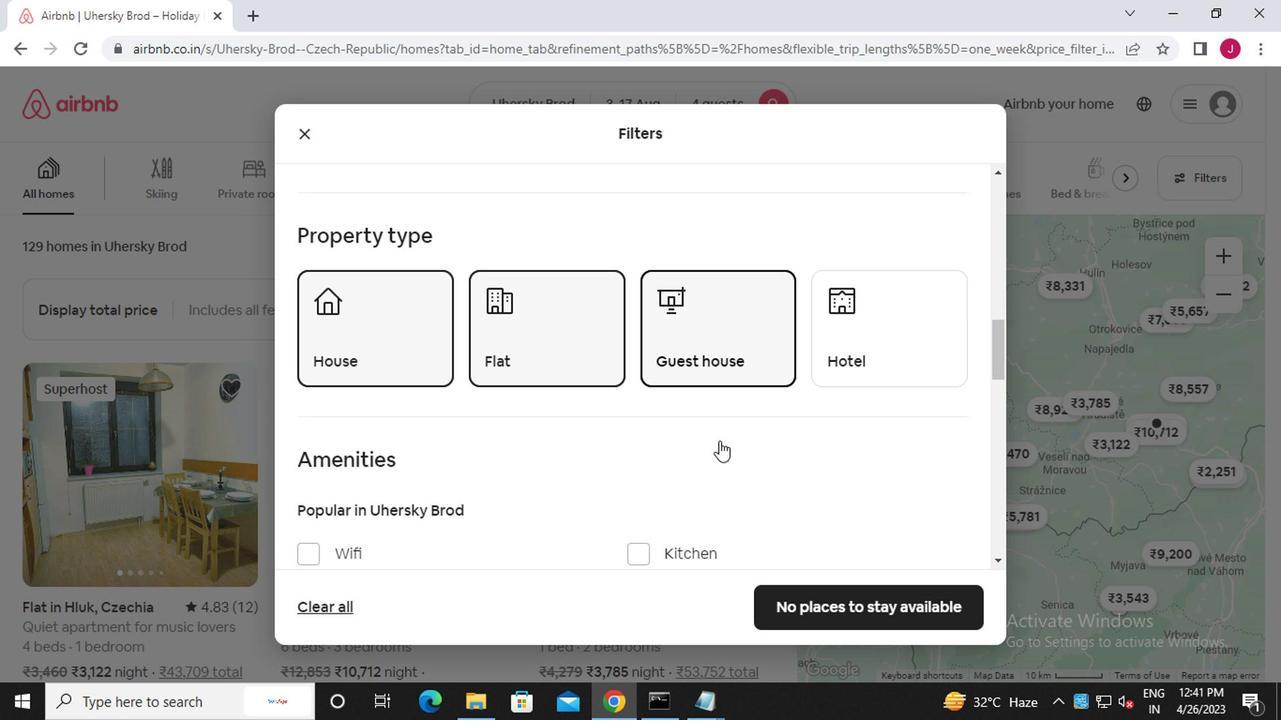 
Action: Mouse moved to (716, 441)
Screenshot: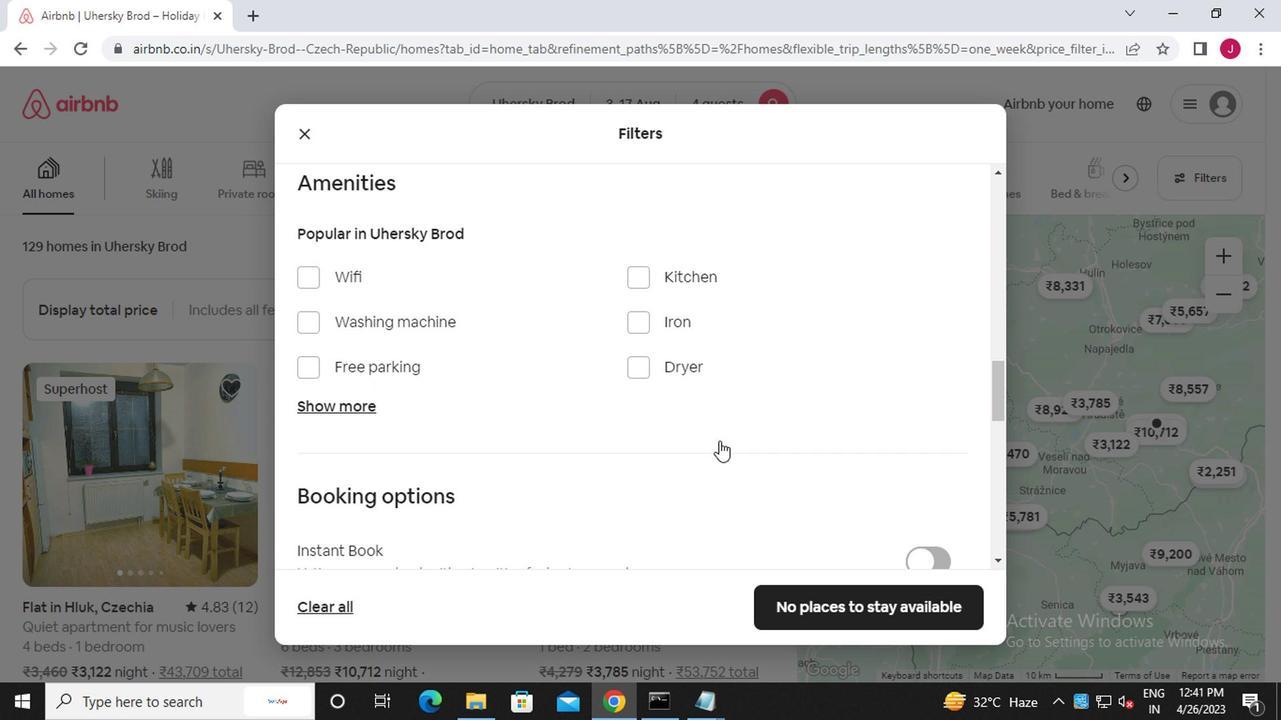 
Action: Mouse scrolled (716, 441) with delta (0, 0)
Screenshot: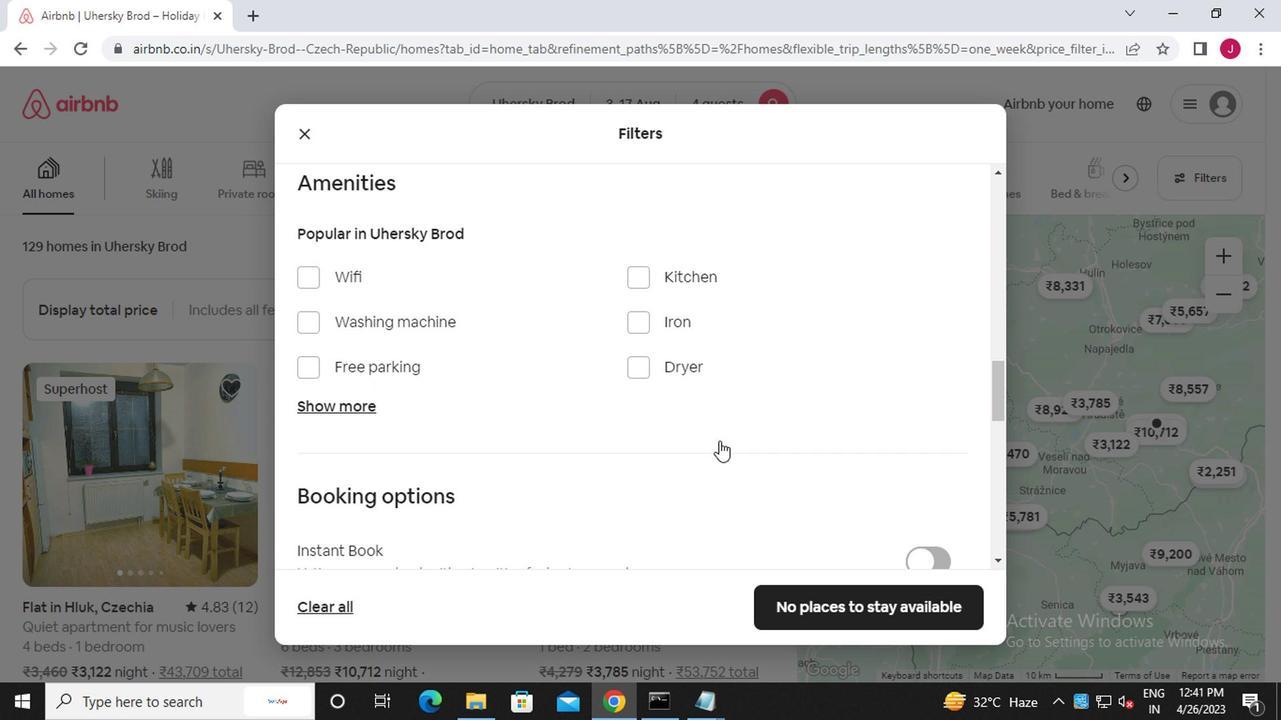 
Action: Mouse scrolled (716, 441) with delta (0, 0)
Screenshot: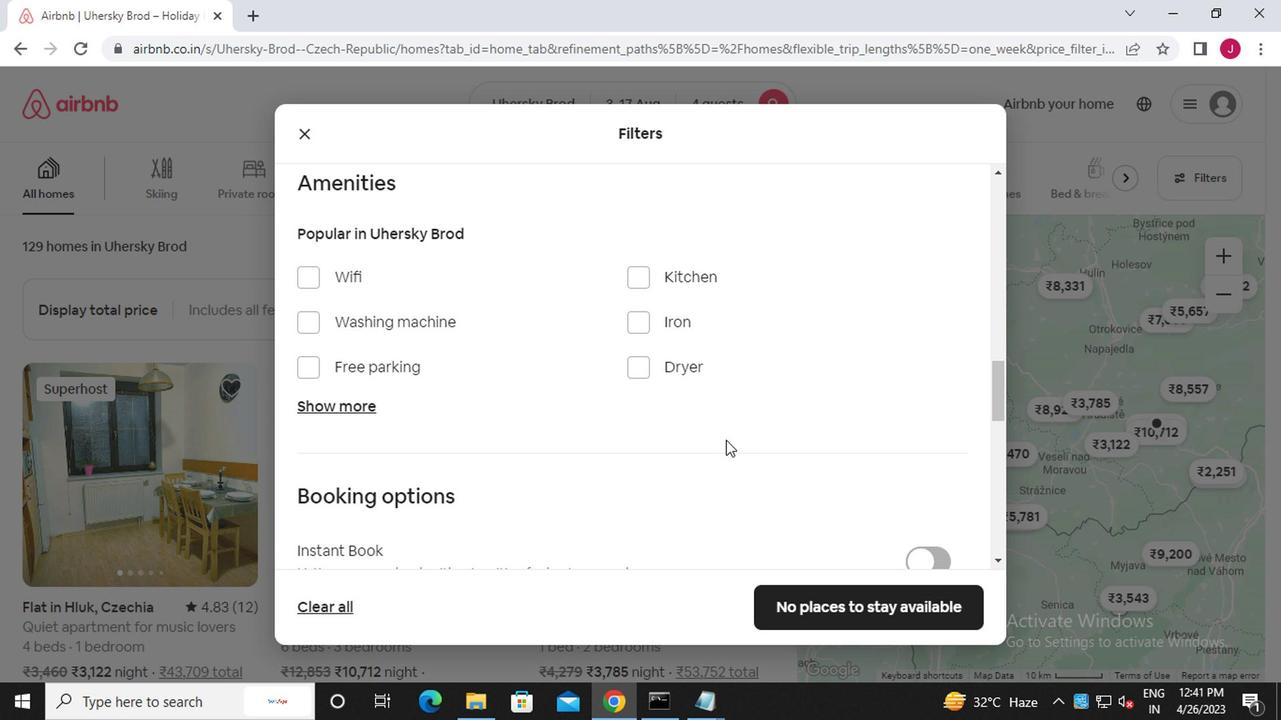 
Action: Mouse moved to (716, 441)
Screenshot: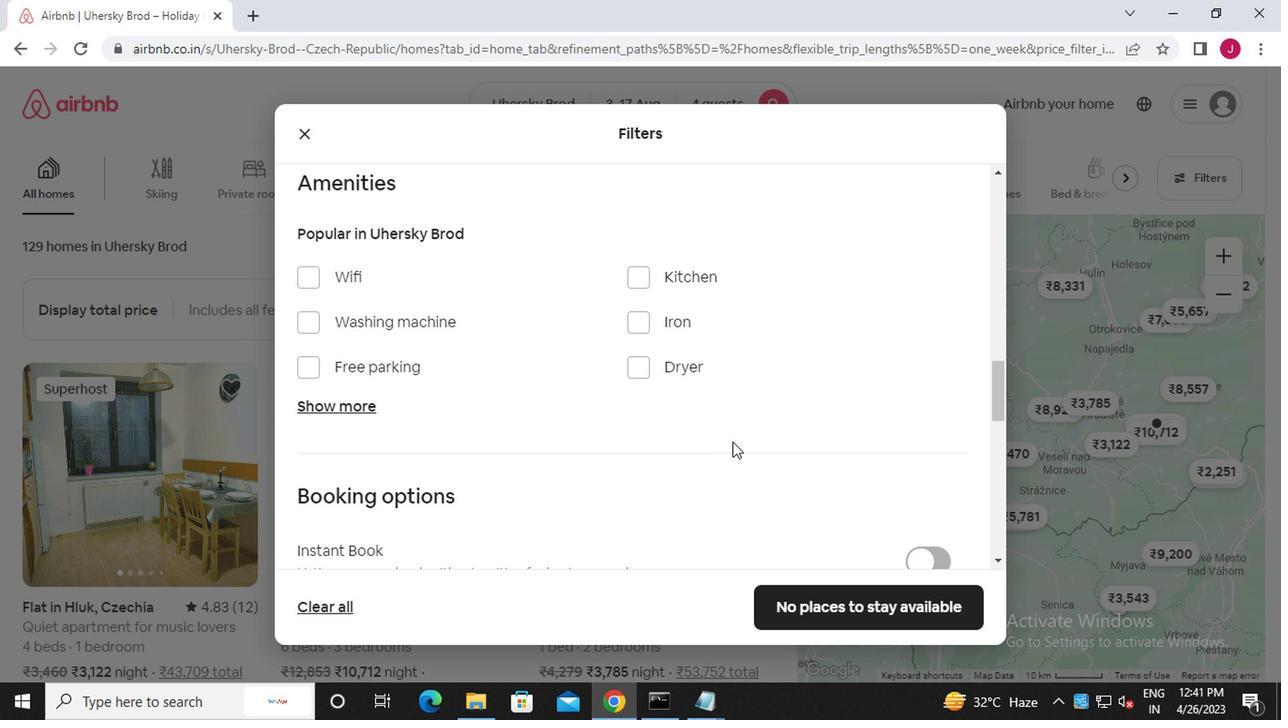 
Action: Mouse scrolled (716, 441) with delta (0, 0)
Screenshot: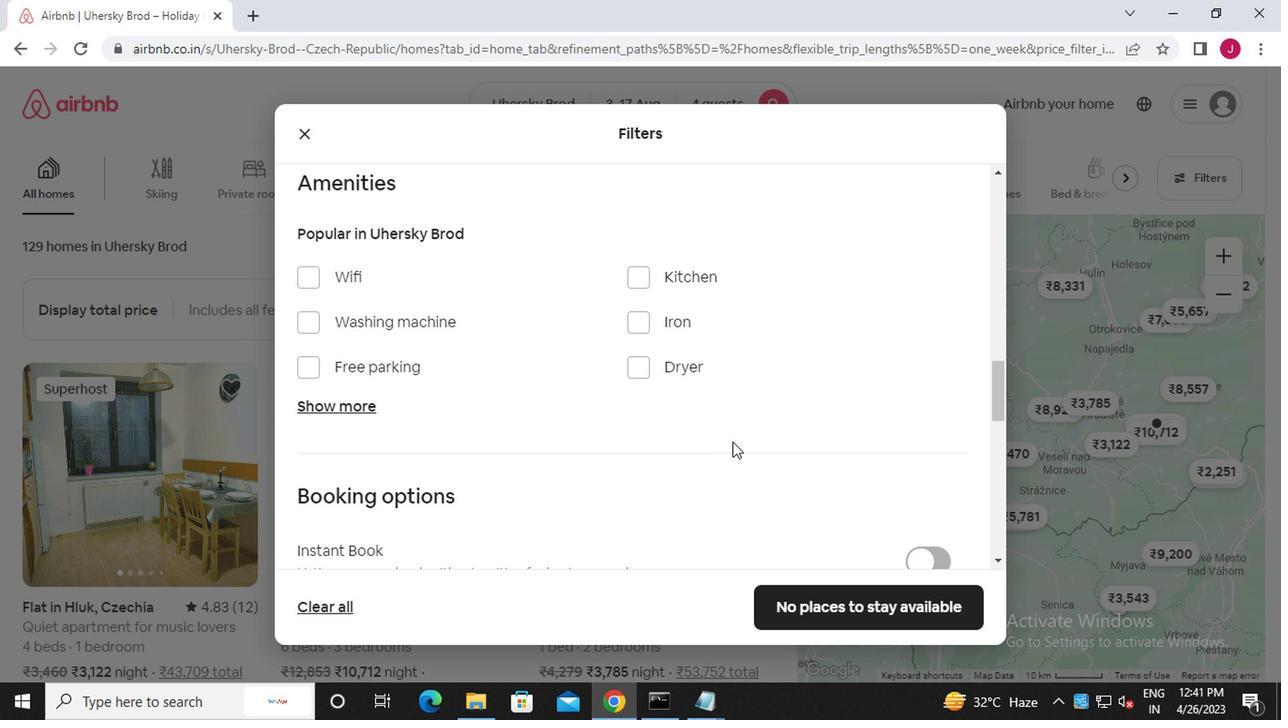 
Action: Mouse moved to (905, 349)
Screenshot: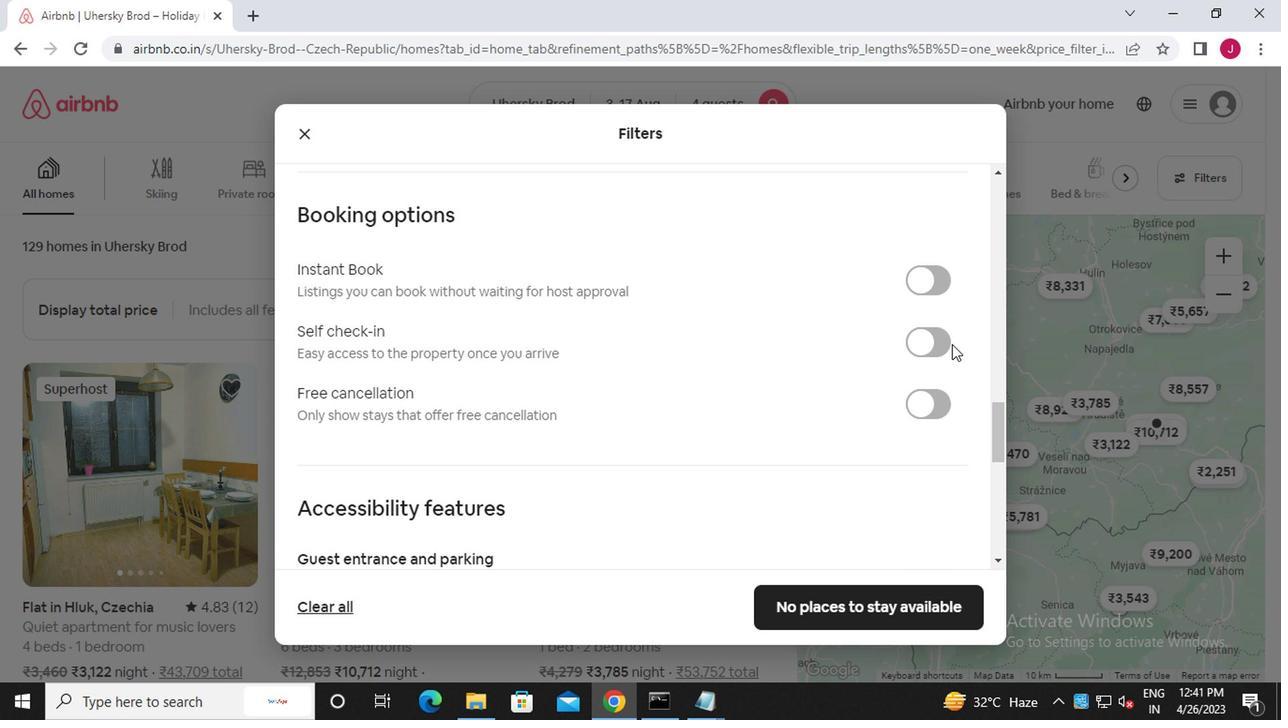 
Action: Mouse pressed left at (905, 349)
Screenshot: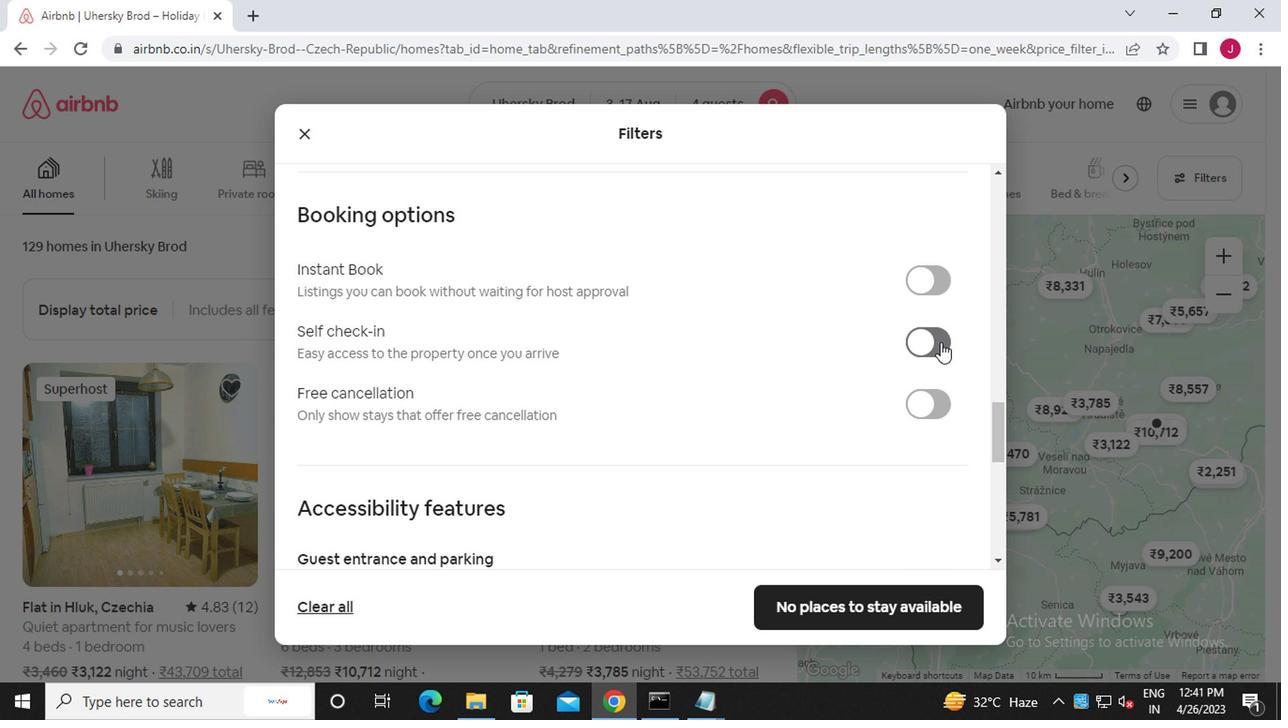 
Action: Mouse moved to (740, 381)
Screenshot: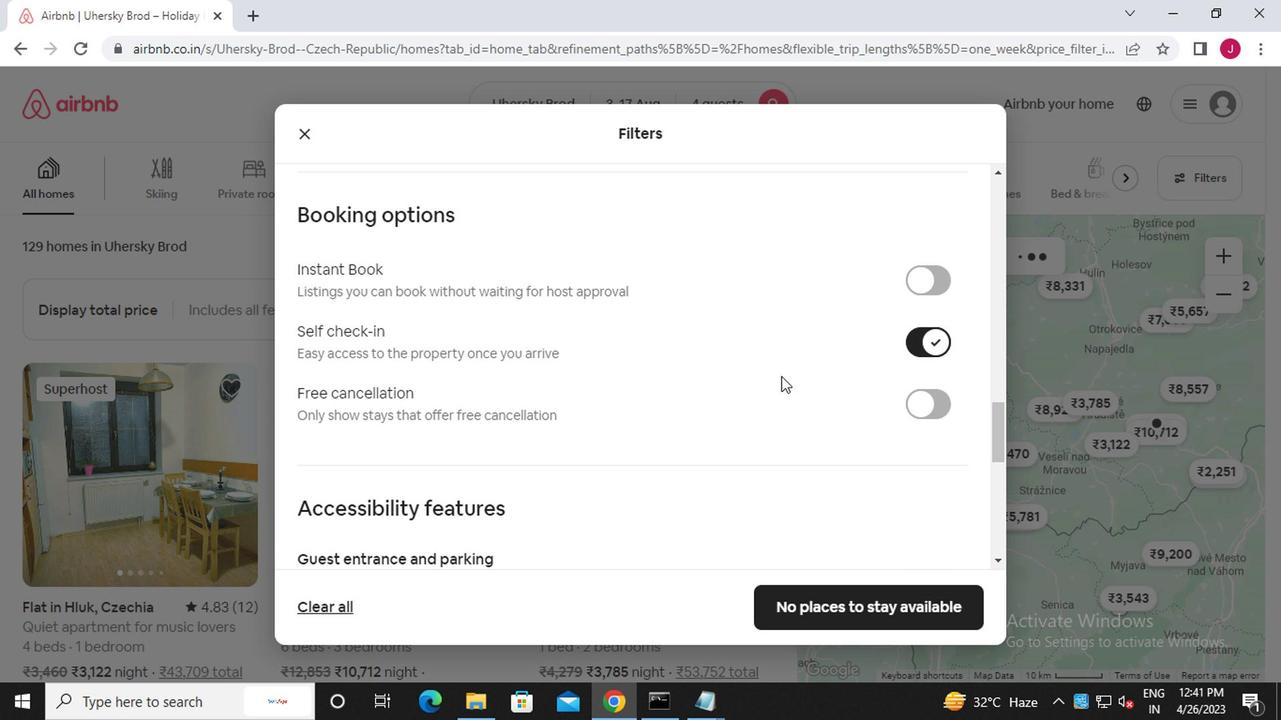 
Action: Mouse scrolled (740, 381) with delta (0, 0)
Screenshot: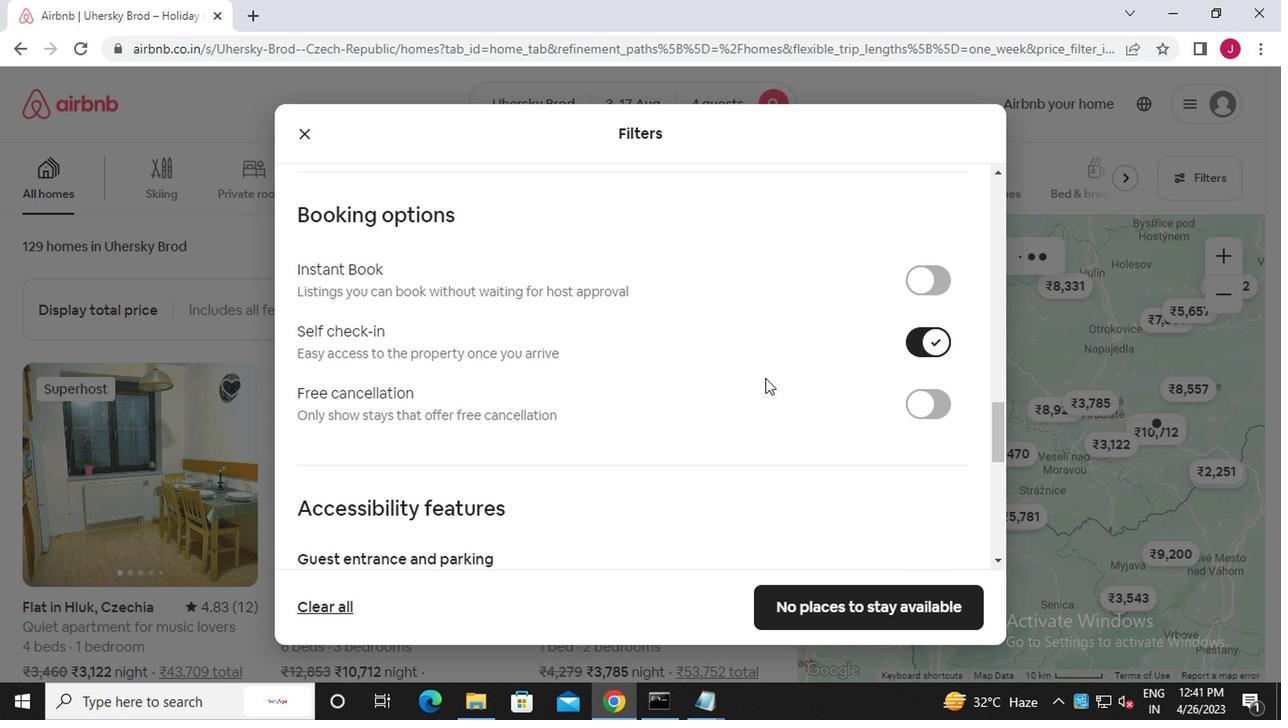 
Action: Mouse scrolled (740, 381) with delta (0, 0)
Screenshot: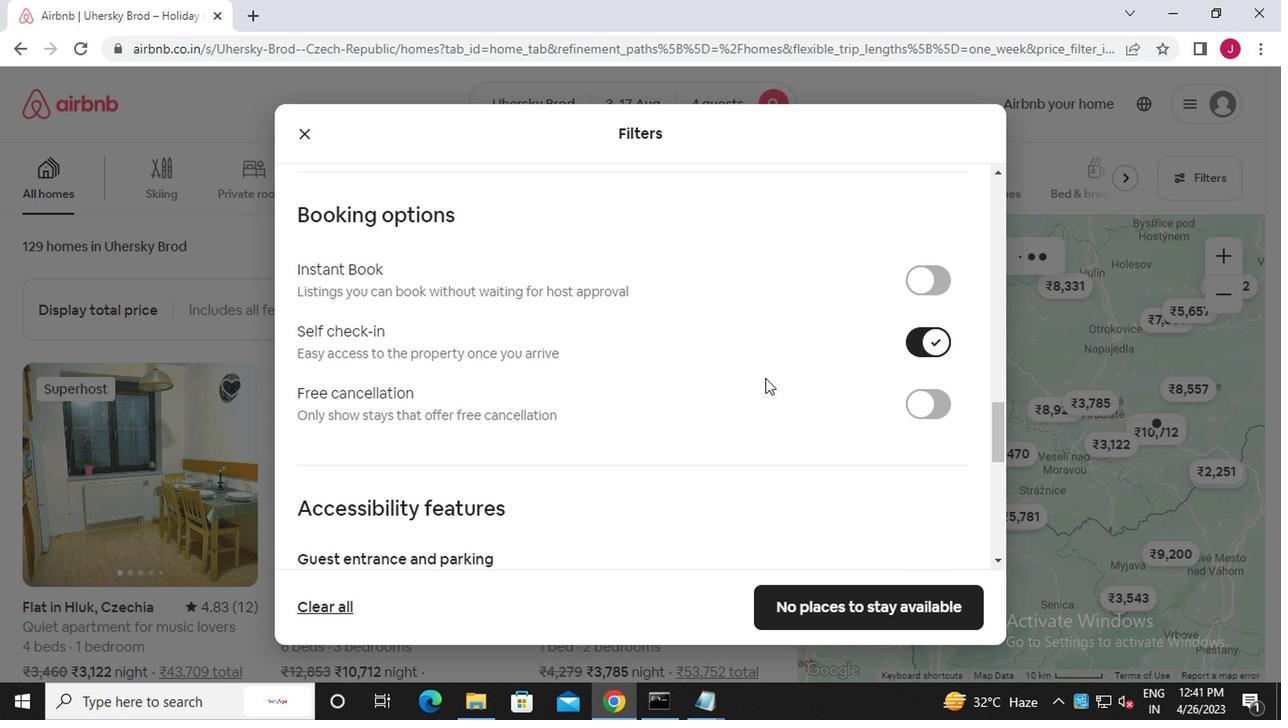 
Action: Mouse scrolled (740, 381) with delta (0, 0)
Screenshot: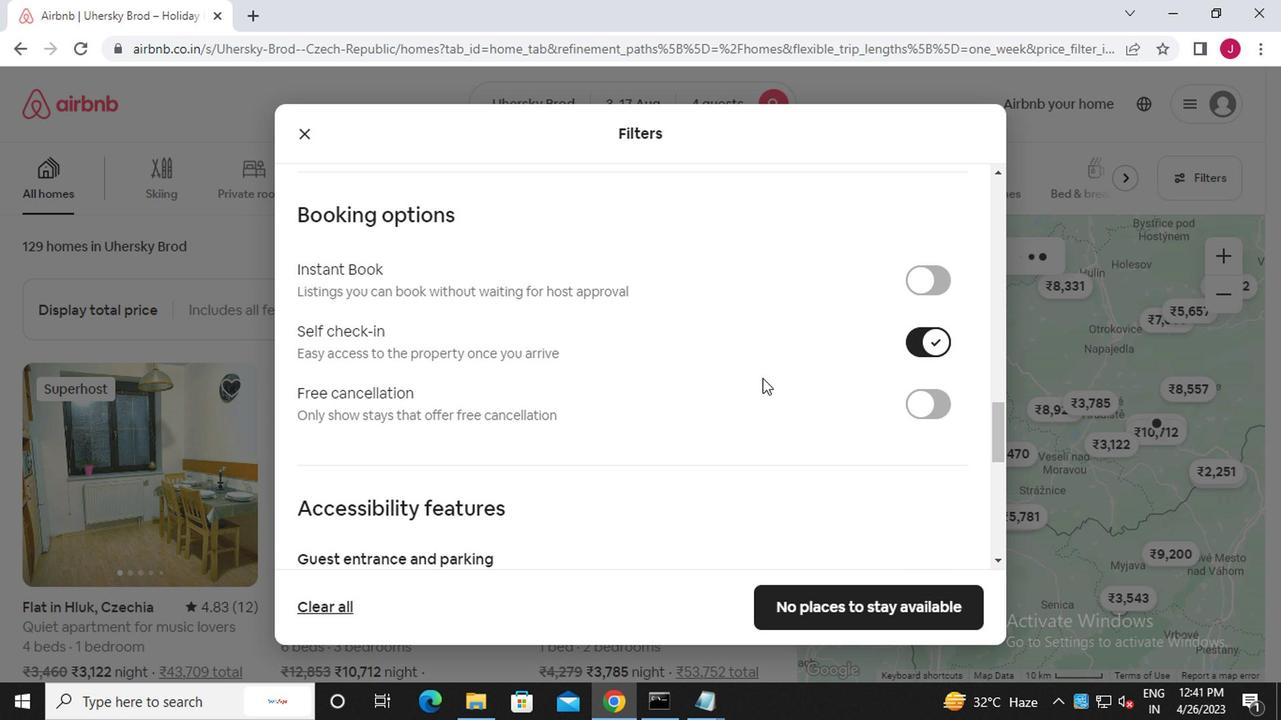 
Action: Mouse scrolled (740, 381) with delta (0, 0)
Screenshot: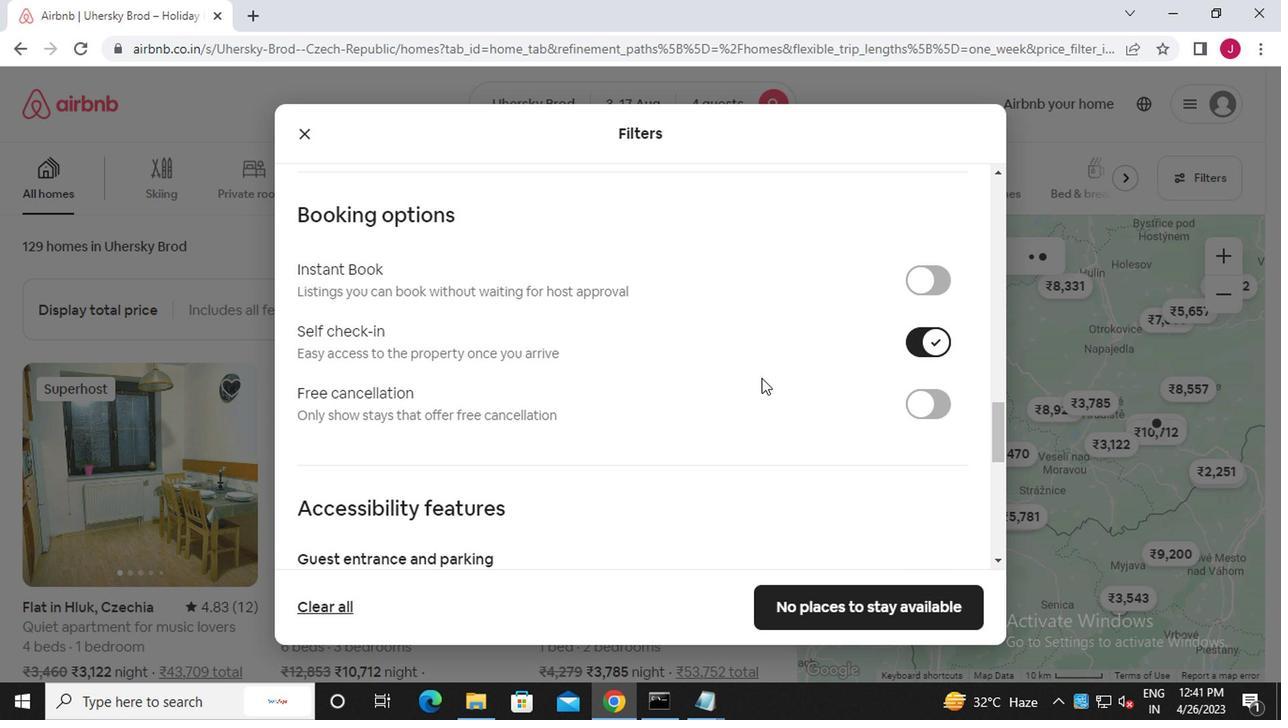 
Action: Mouse scrolled (740, 381) with delta (0, 0)
Screenshot: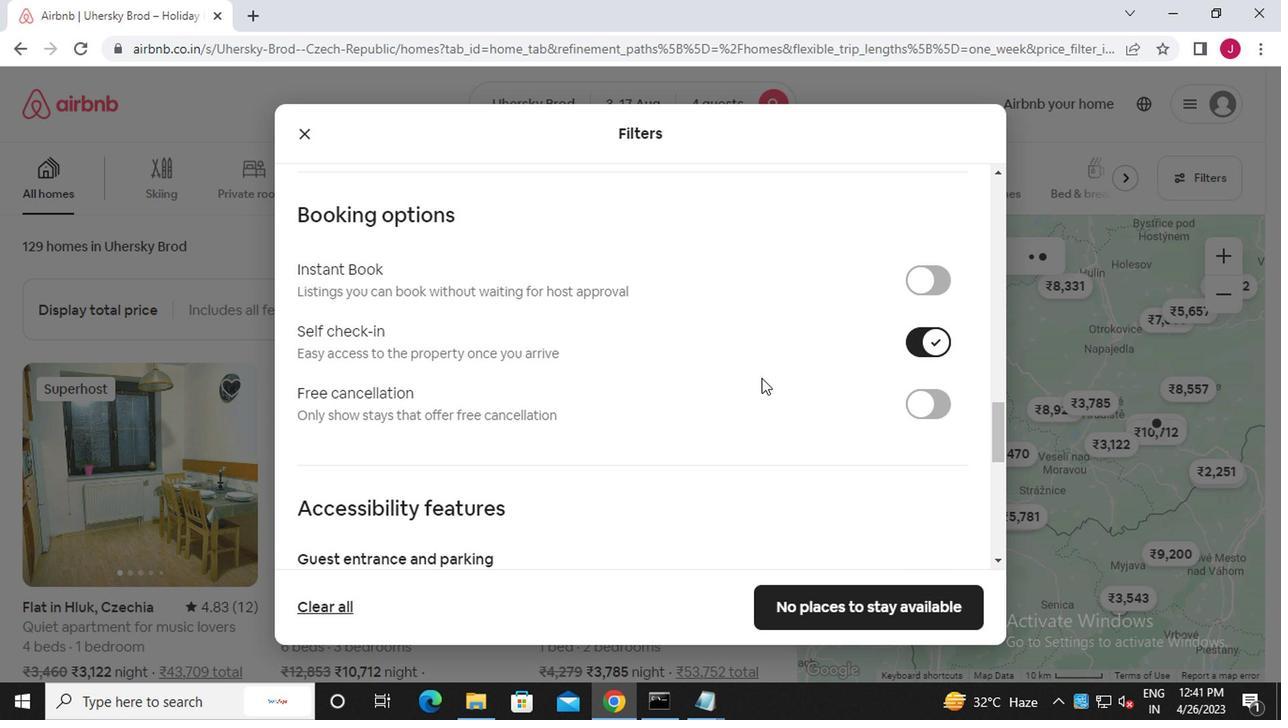 
Action: Mouse scrolled (740, 381) with delta (0, 0)
Screenshot: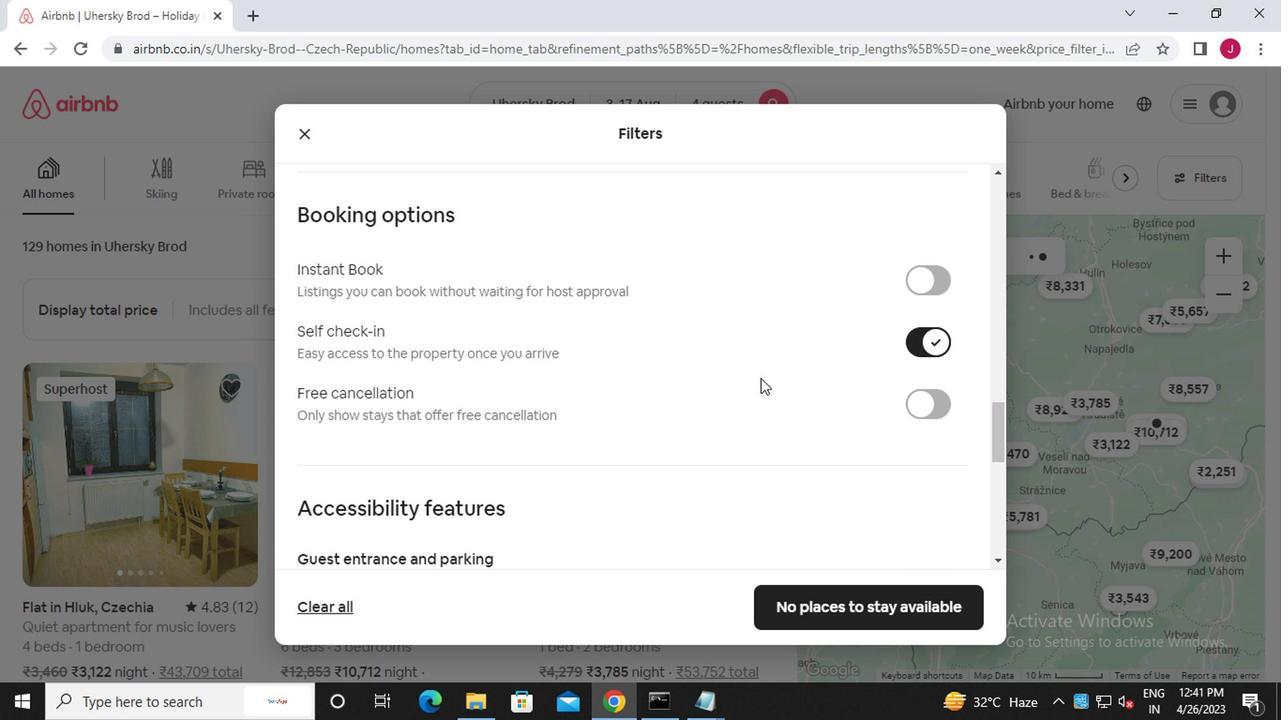 
Action: Mouse scrolled (740, 381) with delta (0, 0)
Screenshot: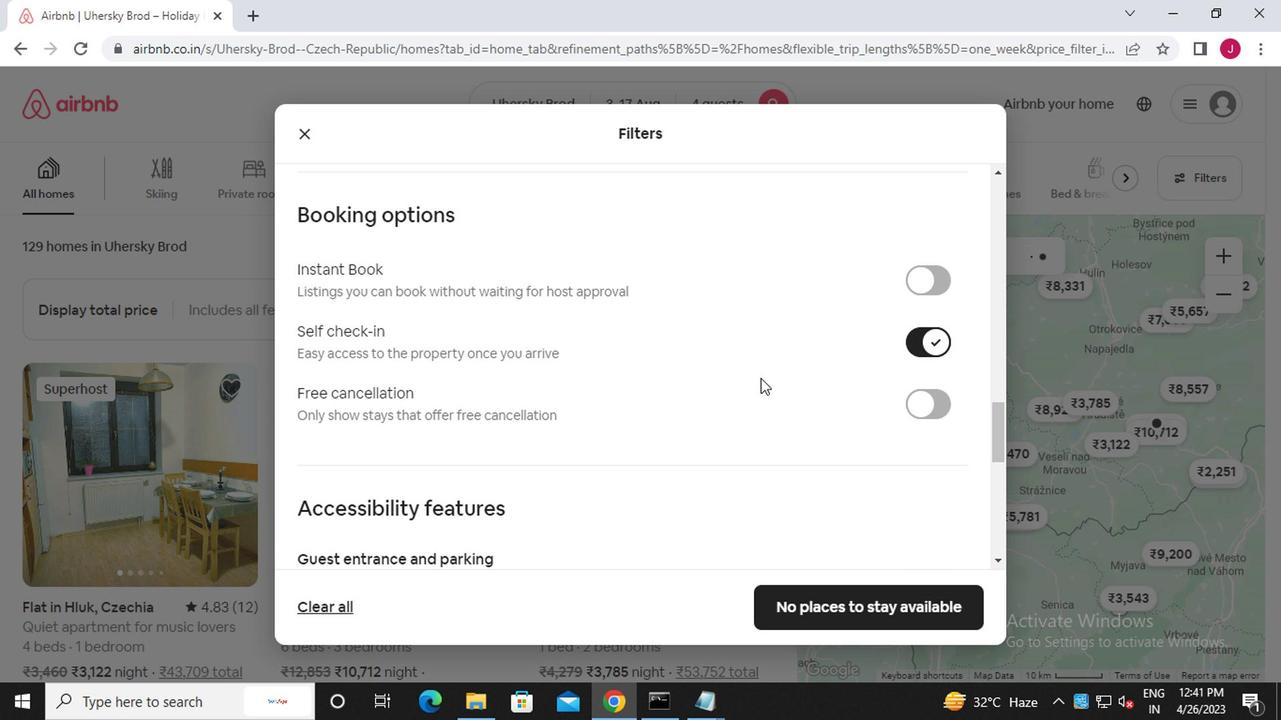 
Action: Mouse moved to (328, 433)
Screenshot: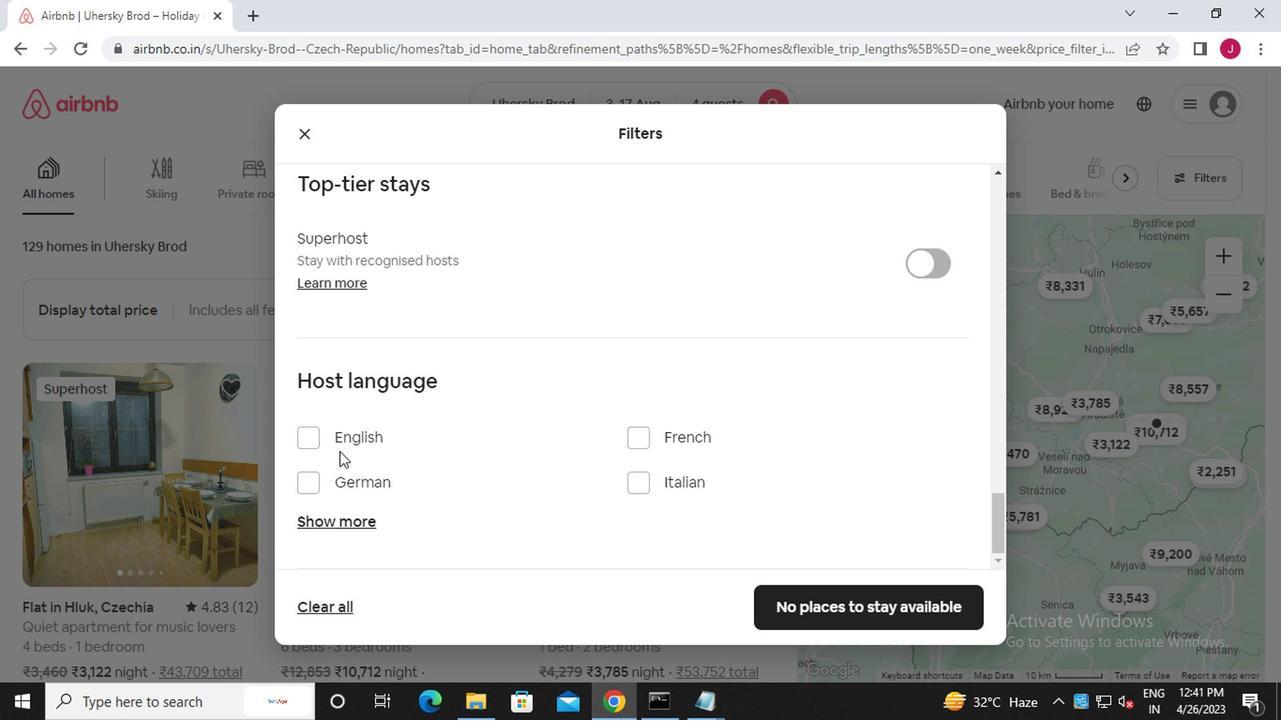 
Action: Mouse pressed left at (328, 433)
Screenshot: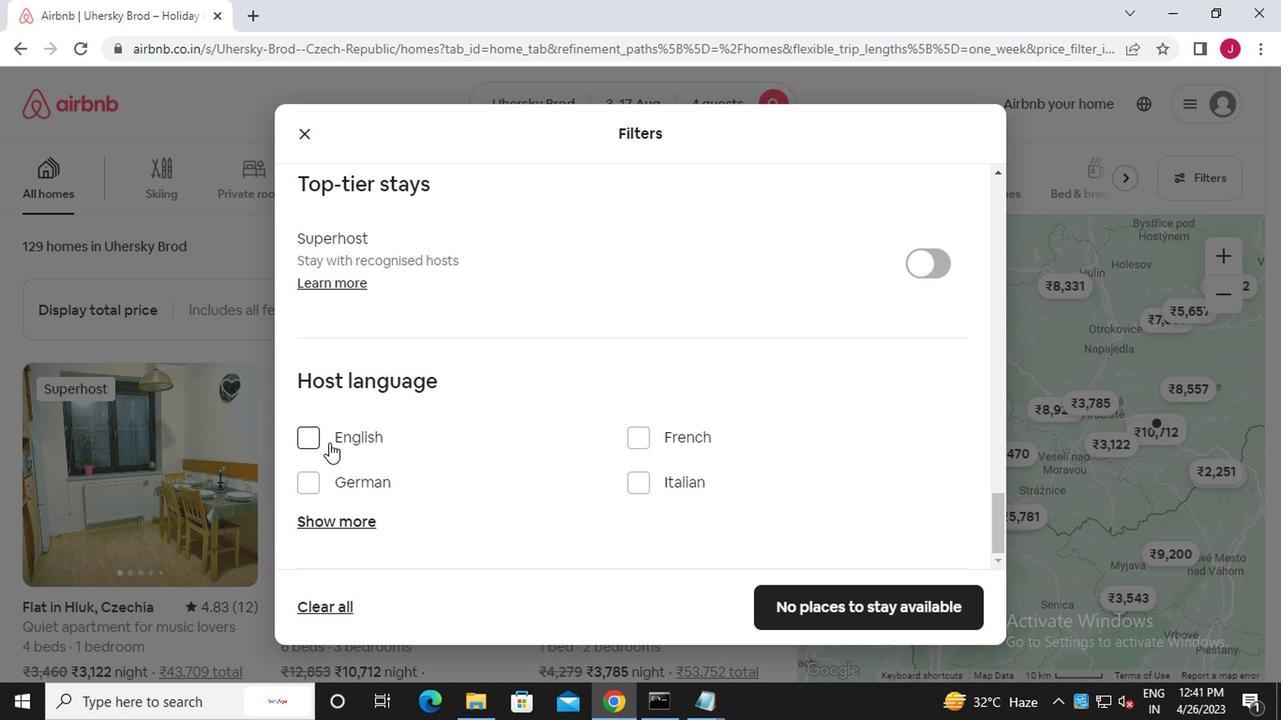 
Action: Mouse moved to (853, 598)
Screenshot: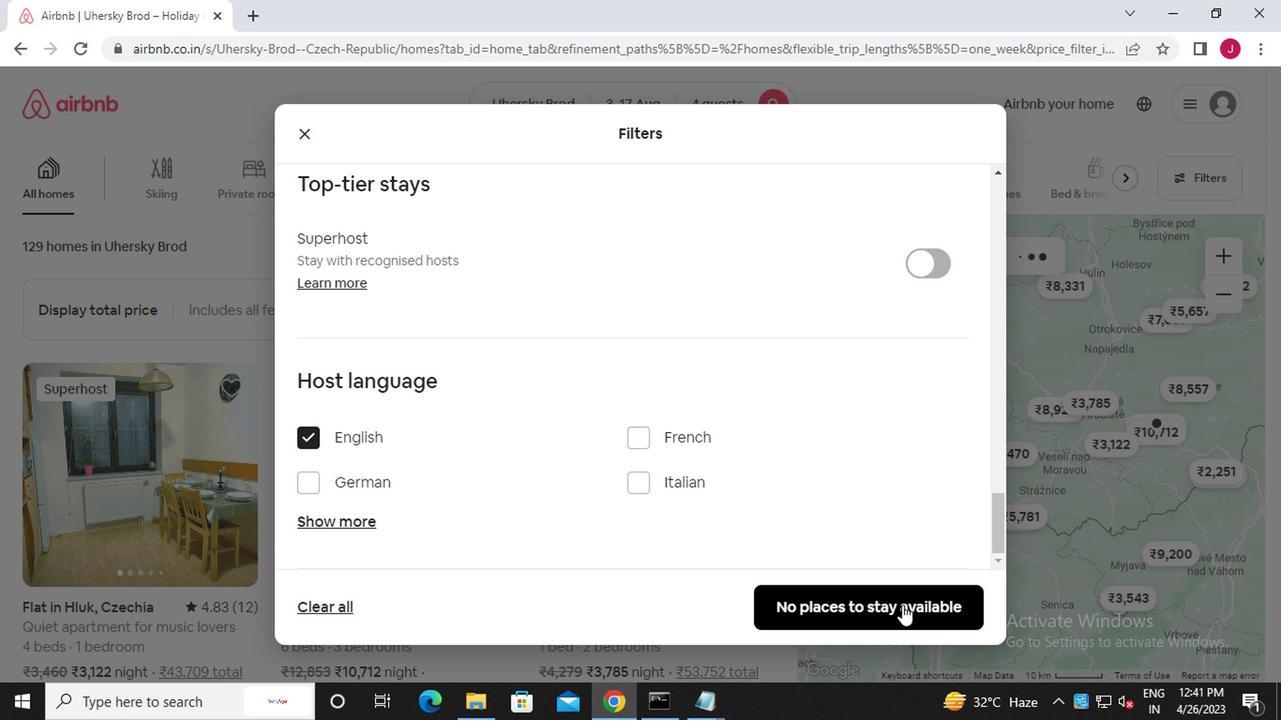 
Action: Mouse pressed left at (853, 598)
Screenshot: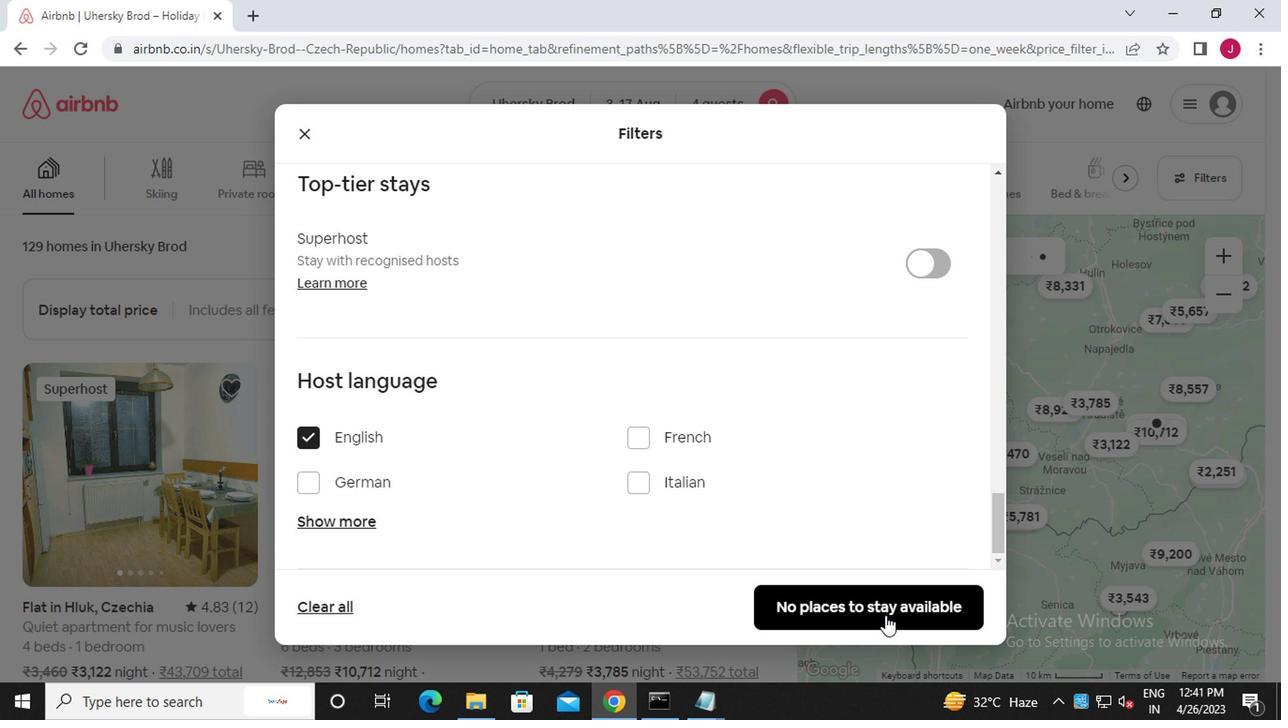 
Action: Mouse moved to (847, 589)
Screenshot: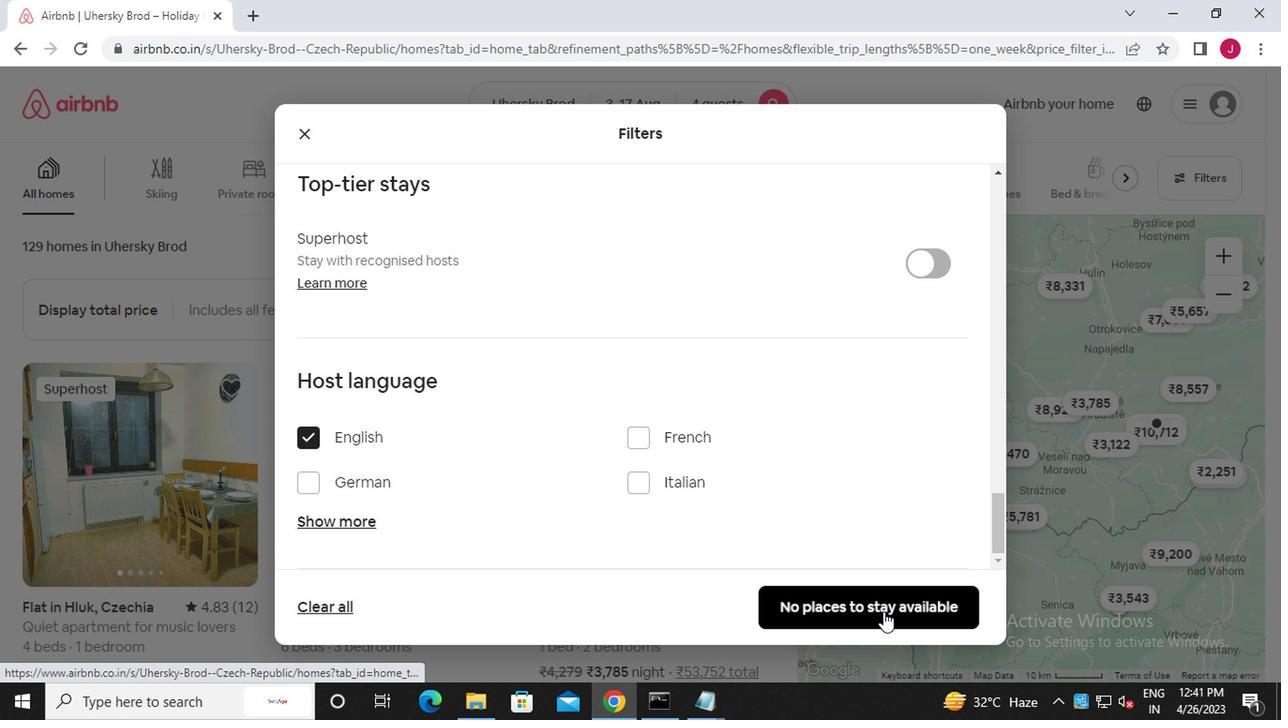 
